 Task: Customize your GitHub profile with a profile picture.
Action: Mouse moved to (1158, 66)
Screenshot: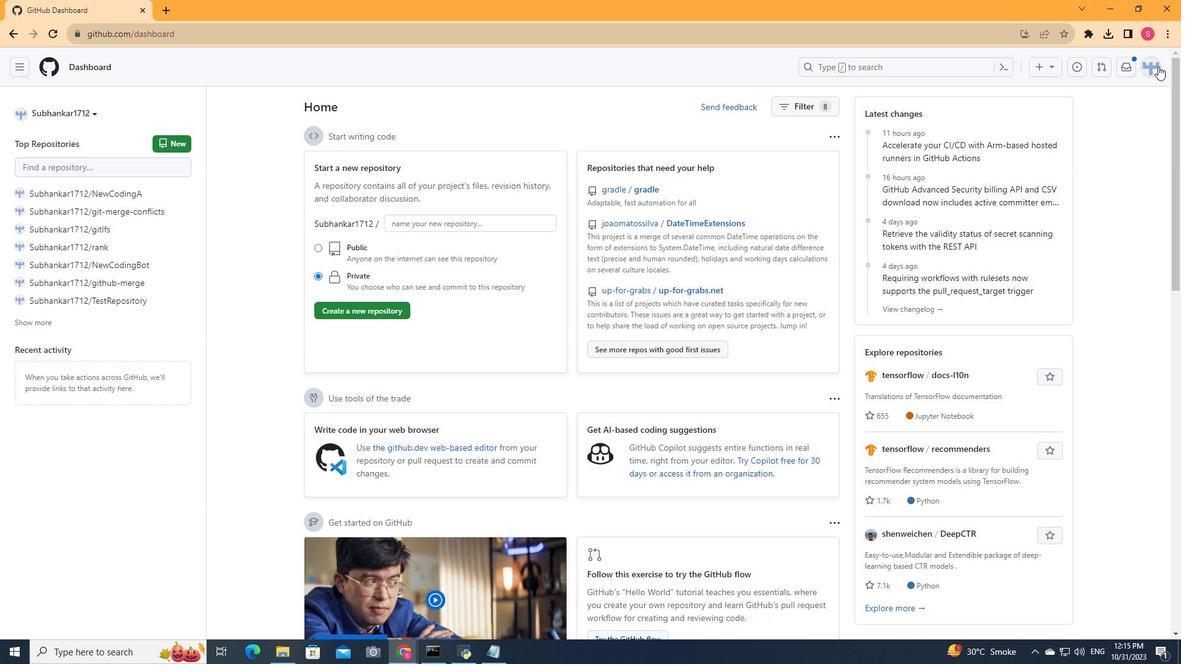 
Action: Mouse pressed left at (1158, 66)
Screenshot: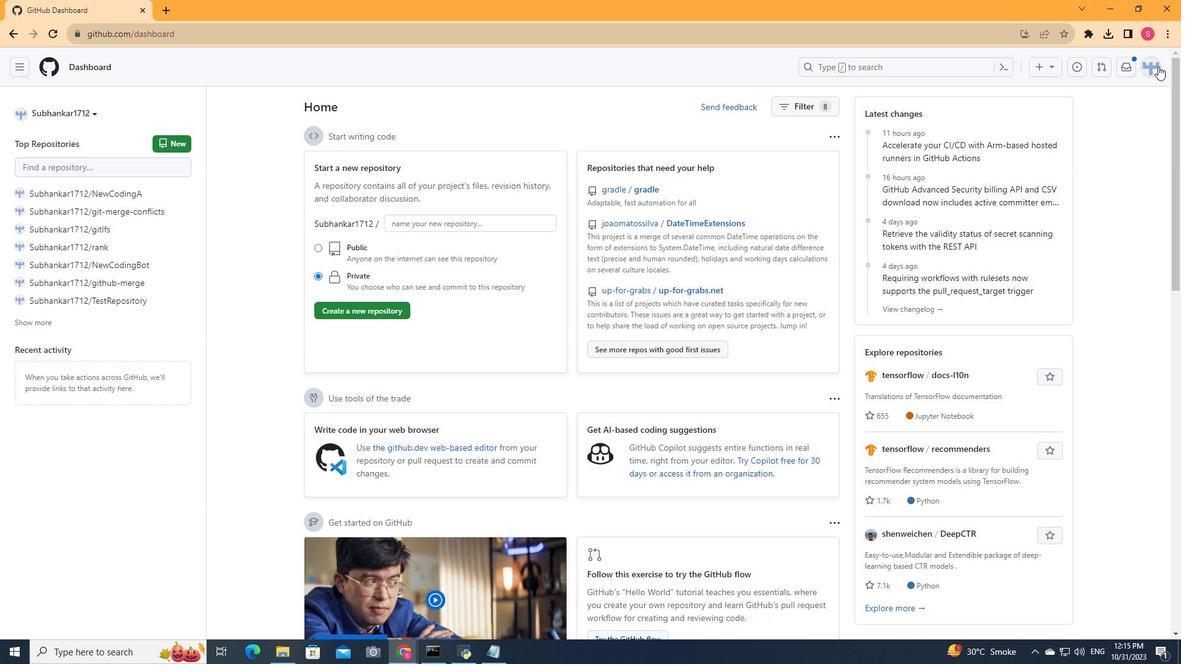 
Action: Mouse moved to (1049, 131)
Screenshot: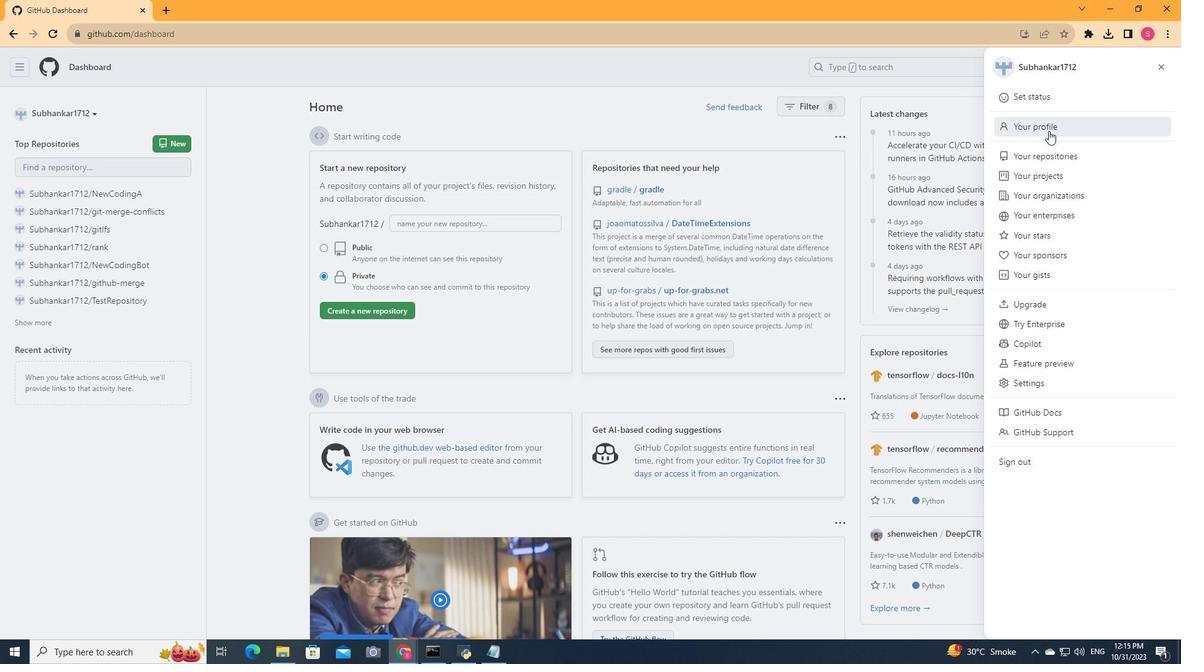 
Action: Mouse pressed left at (1049, 131)
Screenshot: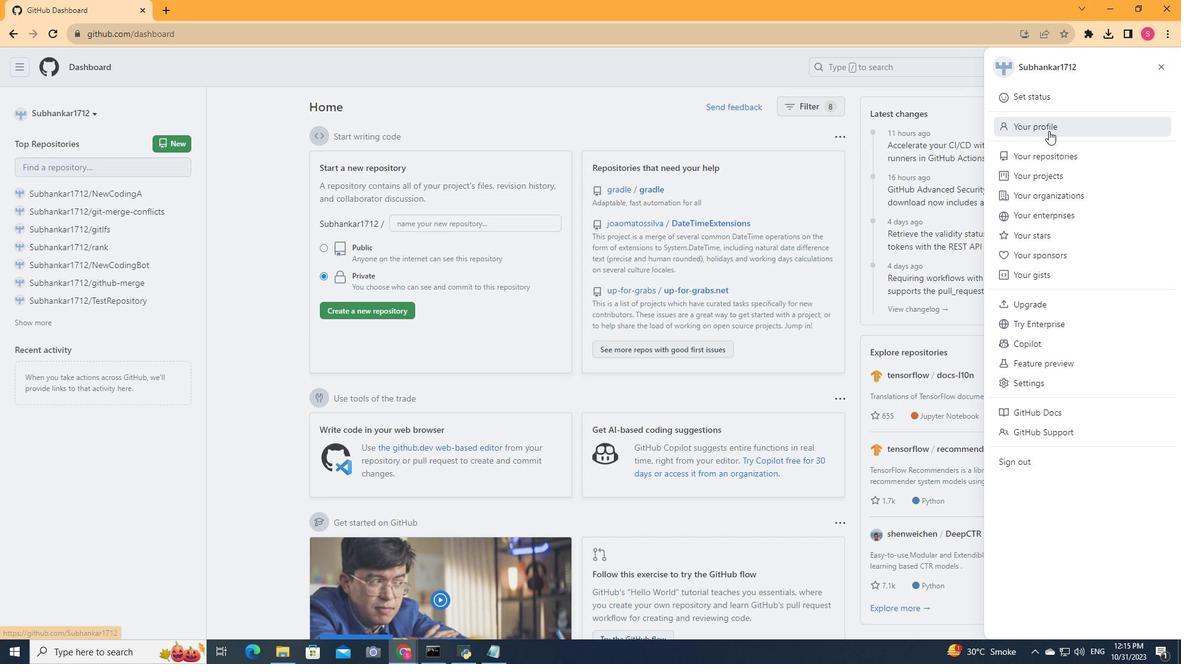 
Action: Mouse moved to (306, 362)
Screenshot: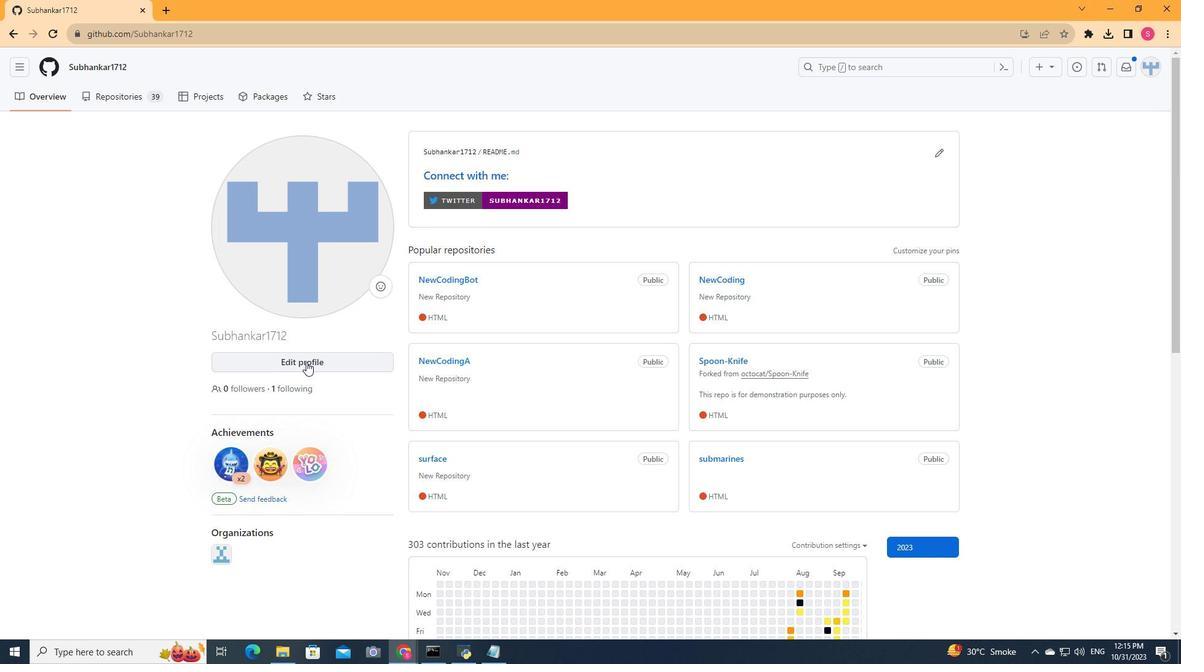 
Action: Mouse pressed left at (306, 362)
Screenshot: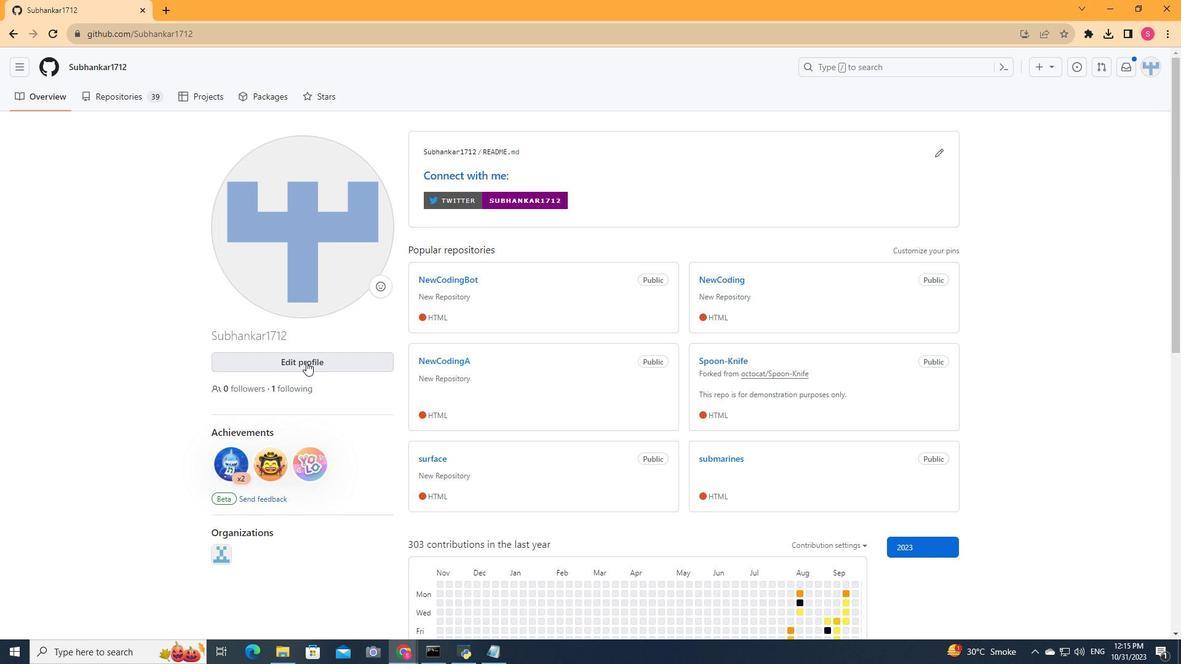 
Action: Mouse moved to (319, 283)
Screenshot: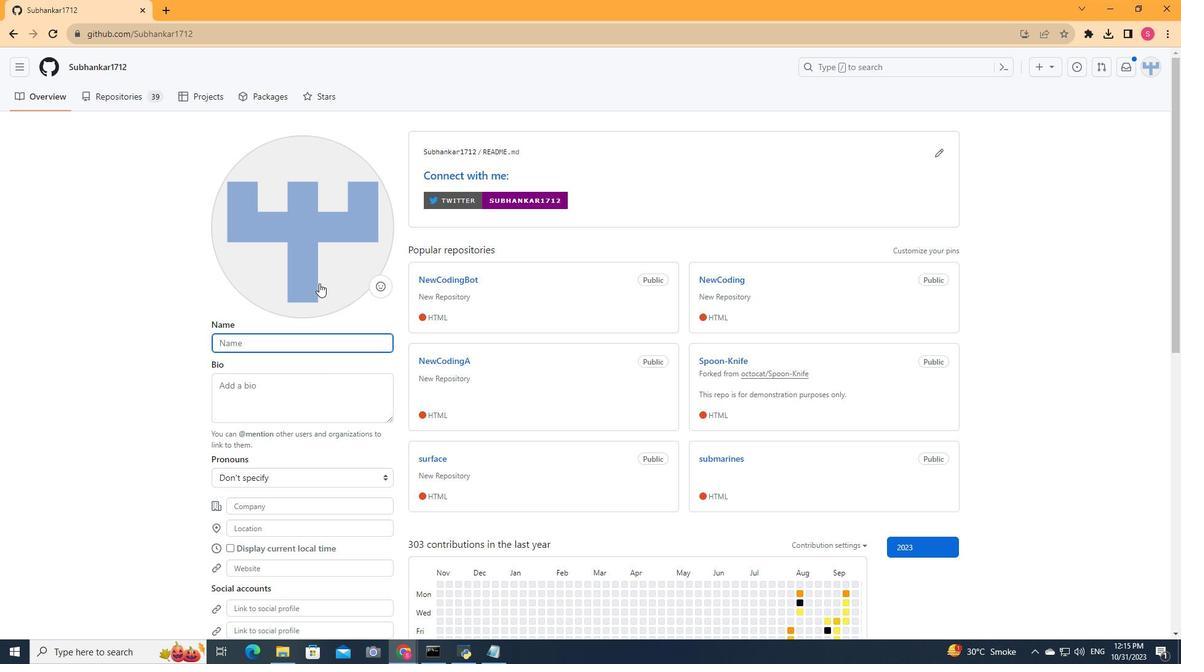 
Action: Mouse pressed left at (319, 283)
Screenshot: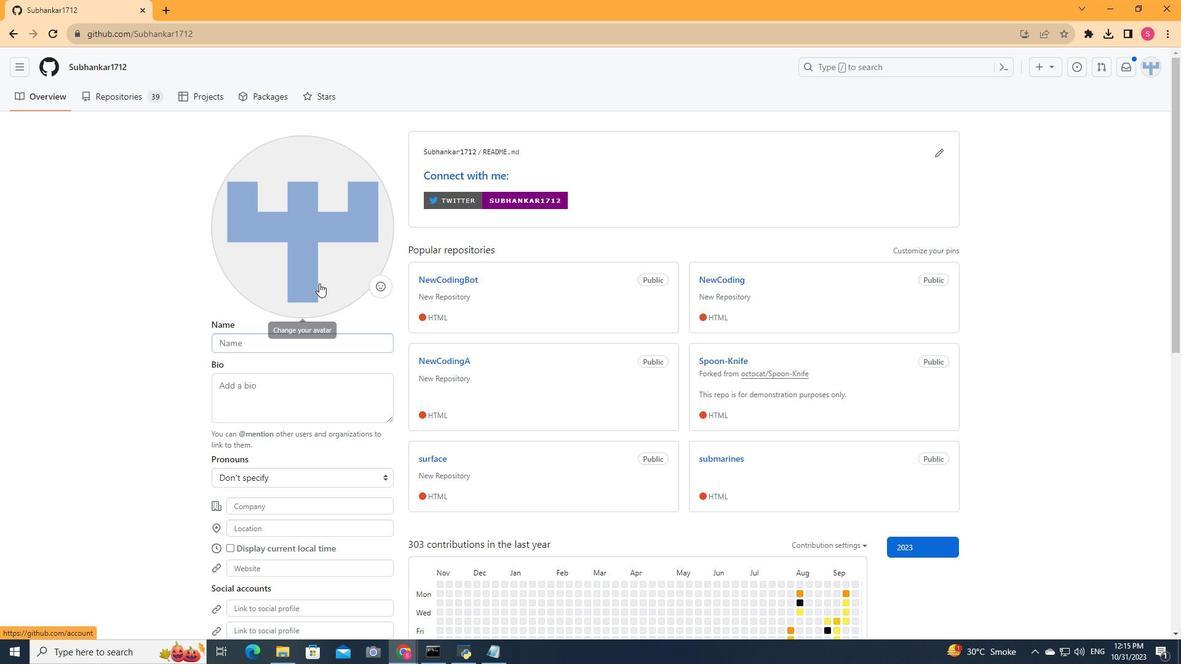 
Action: Mouse moved to (813, 310)
Screenshot: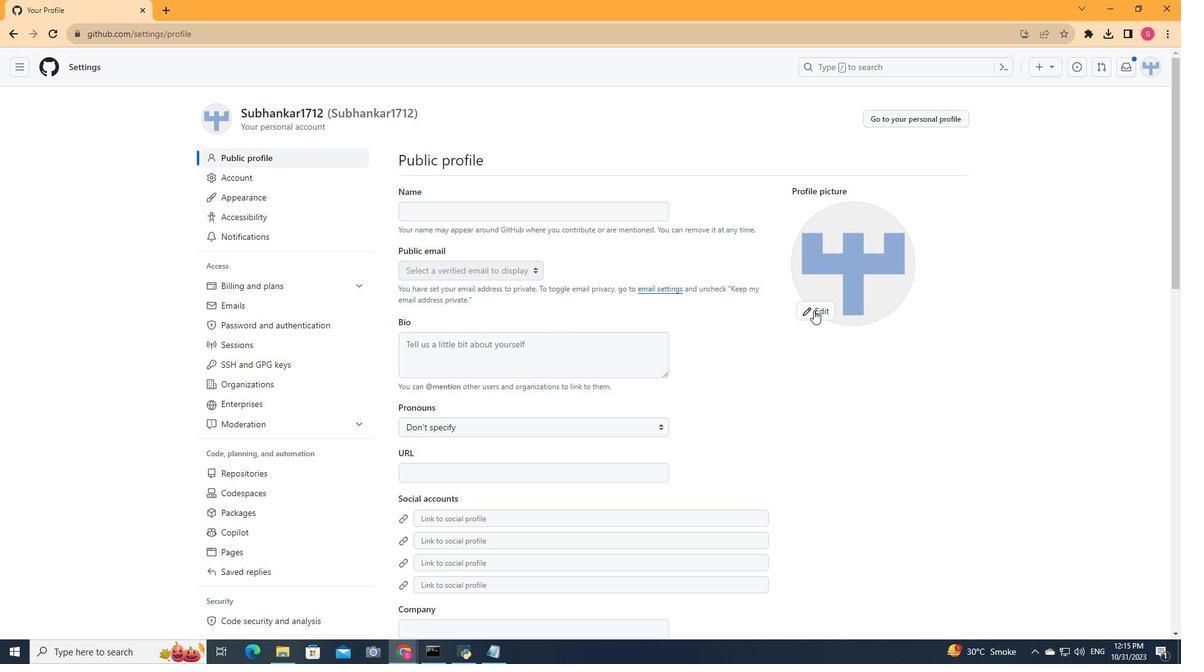 
Action: Mouse pressed left at (813, 310)
Screenshot: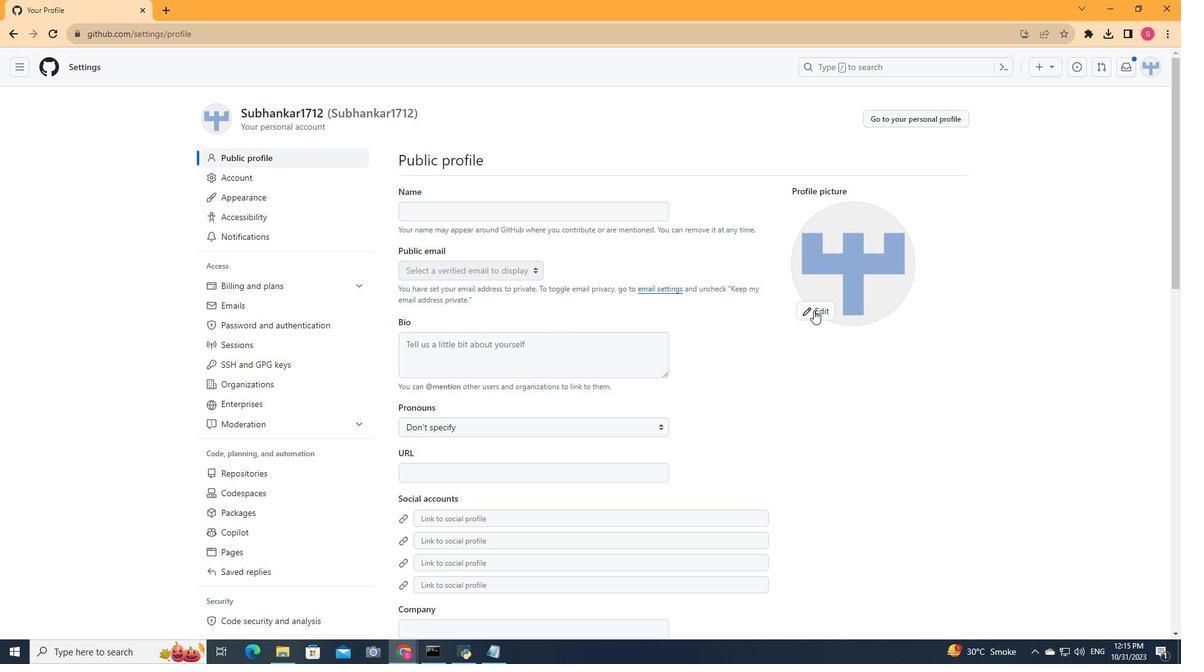 
Action: Mouse moved to (813, 336)
Screenshot: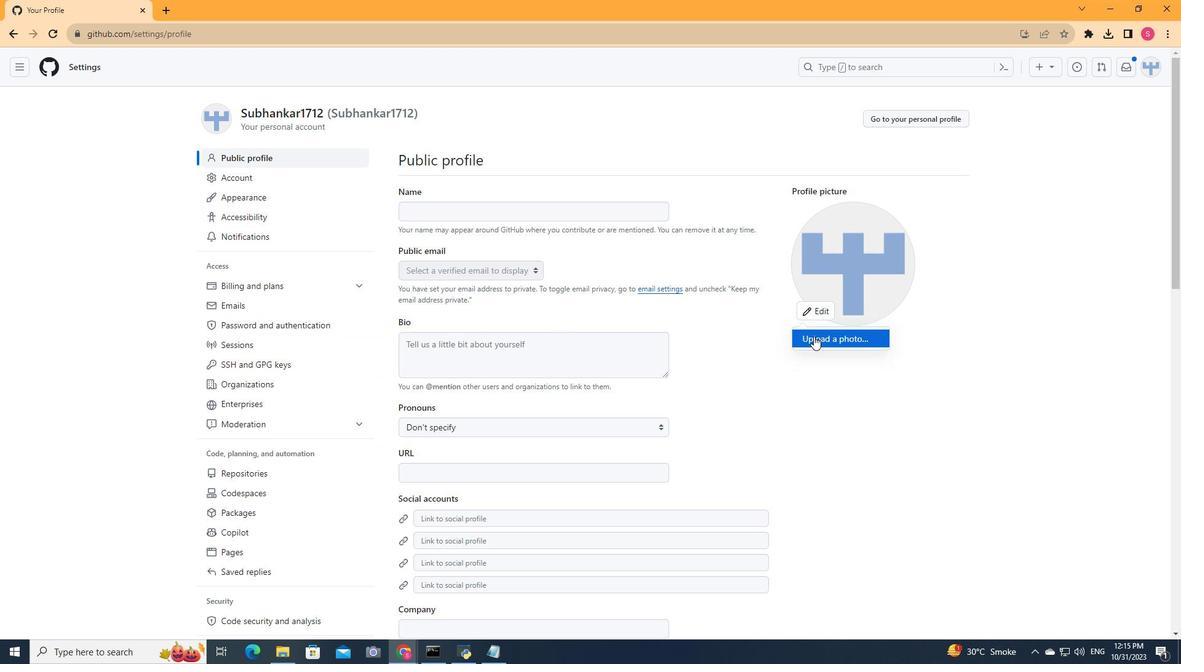 
Action: Mouse pressed left at (813, 336)
Screenshot: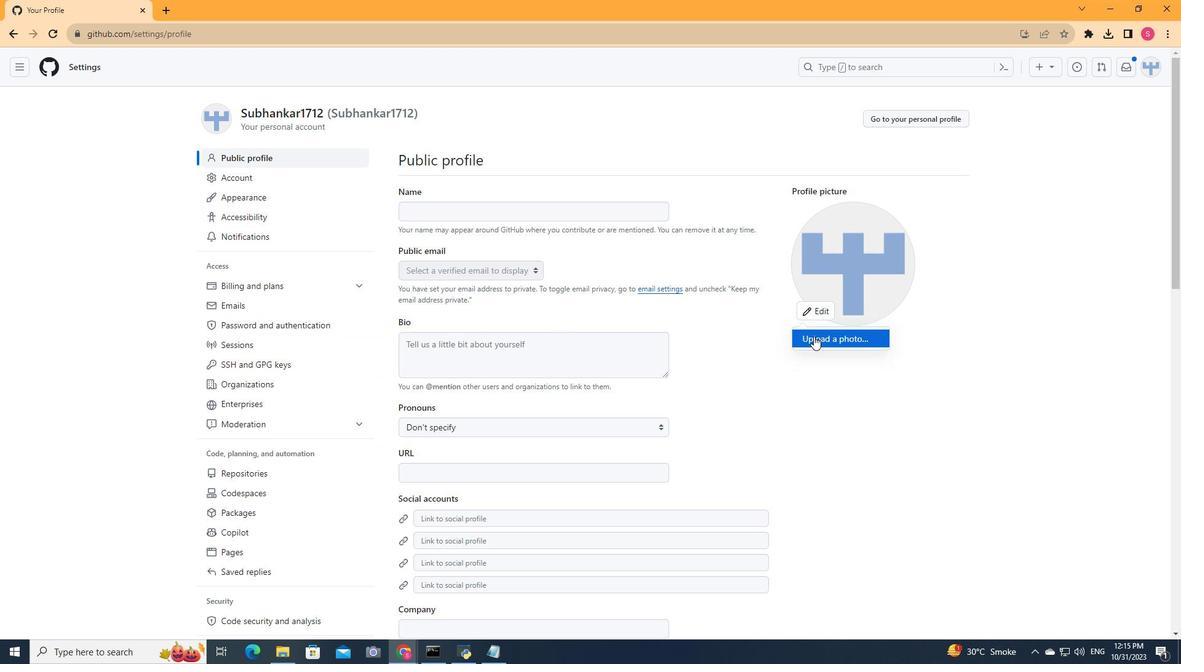 
Action: Mouse moved to (533, 300)
Screenshot: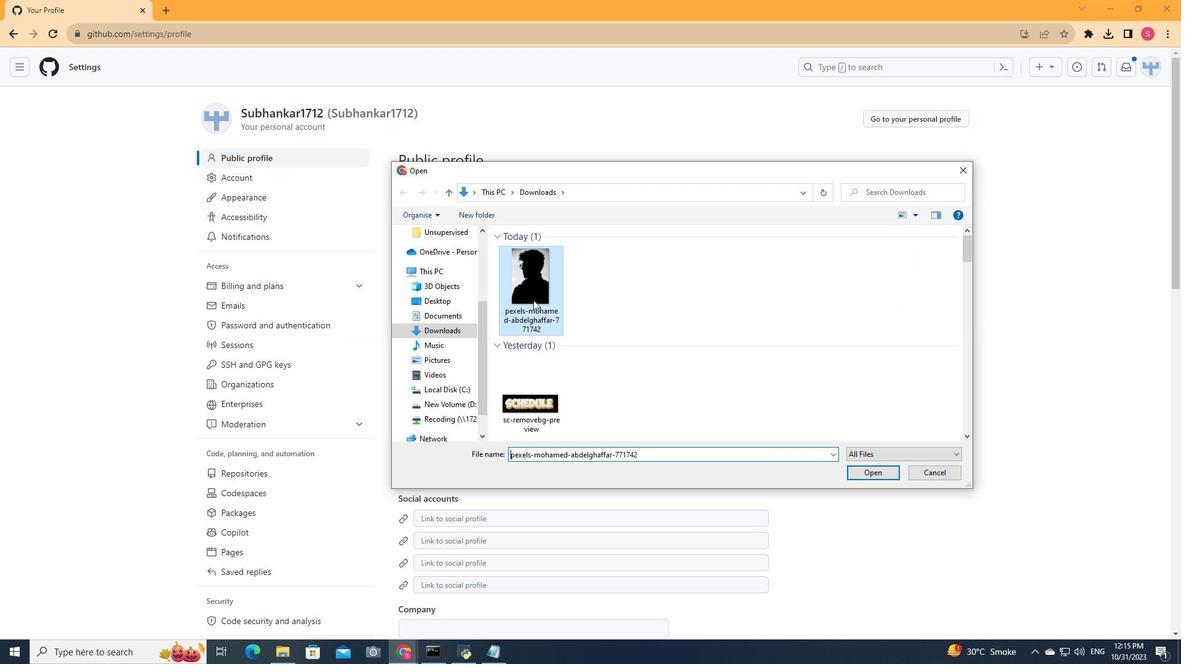 
Action: Mouse pressed left at (533, 300)
Screenshot: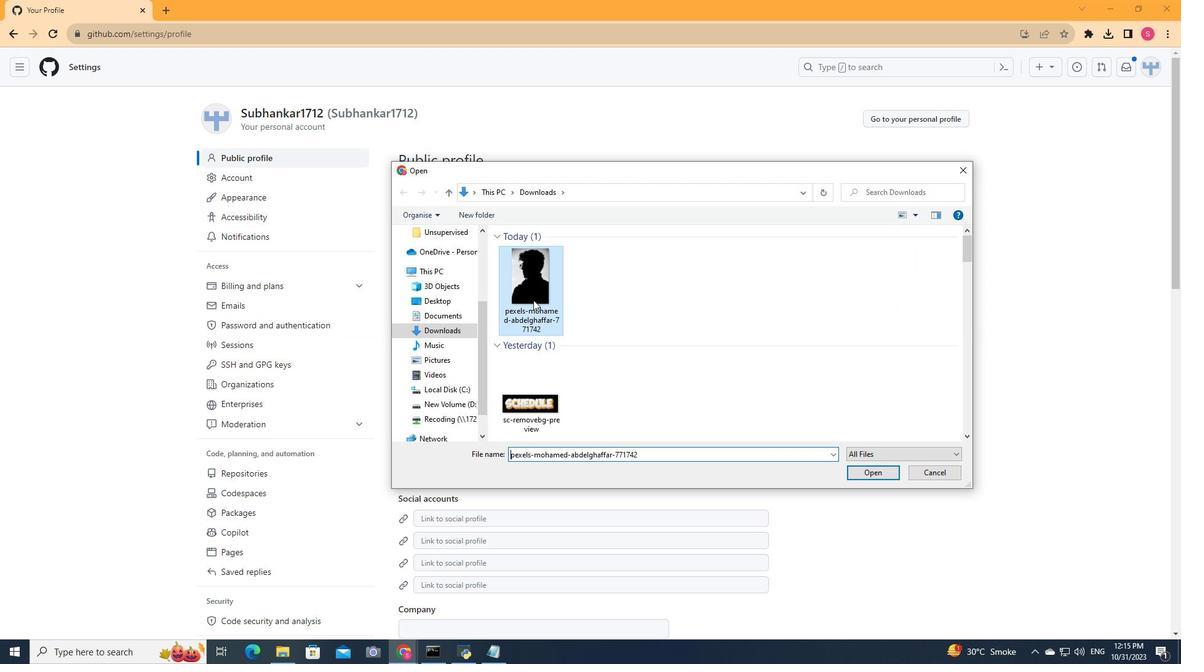 
Action: Mouse moved to (871, 469)
Screenshot: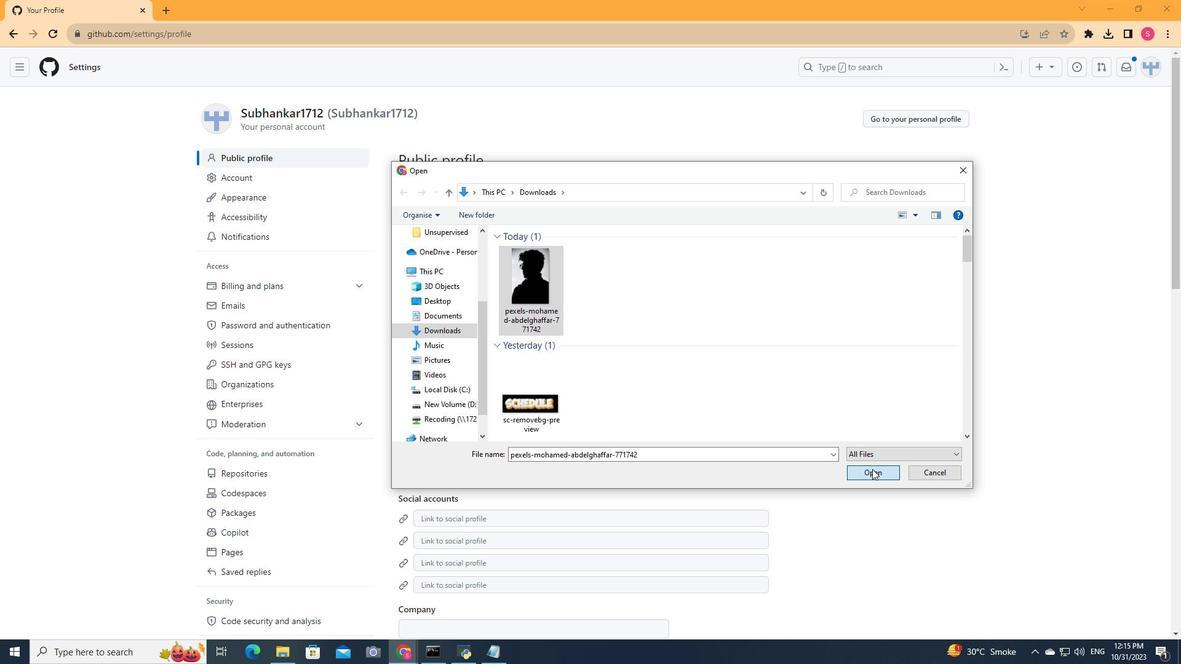 
Action: Mouse pressed left at (871, 469)
Screenshot: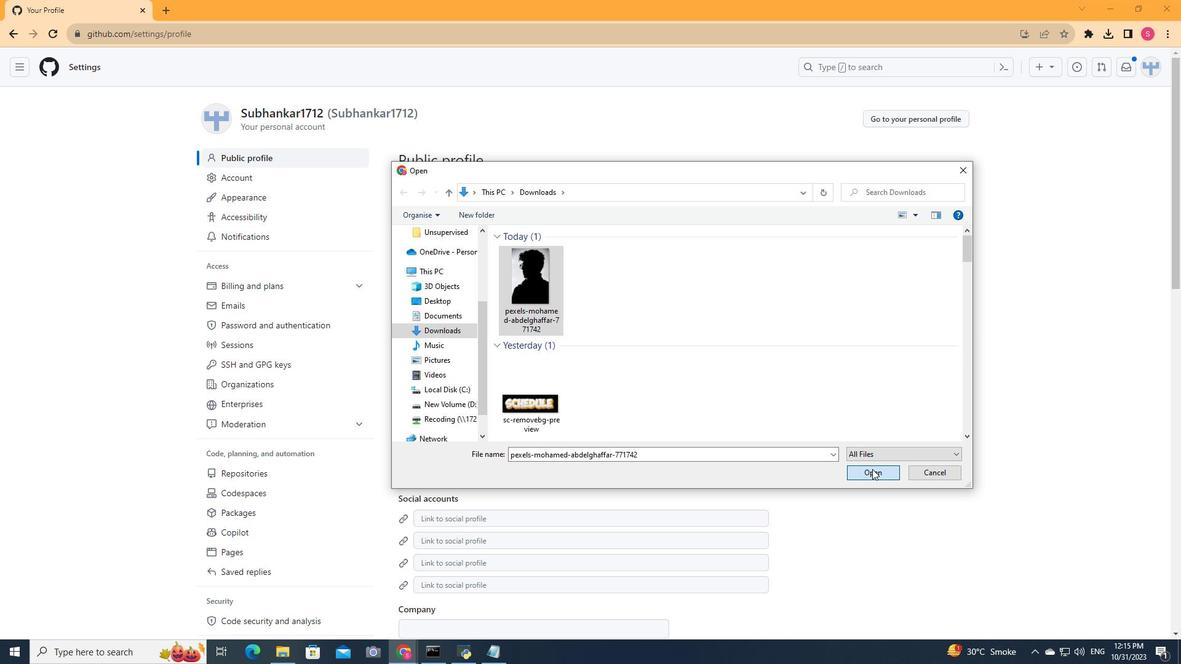 
Action: Mouse moved to (610, 379)
Screenshot: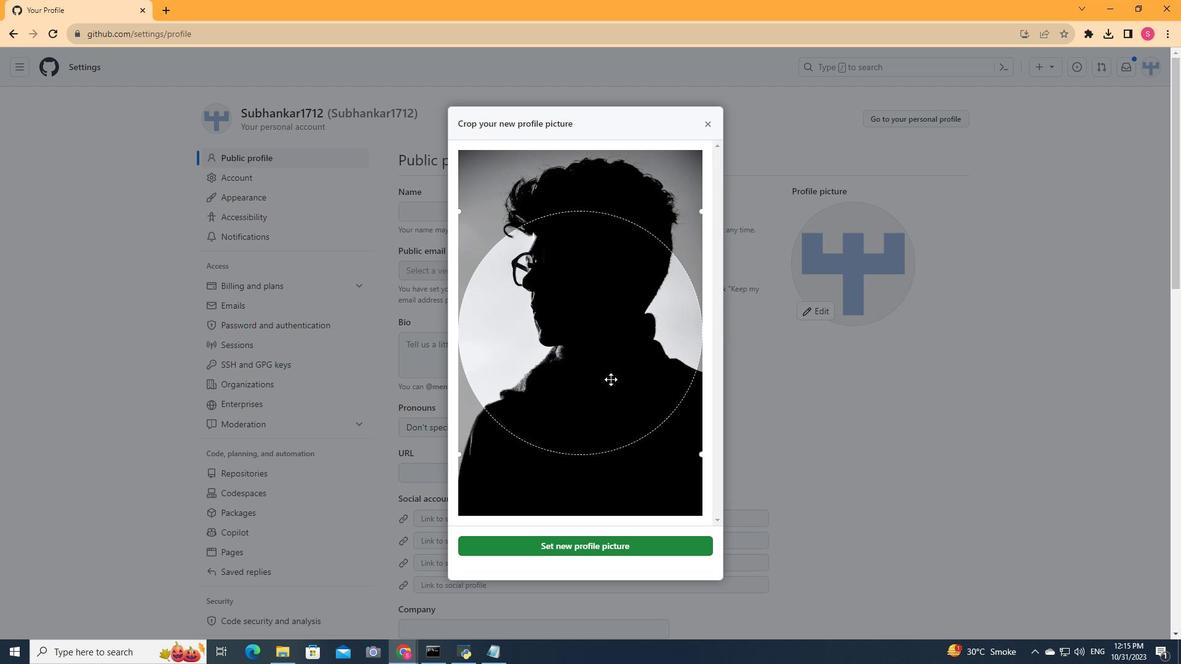 
Action: Mouse pressed left at (610, 379)
Screenshot: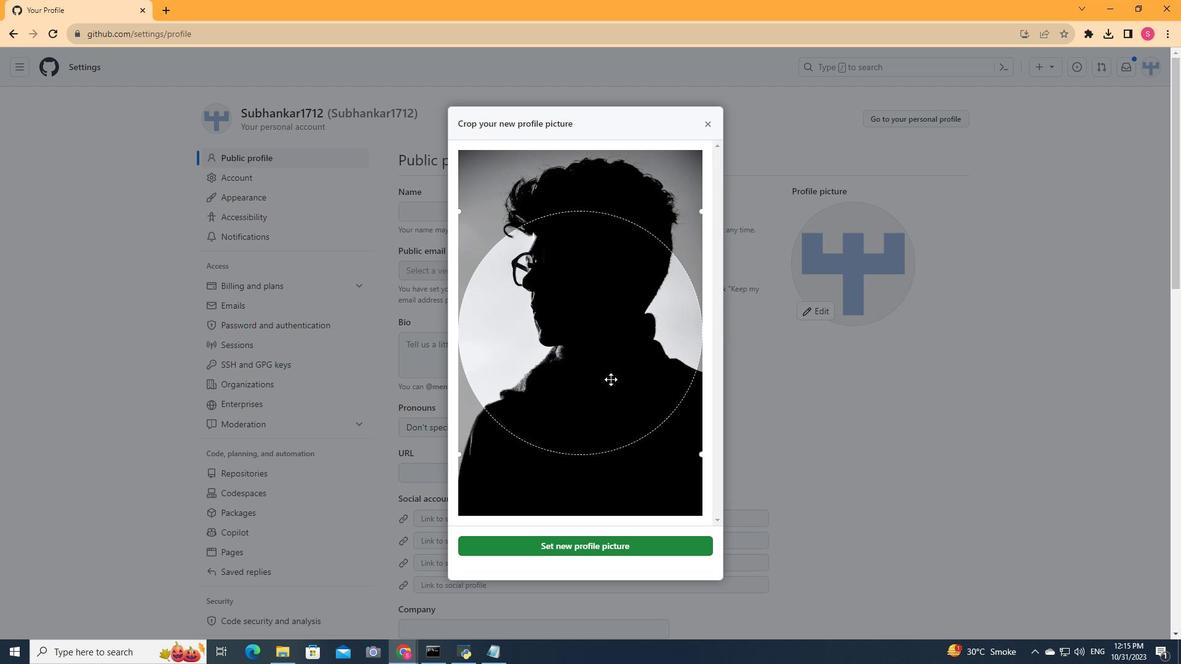 
Action: Mouse moved to (604, 546)
Screenshot: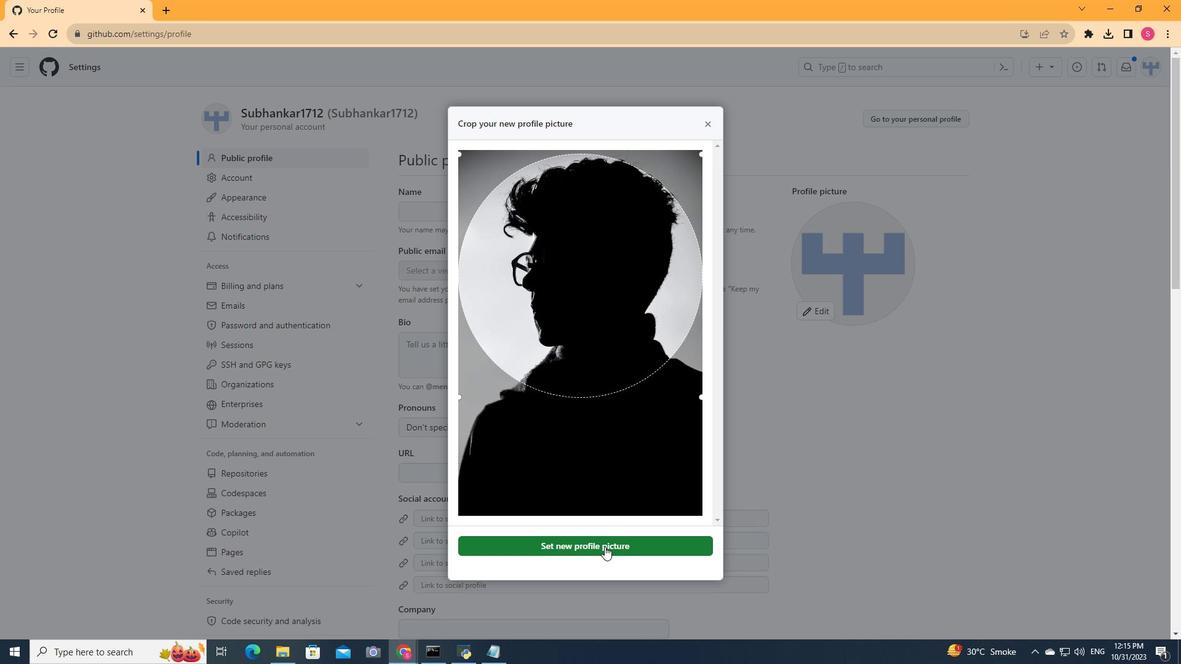 
Action: Mouse pressed left at (604, 546)
Screenshot: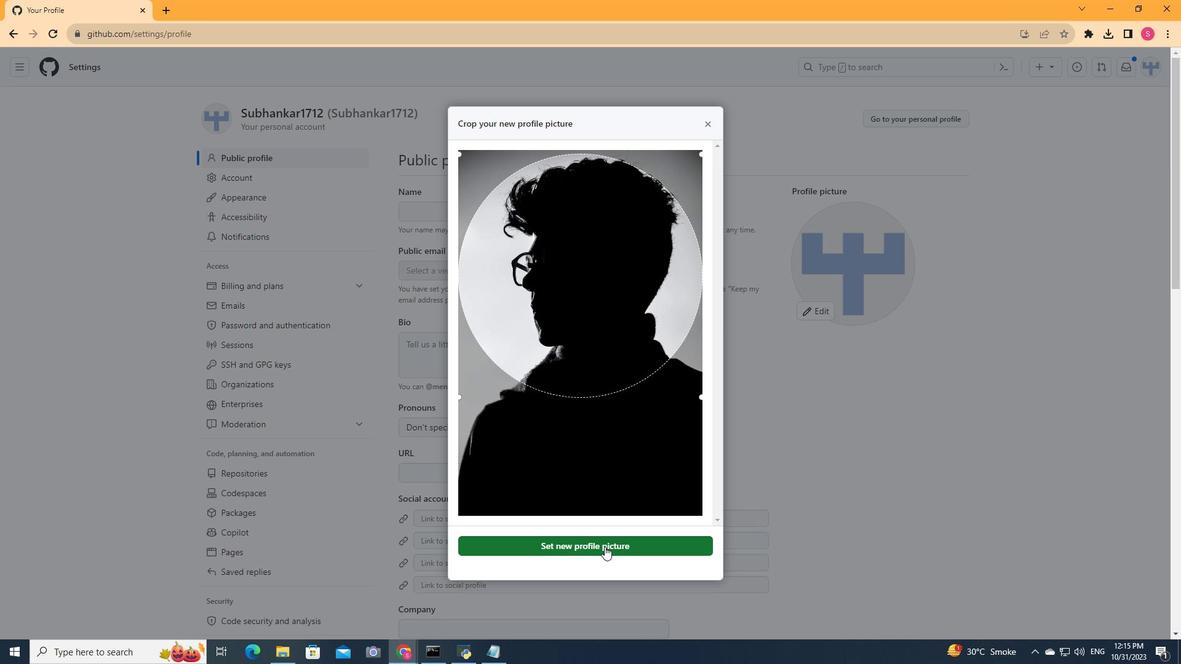 
Action: Mouse moved to (746, 426)
Screenshot: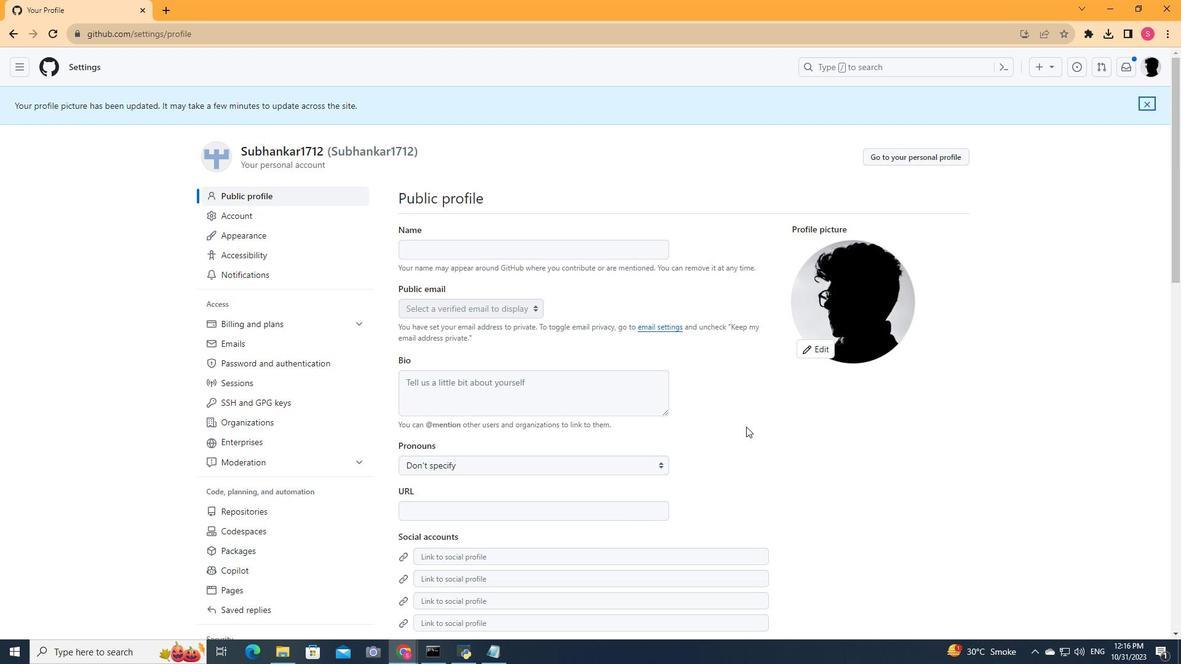 
Action: Mouse scrolled (746, 426) with delta (0, 0)
Screenshot: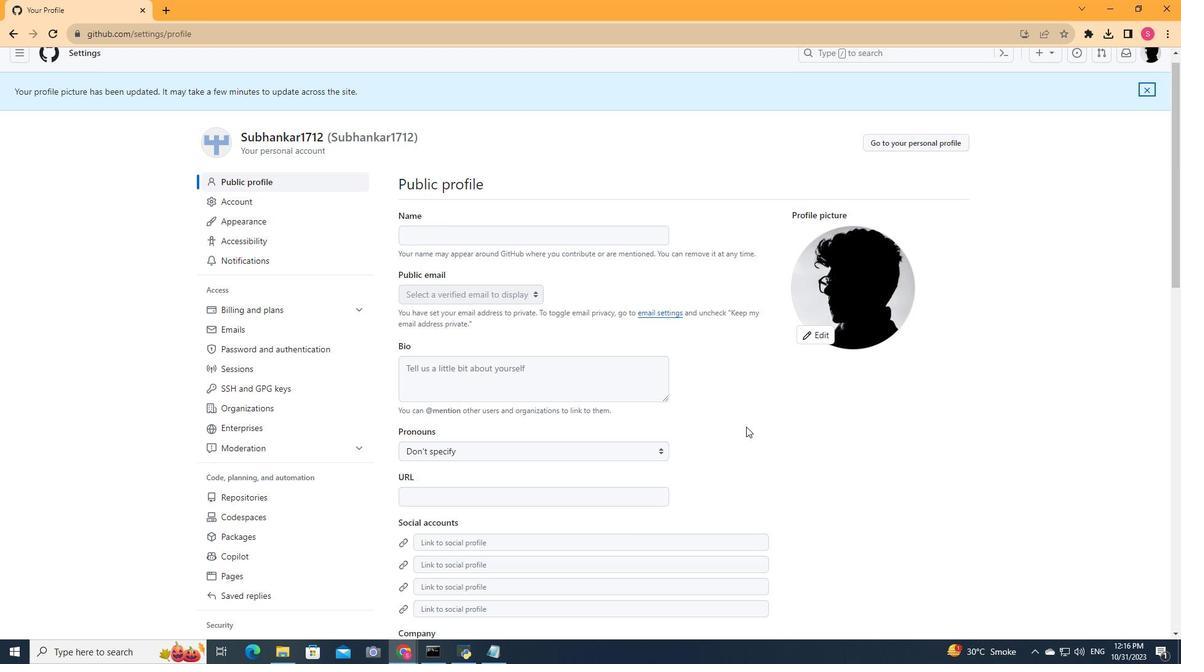 
Action: Mouse scrolled (746, 426) with delta (0, 0)
Screenshot: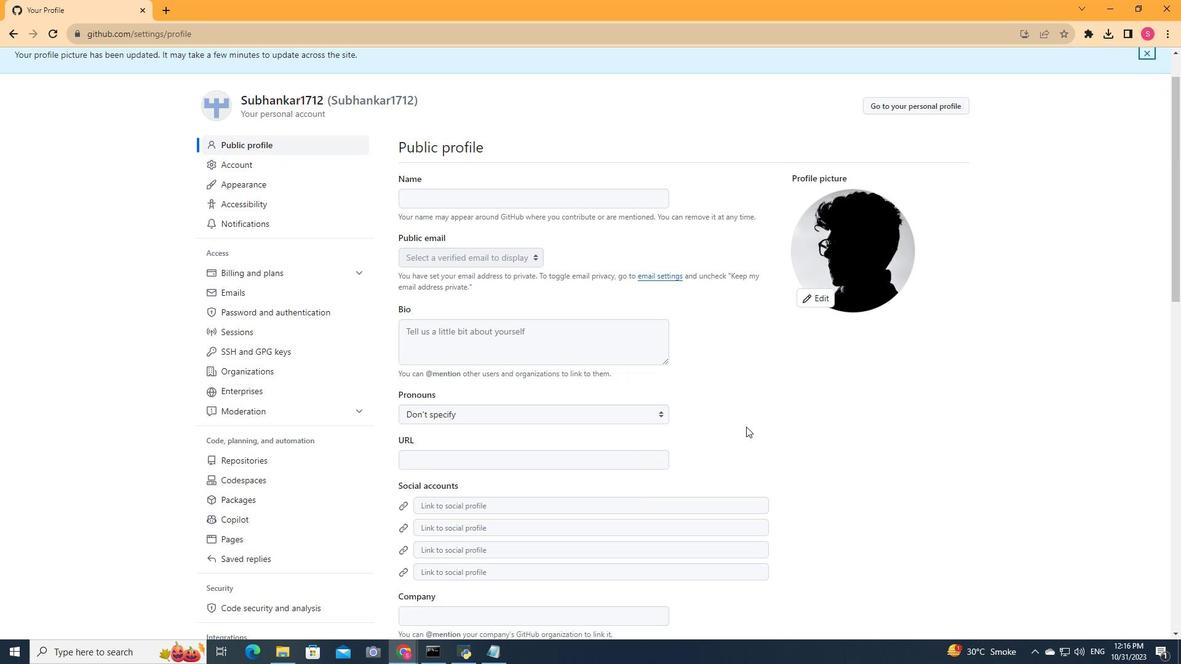 
Action: Mouse scrolled (746, 426) with delta (0, 0)
Screenshot: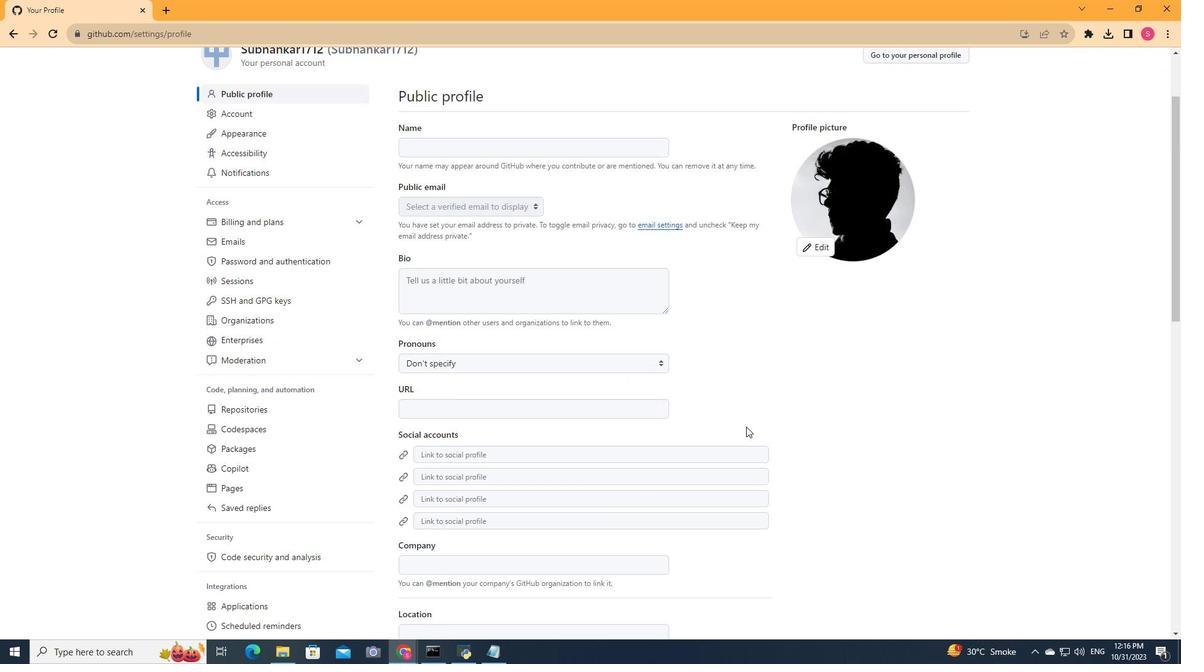 
Action: Mouse scrolled (746, 426) with delta (0, 0)
Screenshot: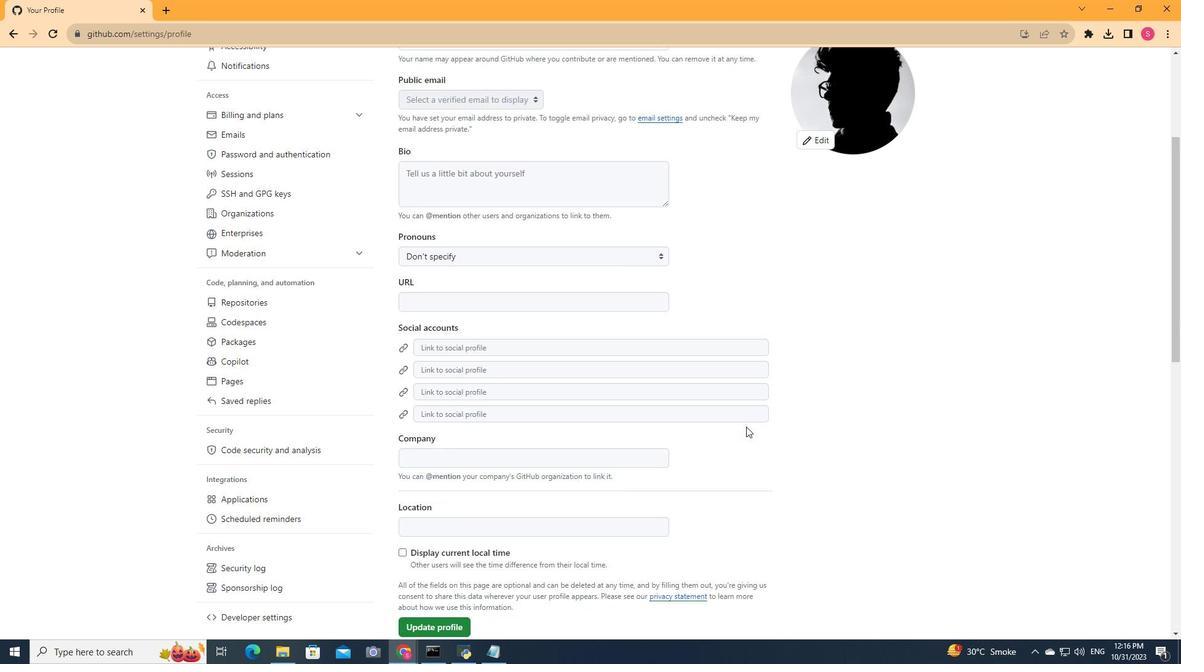 
Action: Mouse scrolled (746, 426) with delta (0, 0)
Screenshot: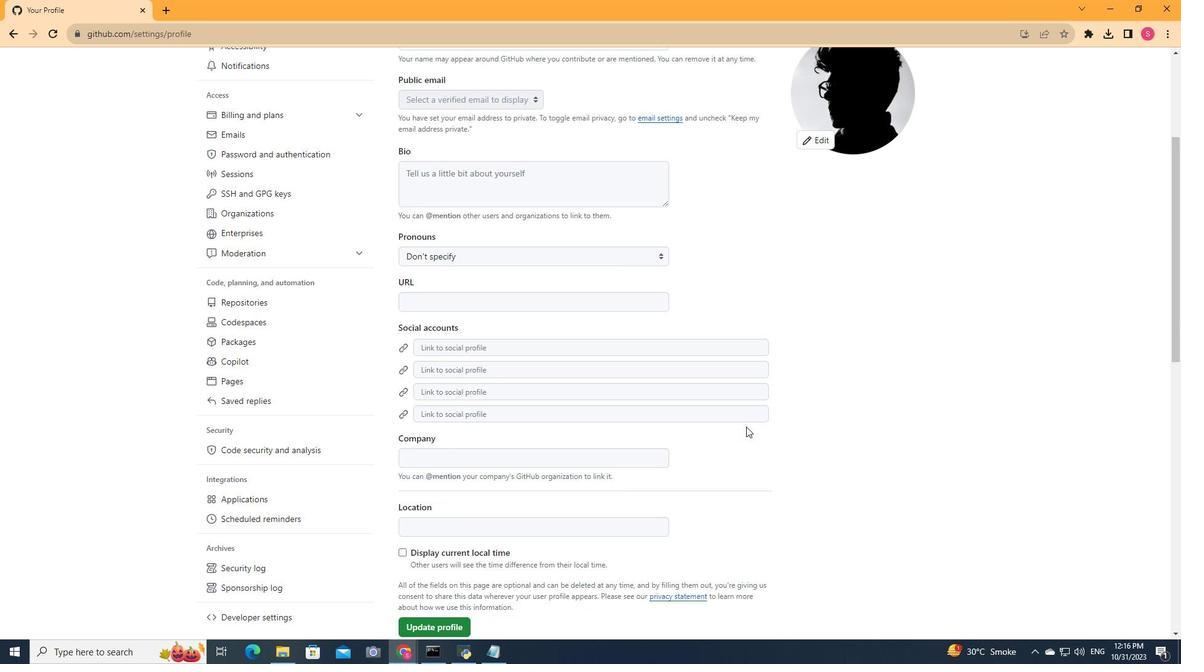 
Action: Mouse scrolled (746, 426) with delta (0, 0)
Screenshot: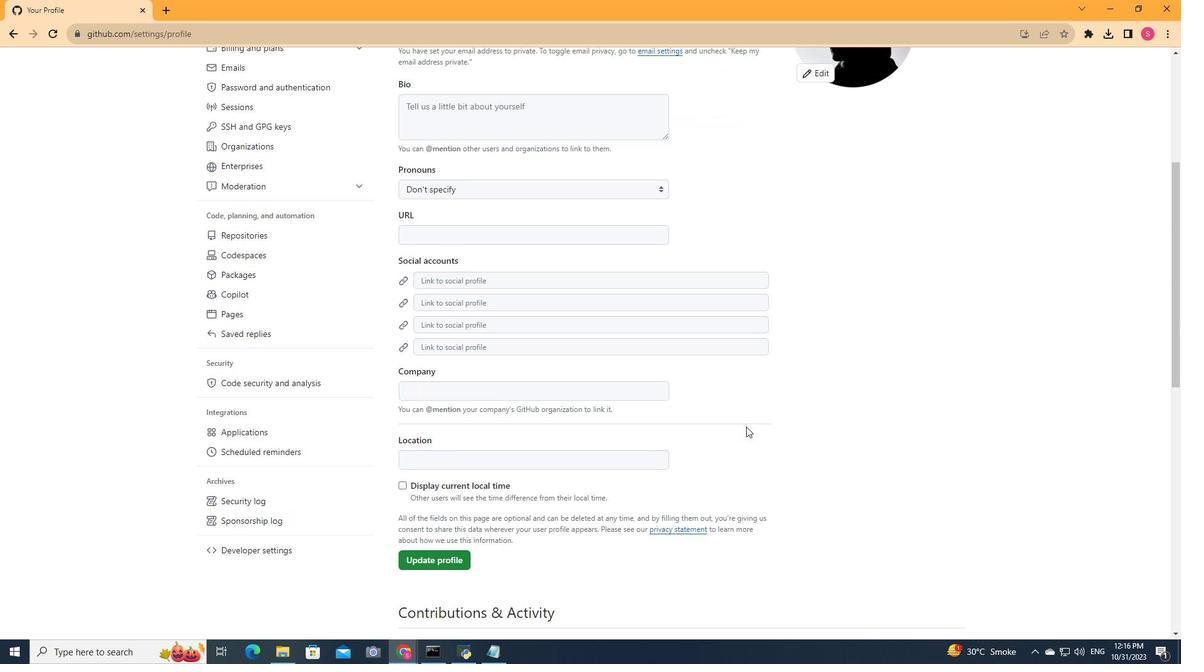 
Action: Mouse moved to (432, 467)
Screenshot: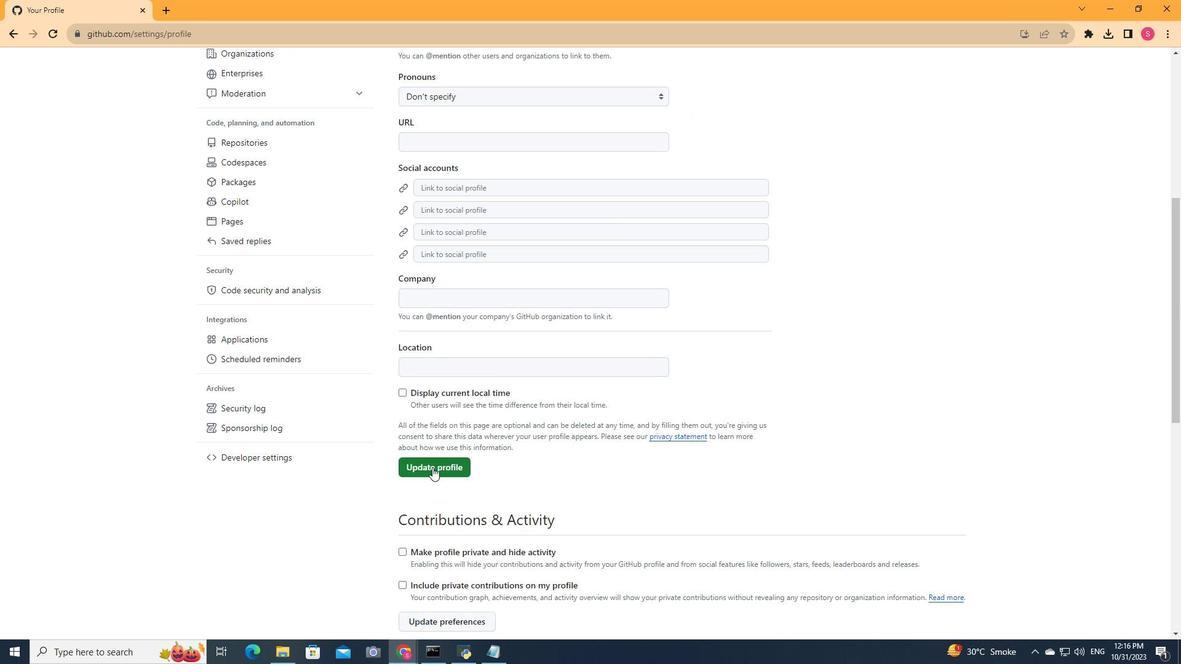 
Action: Mouse pressed left at (432, 467)
Screenshot: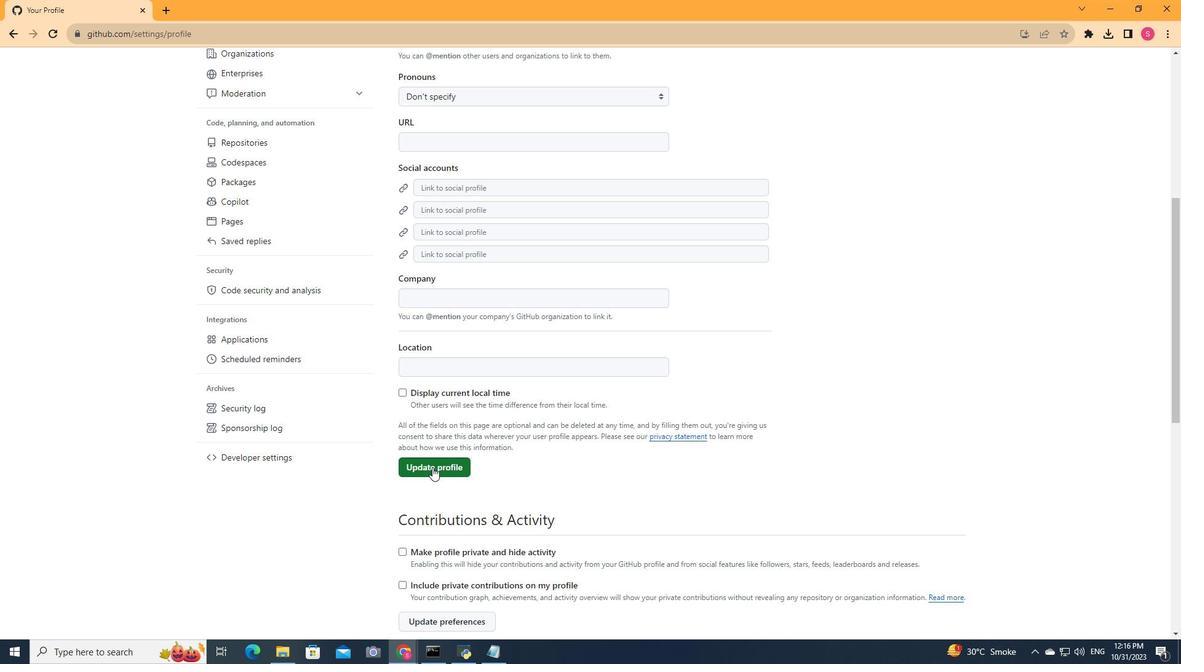 
Action: Mouse moved to (169, 108)
Screenshot: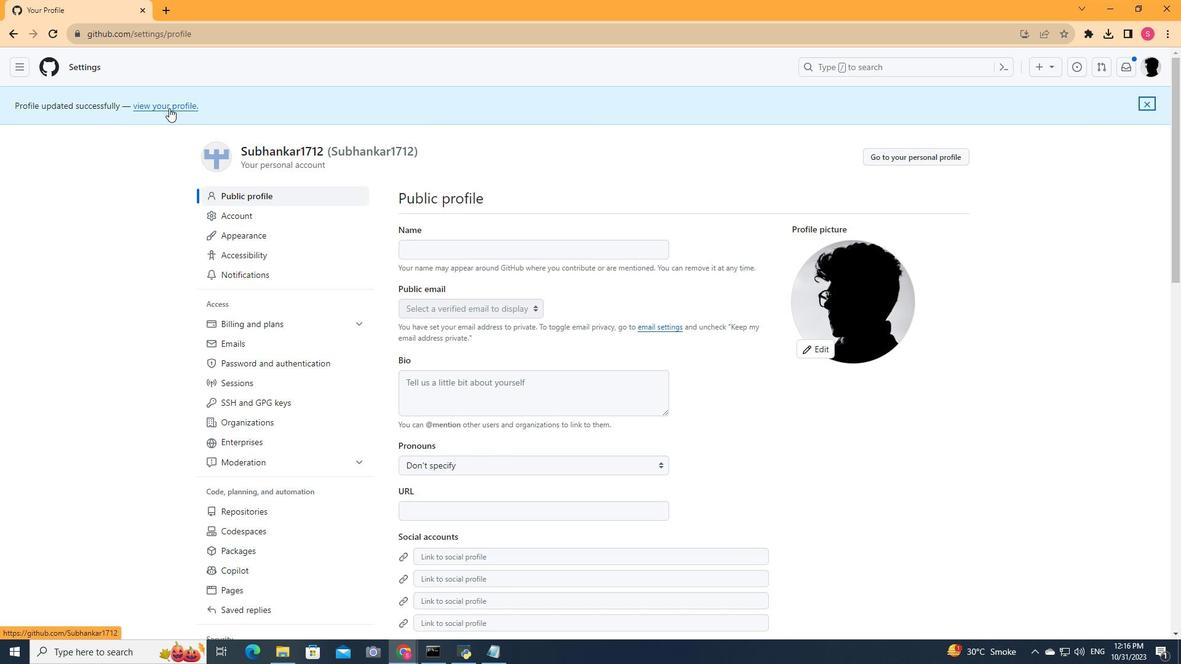 
Action: Mouse pressed left at (169, 108)
Screenshot: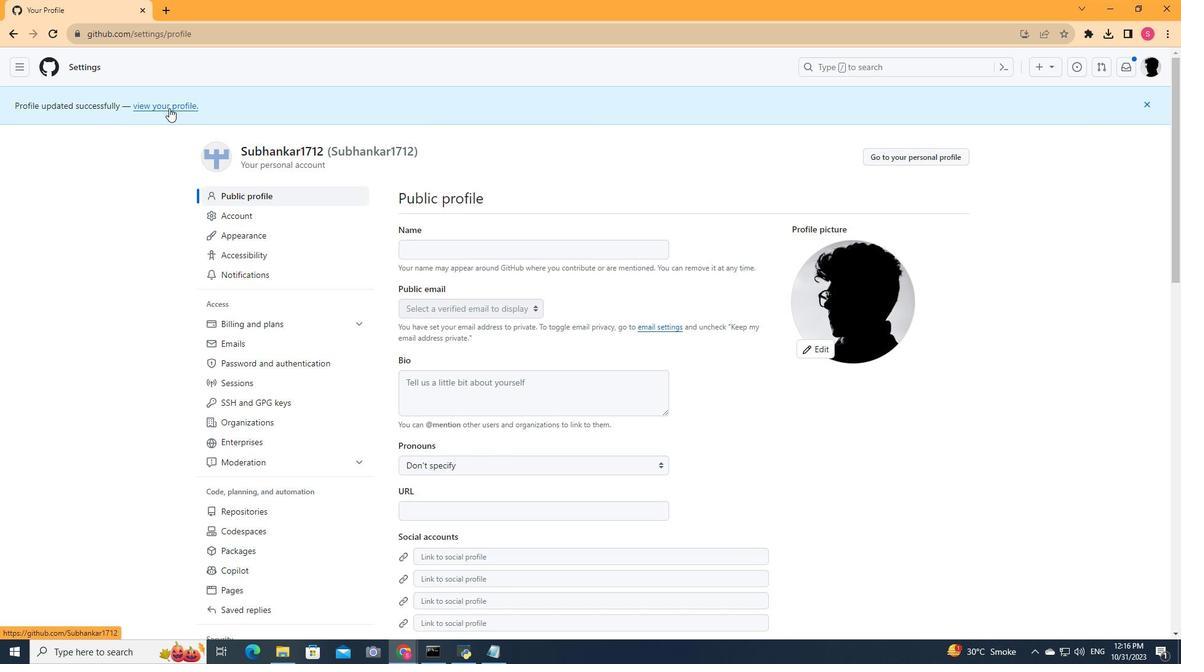 
Action: Mouse moved to (1153, 66)
Screenshot: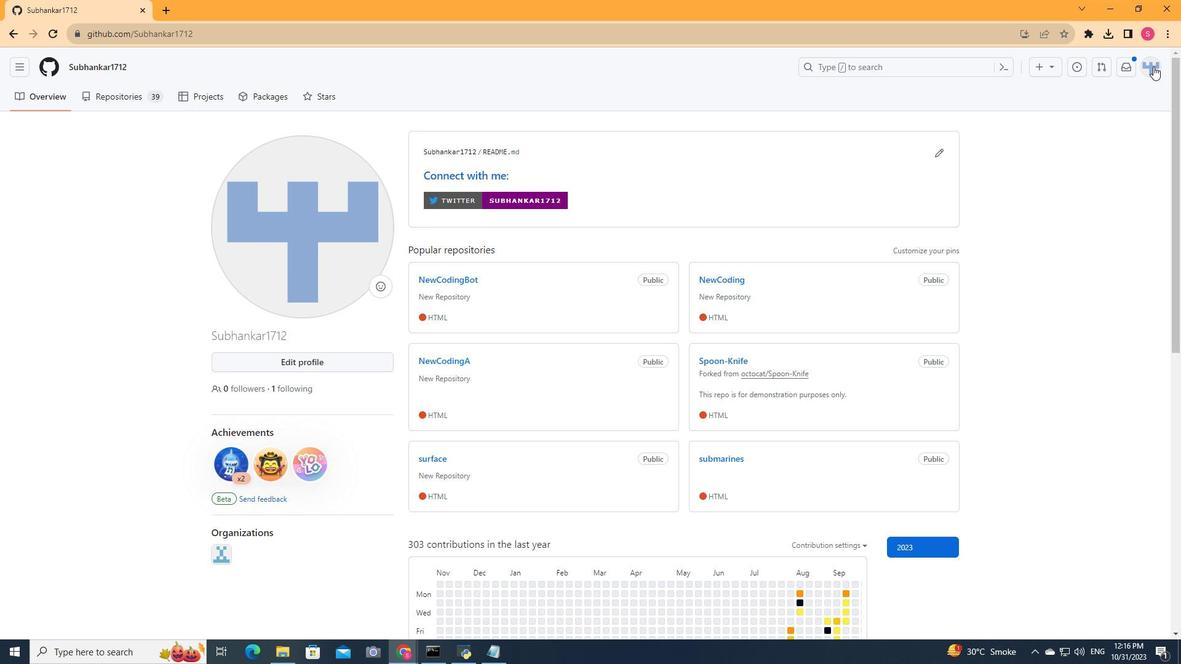 
Action: Mouse pressed left at (1153, 66)
Screenshot: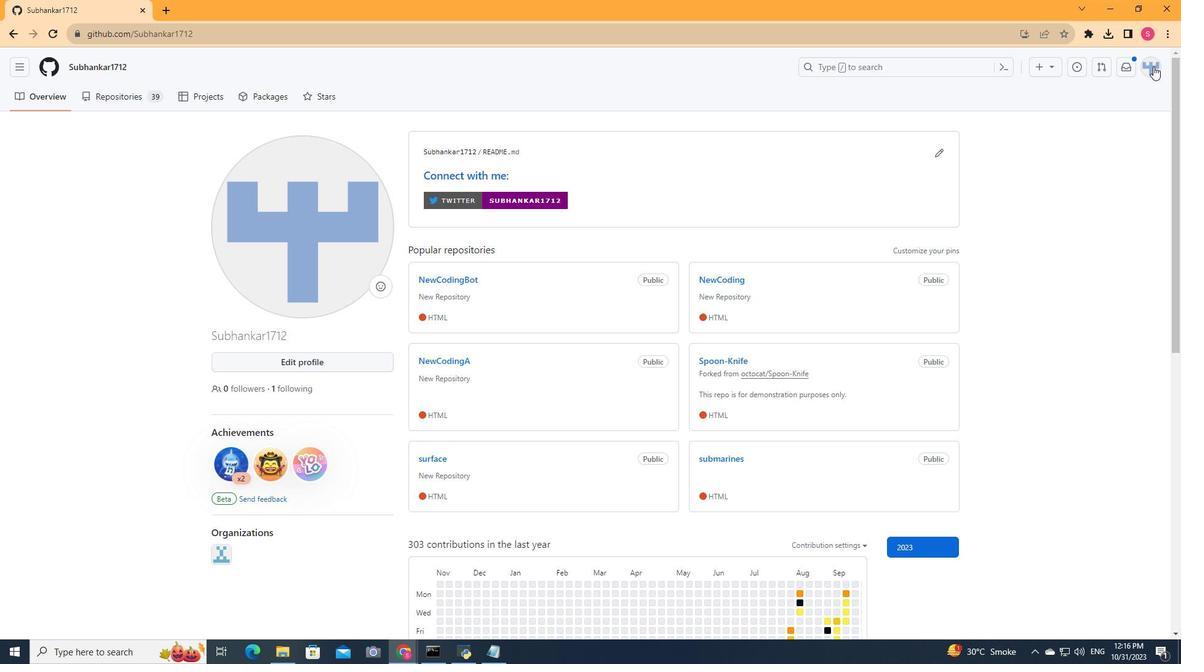
Action: Mouse moved to (1040, 126)
Screenshot: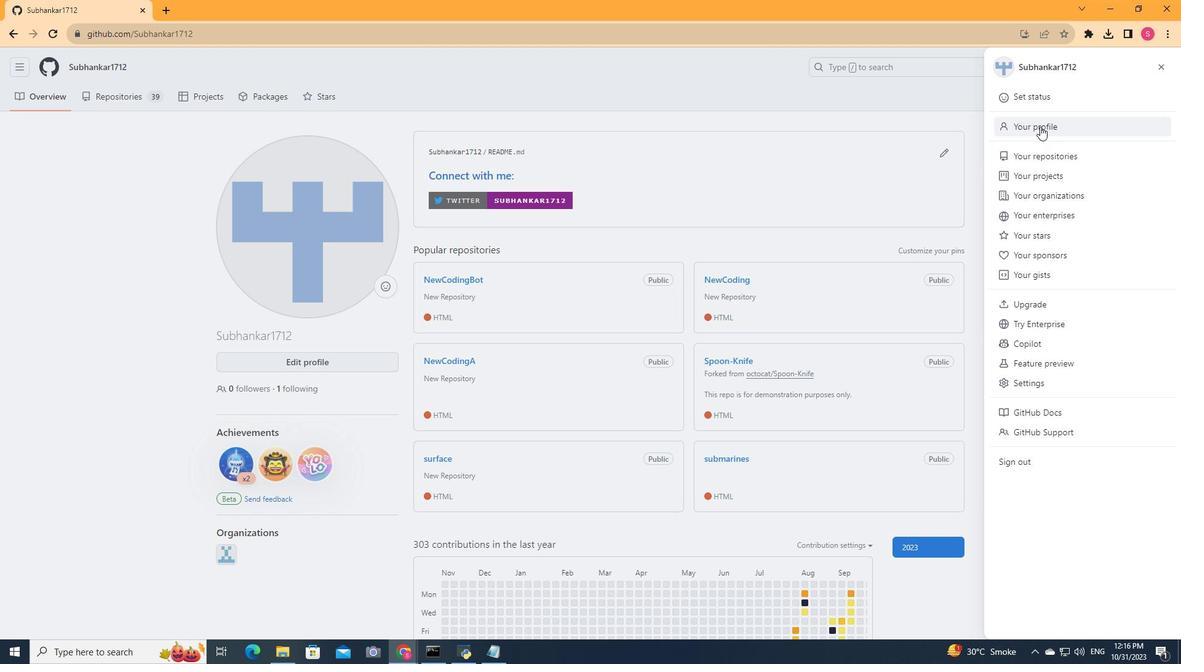 
Action: Mouse pressed left at (1040, 126)
Screenshot: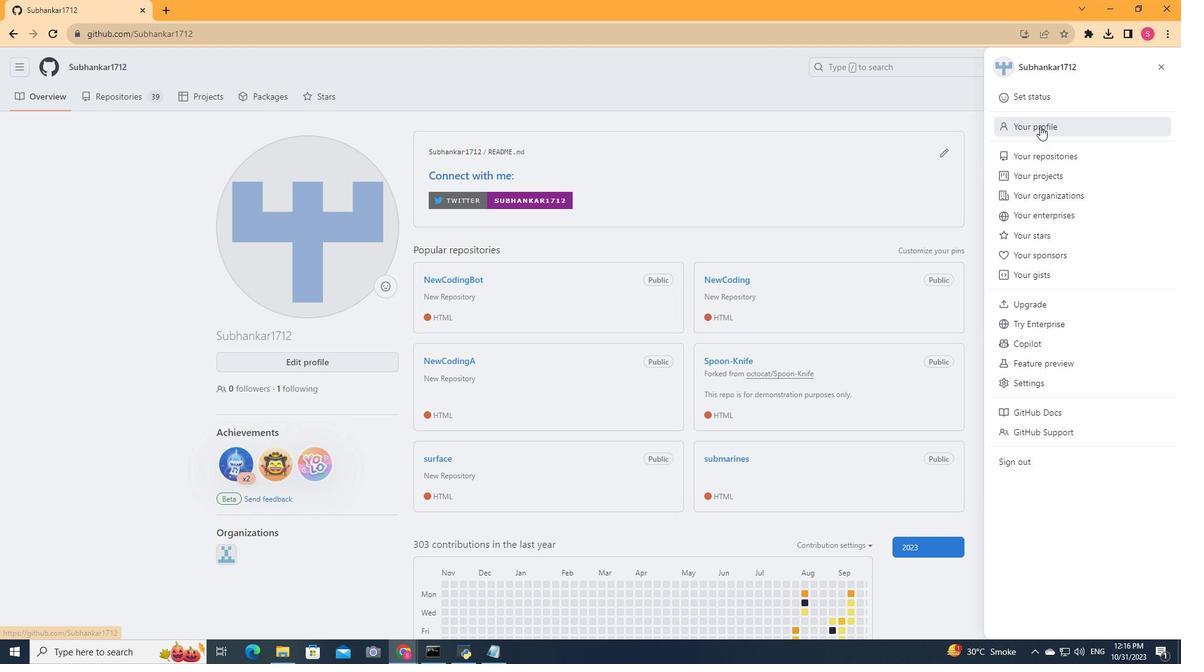 
Action: Mouse moved to (305, 365)
Screenshot: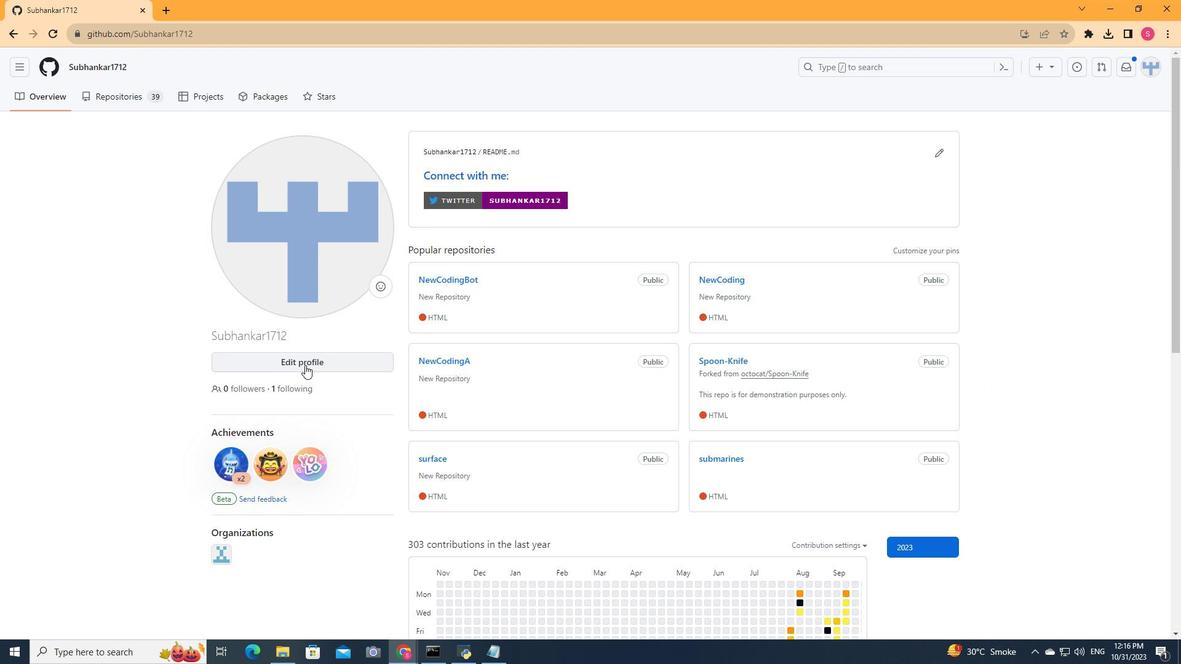 
Action: Mouse pressed left at (305, 365)
Screenshot: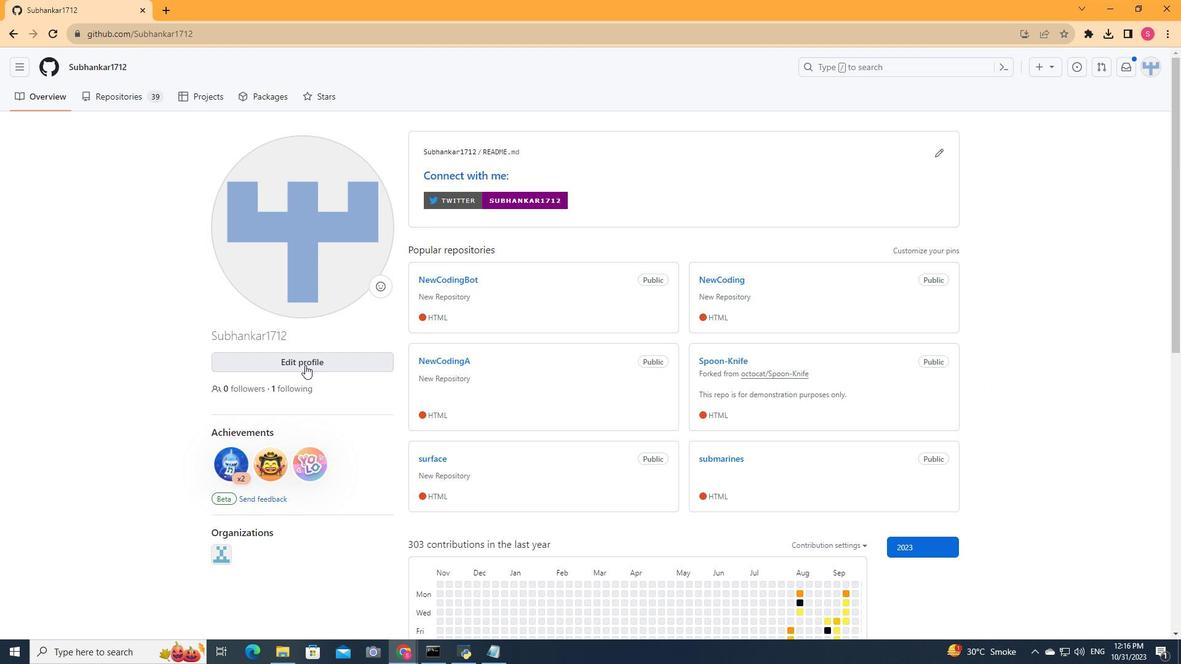 
Action: Mouse moved to (382, 286)
Screenshot: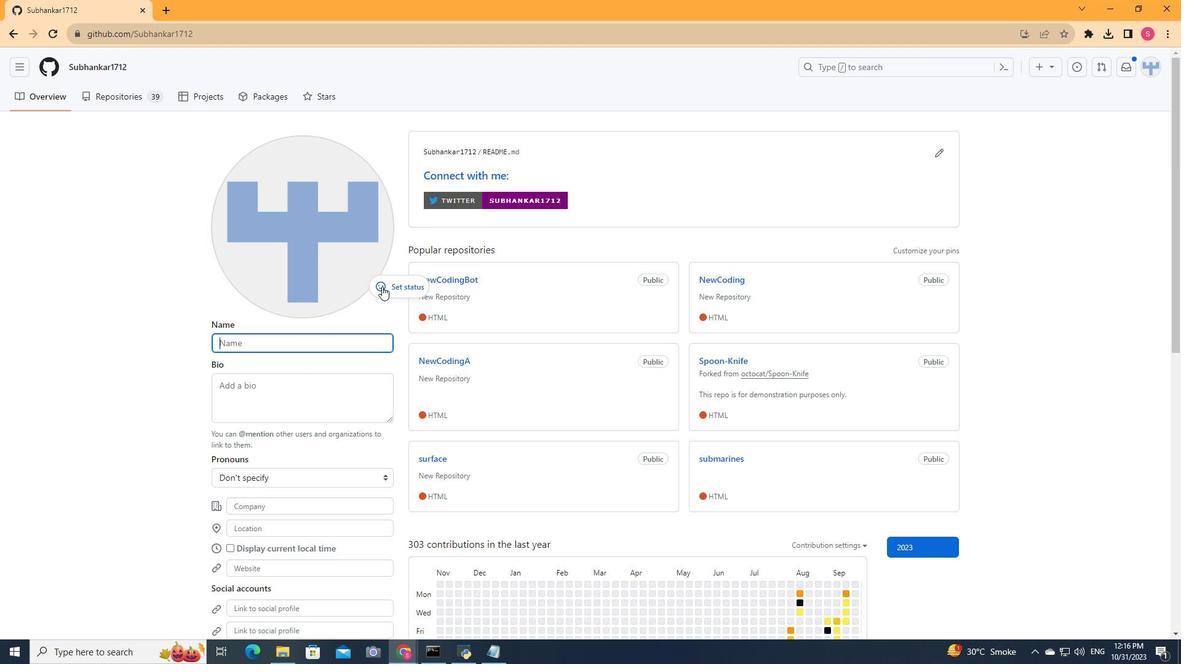 
Action: Mouse pressed left at (382, 286)
Screenshot: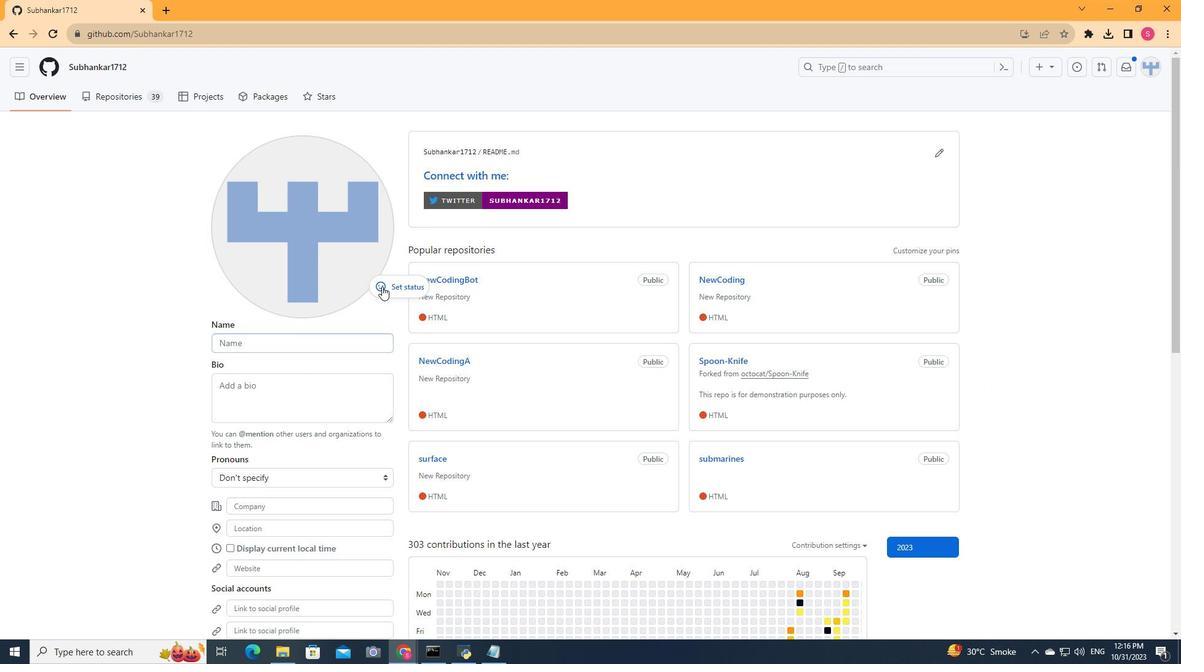 
Action: Mouse moved to (715, 241)
Screenshot: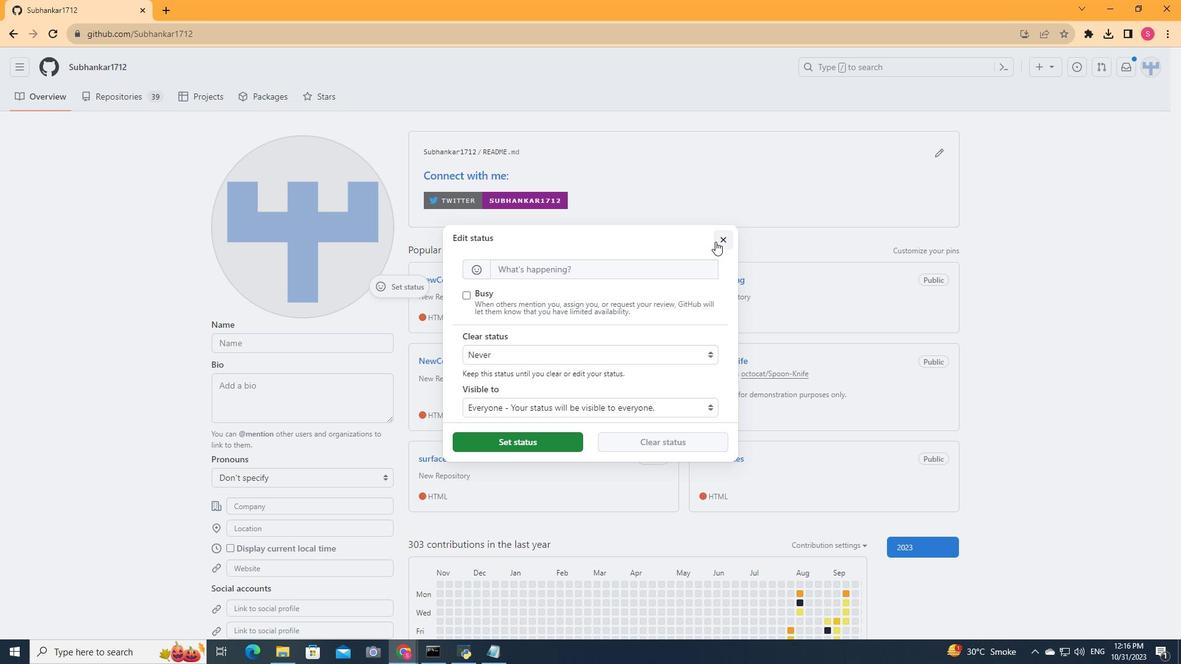 
Action: Mouse pressed left at (715, 241)
Screenshot: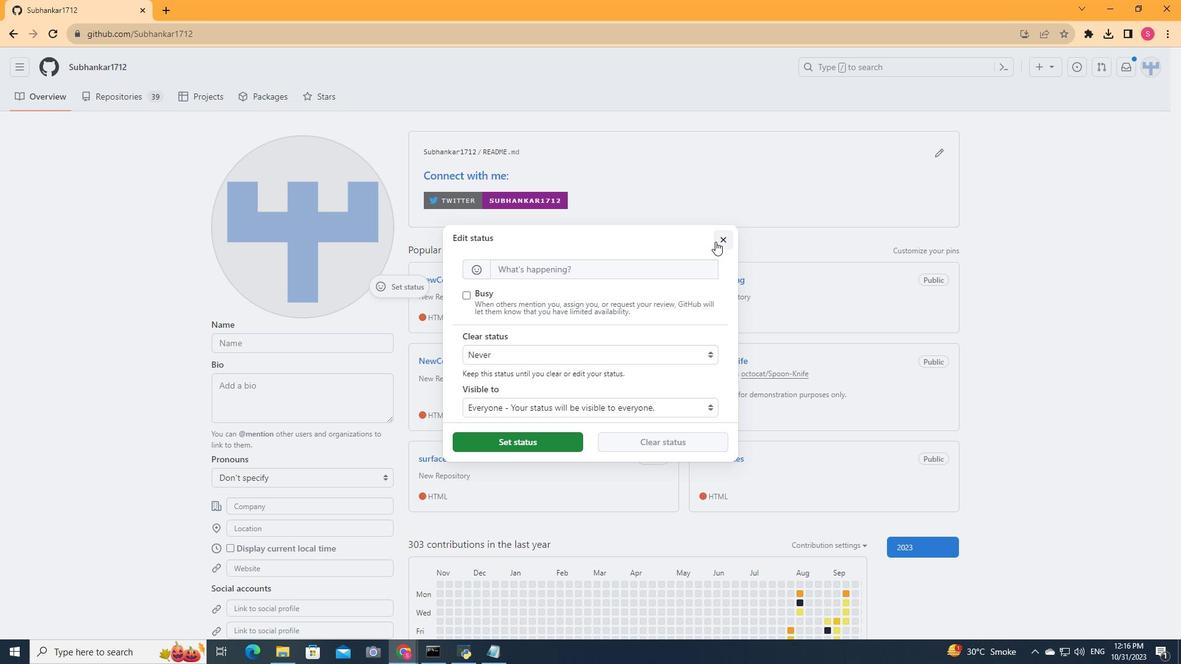 
Action: Mouse moved to (358, 268)
Screenshot: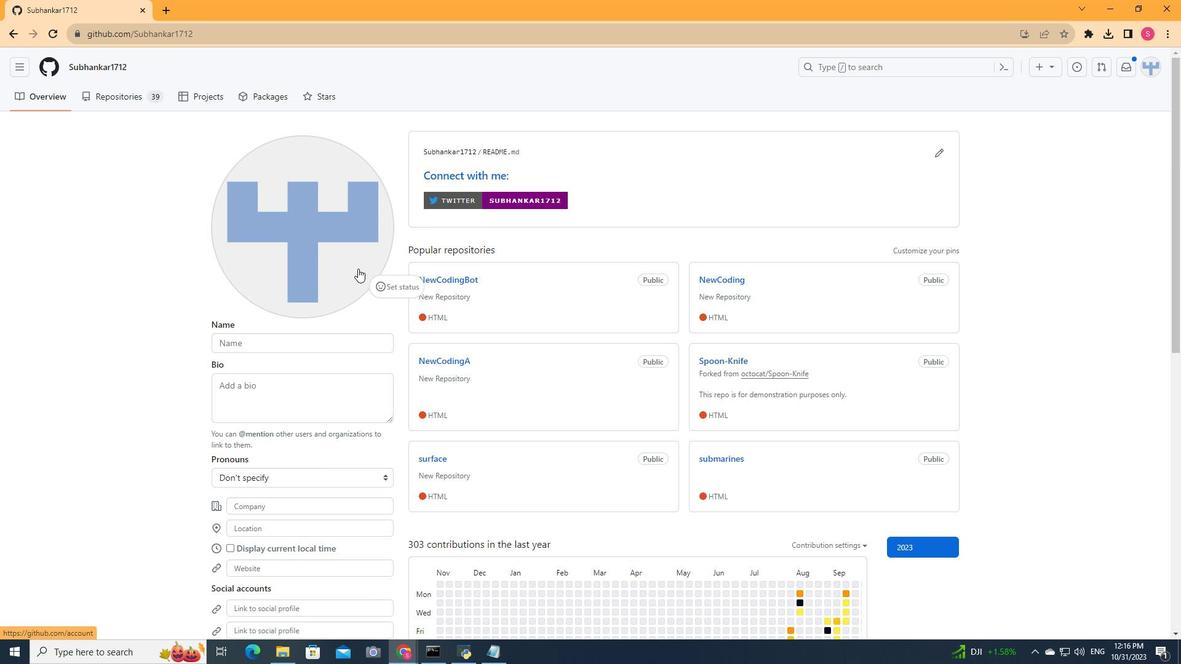 
Action: Mouse pressed left at (358, 268)
Screenshot: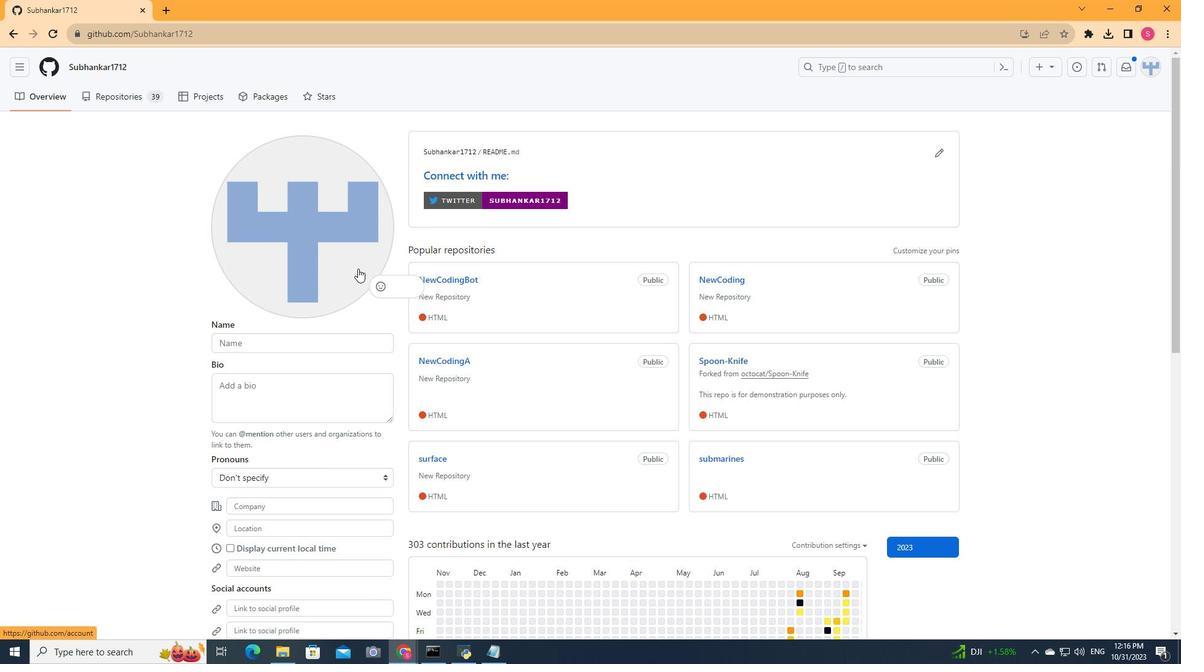
Action: Mouse moved to (769, 335)
Screenshot: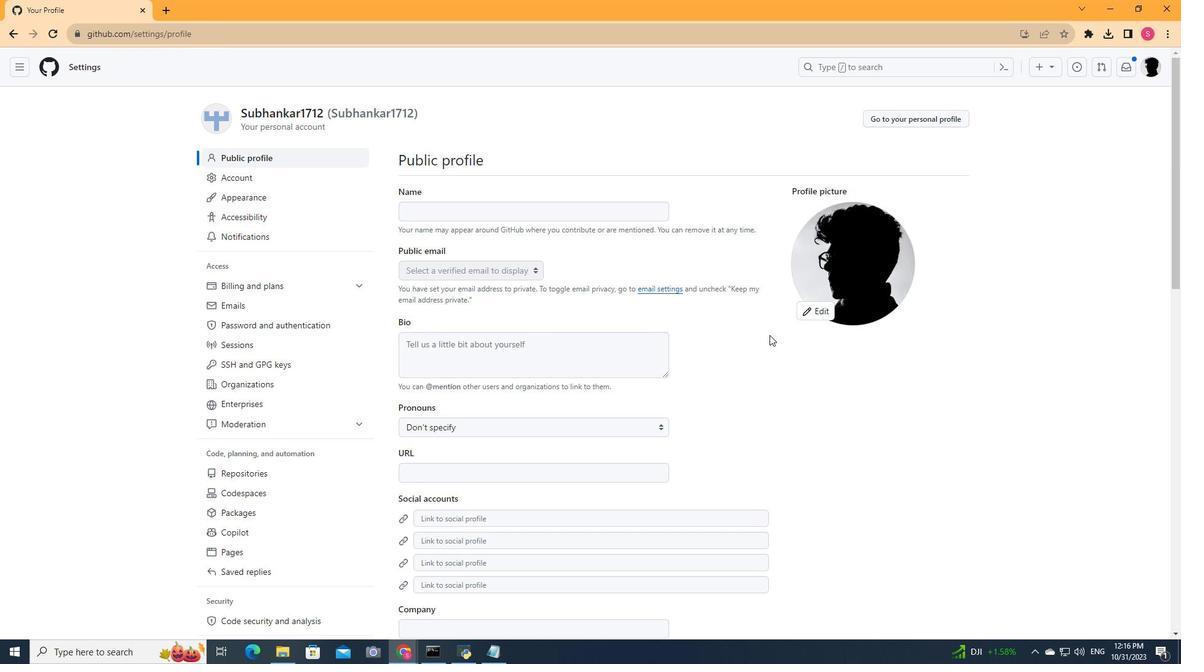 
Action: Mouse scrolled (769, 334) with delta (0, 0)
Screenshot: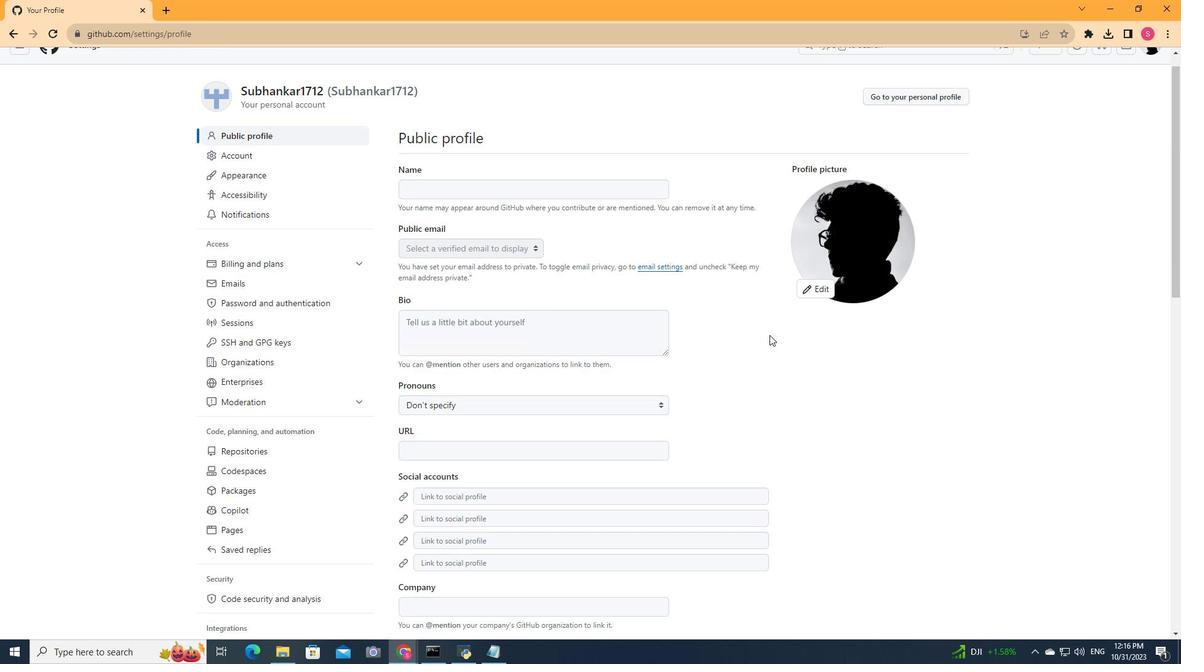 
Action: Mouse scrolled (769, 335) with delta (0, 0)
Screenshot: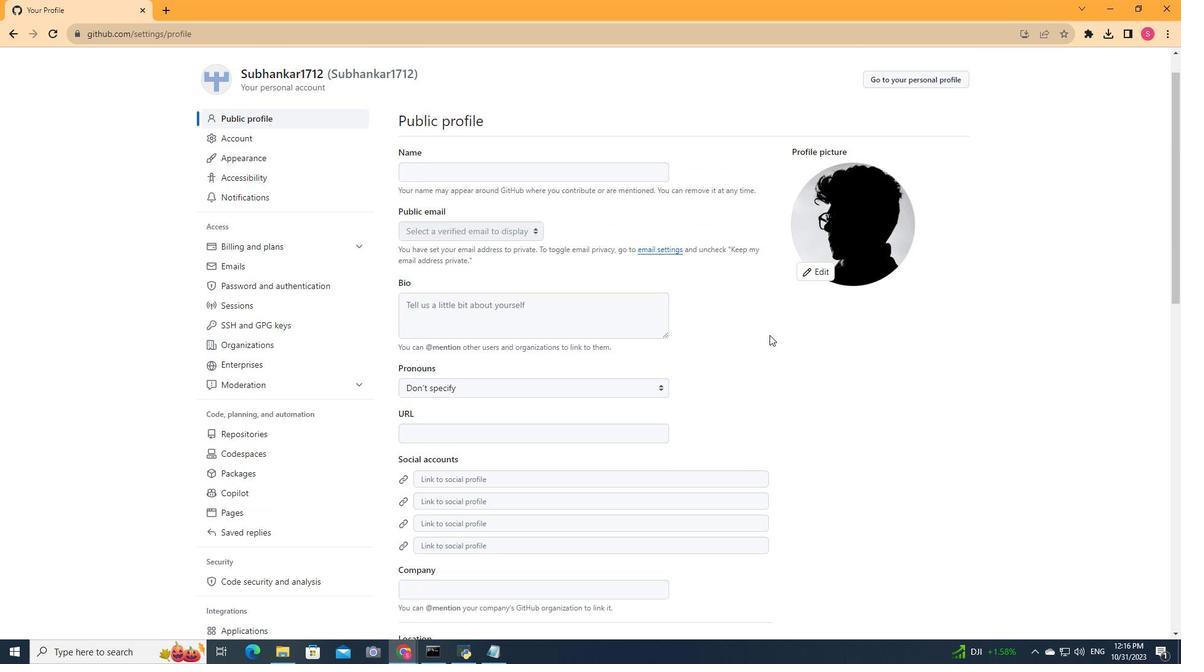 
Action: Mouse scrolled (769, 335) with delta (0, 0)
Screenshot: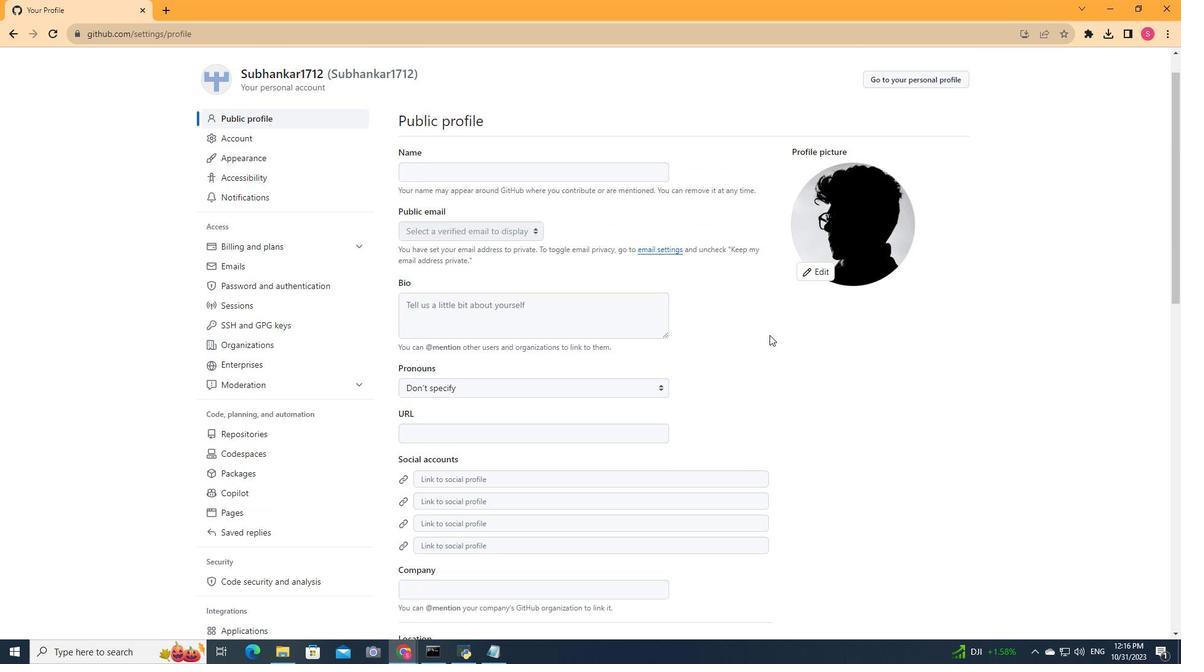 
Action: Mouse scrolled (769, 335) with delta (0, 0)
Screenshot: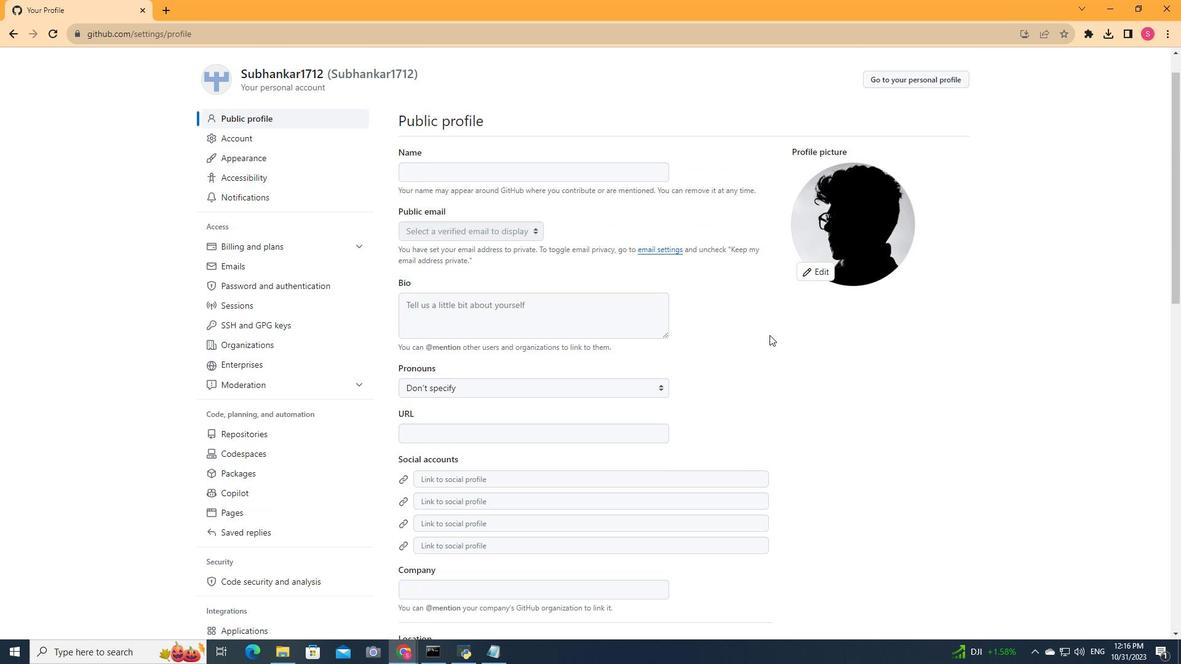 
Action: Mouse scrolled (769, 335) with delta (0, 0)
Screenshot: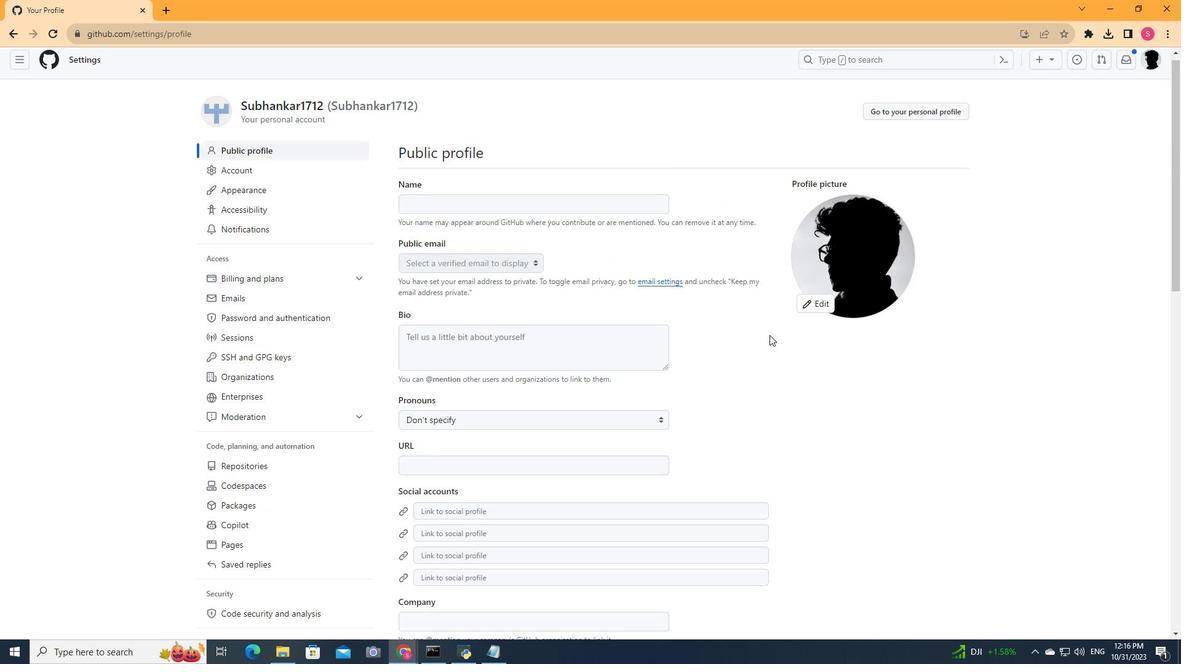 
Action: Mouse moved to (802, 331)
Screenshot: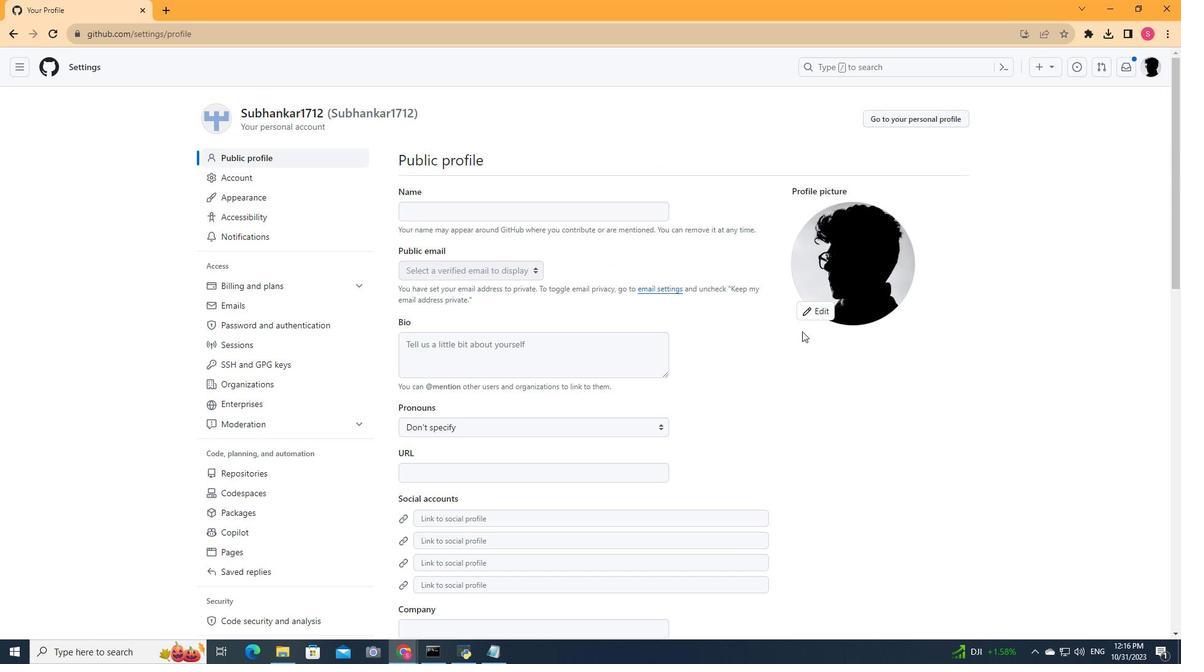 
Action: Mouse scrolled (802, 331) with delta (0, 0)
Screenshot: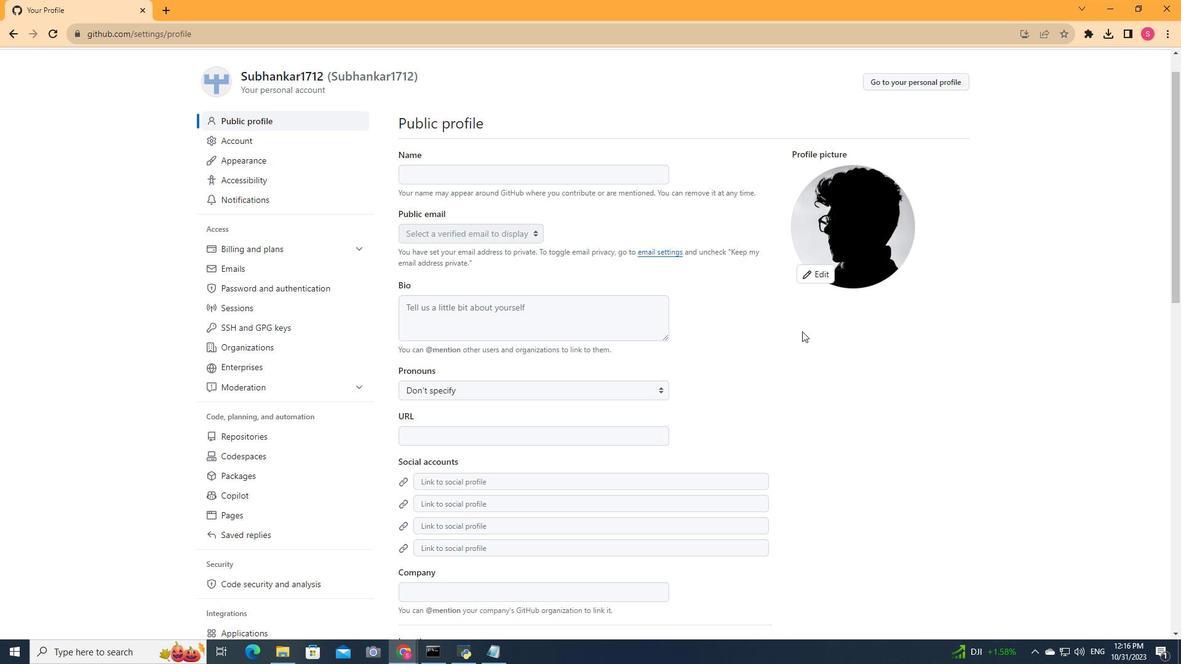 
Action: Mouse scrolled (802, 331) with delta (0, 0)
Screenshot: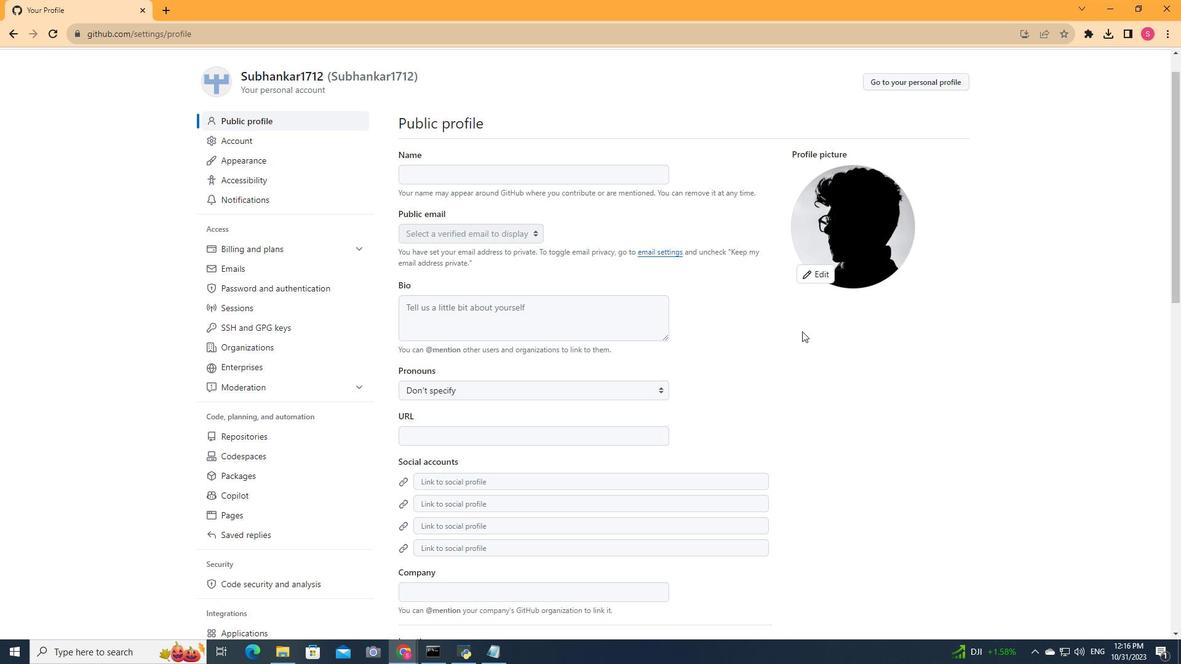 
Action: Mouse scrolled (802, 331) with delta (0, 0)
Screenshot: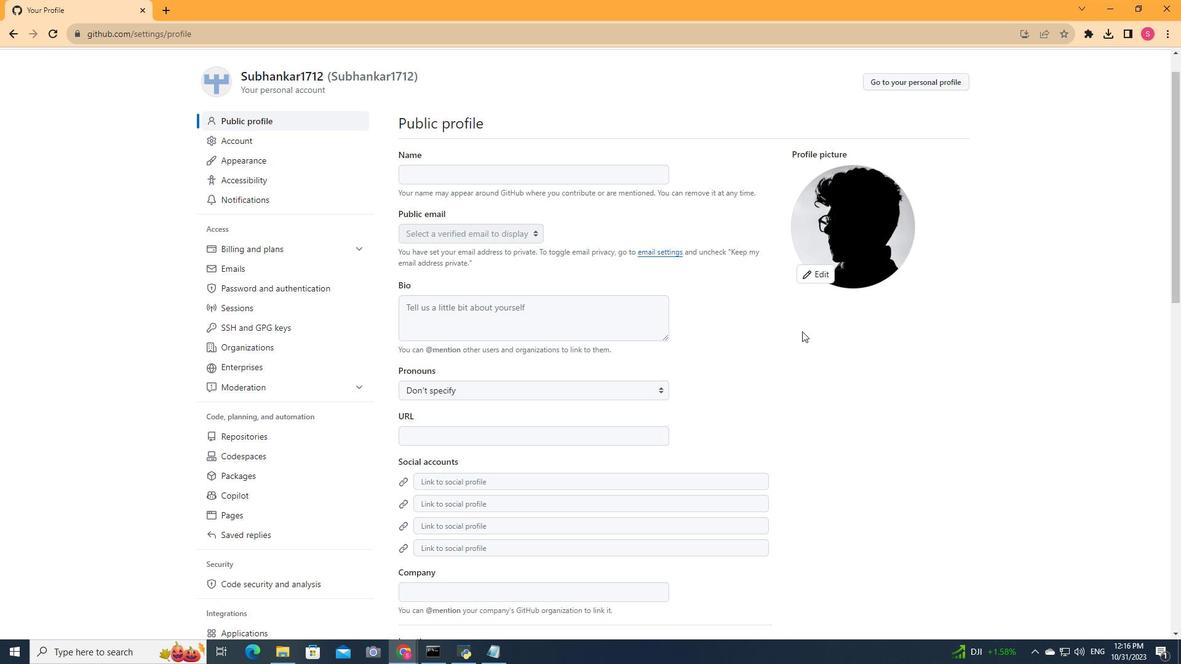 
Action: Mouse scrolled (802, 331) with delta (0, 0)
Screenshot: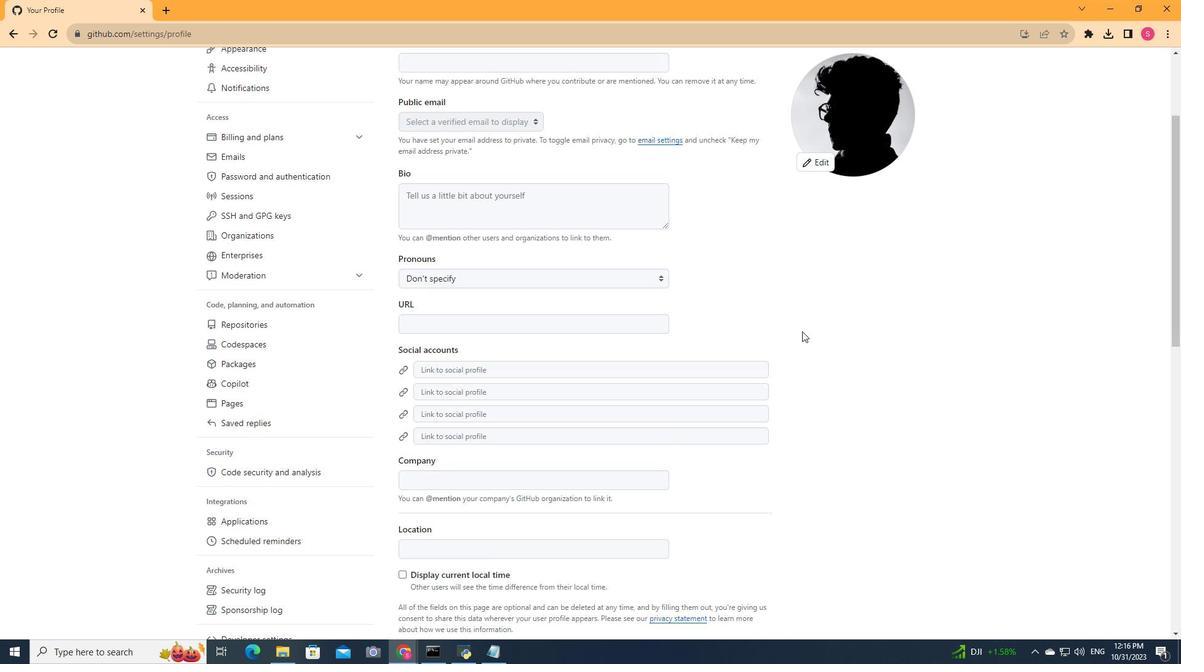 
Action: Mouse scrolled (802, 331) with delta (0, 0)
Screenshot: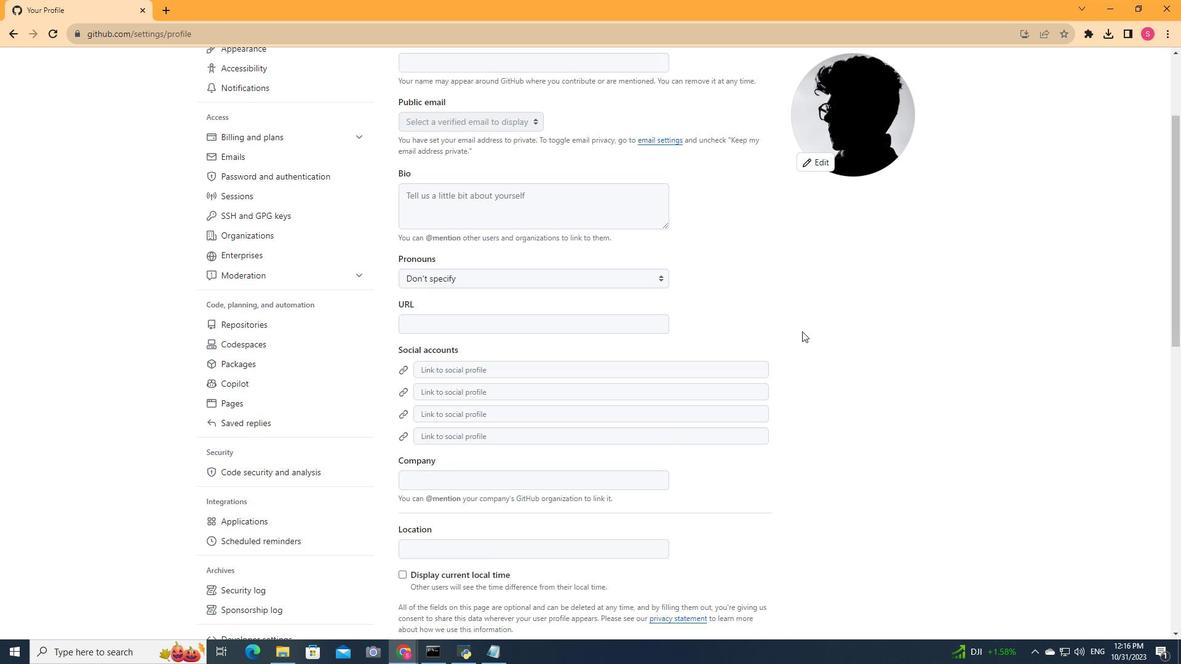 
Action: Mouse scrolled (802, 331) with delta (0, 0)
Screenshot: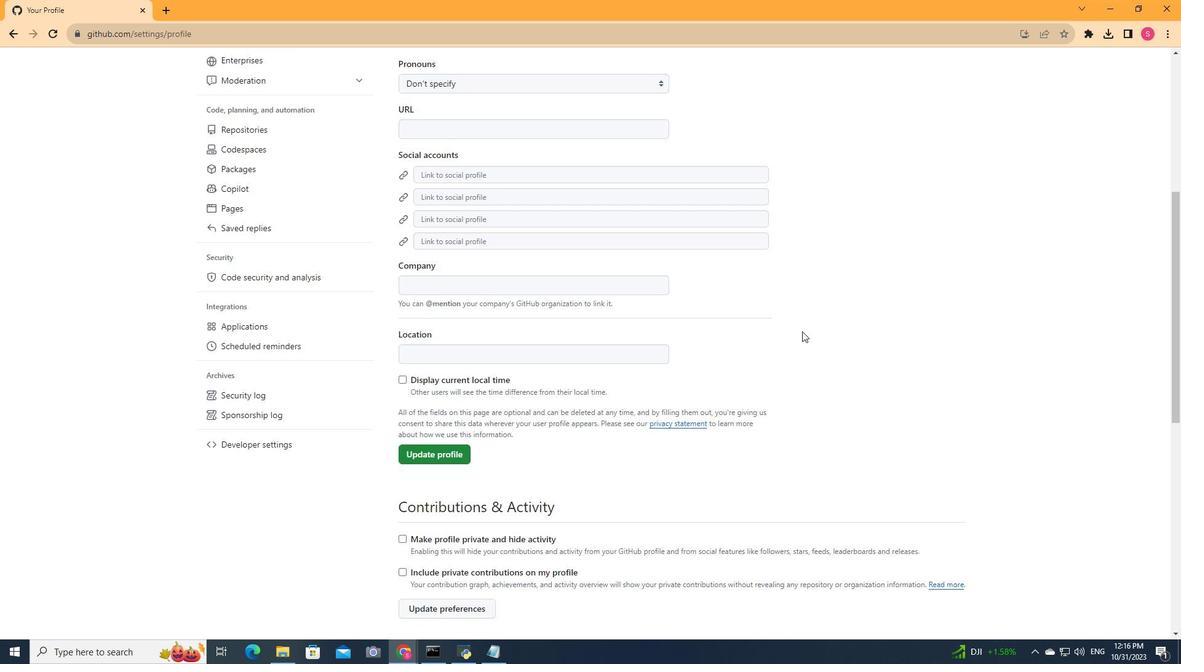 
Action: Mouse scrolled (802, 331) with delta (0, 0)
Screenshot: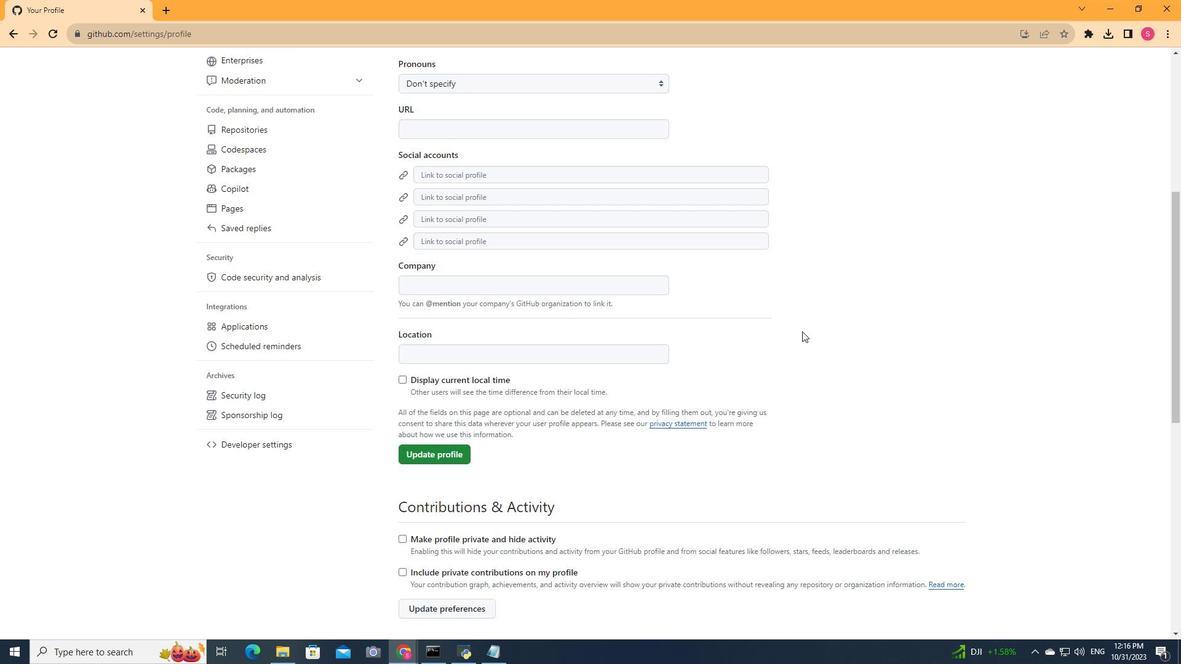 
Action: Mouse scrolled (802, 331) with delta (0, 0)
Screenshot: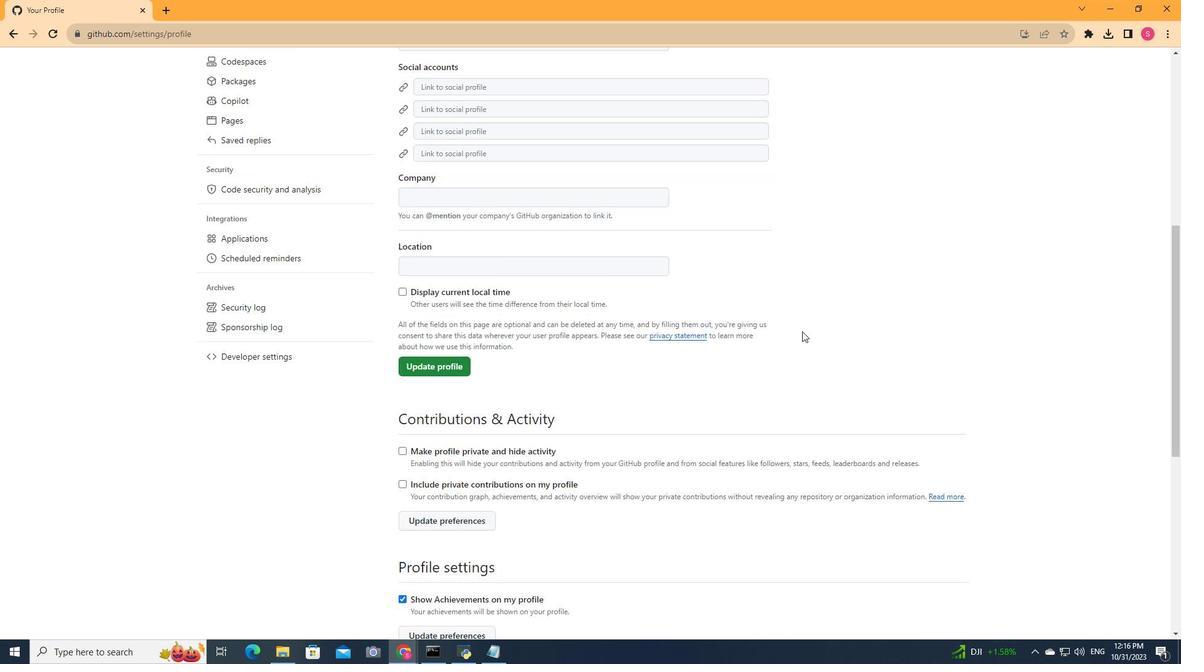 
Action: Mouse scrolled (802, 331) with delta (0, 0)
Screenshot: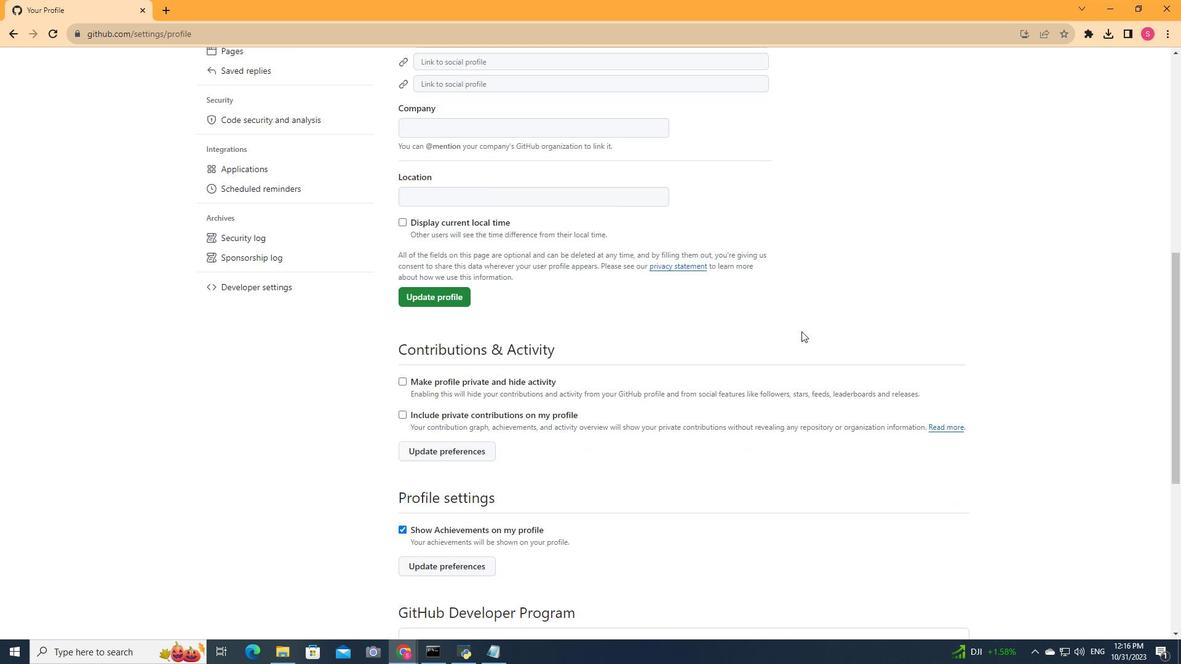 
Action: Mouse moved to (449, 241)
Screenshot: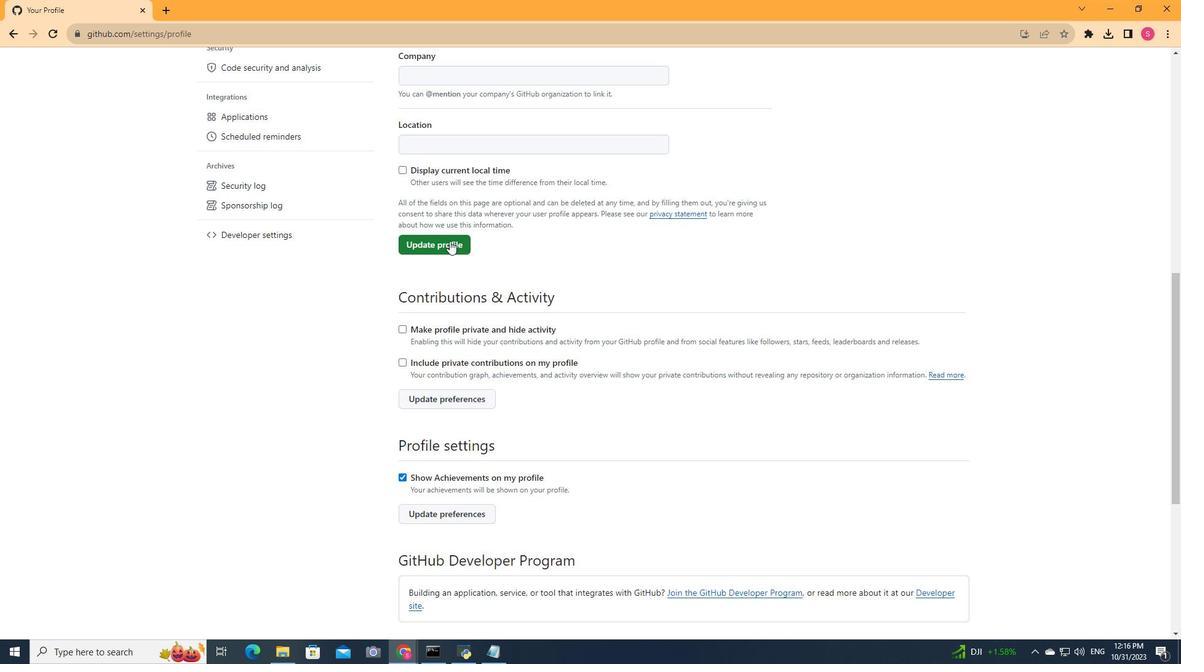 
Action: Mouse pressed left at (449, 241)
Screenshot: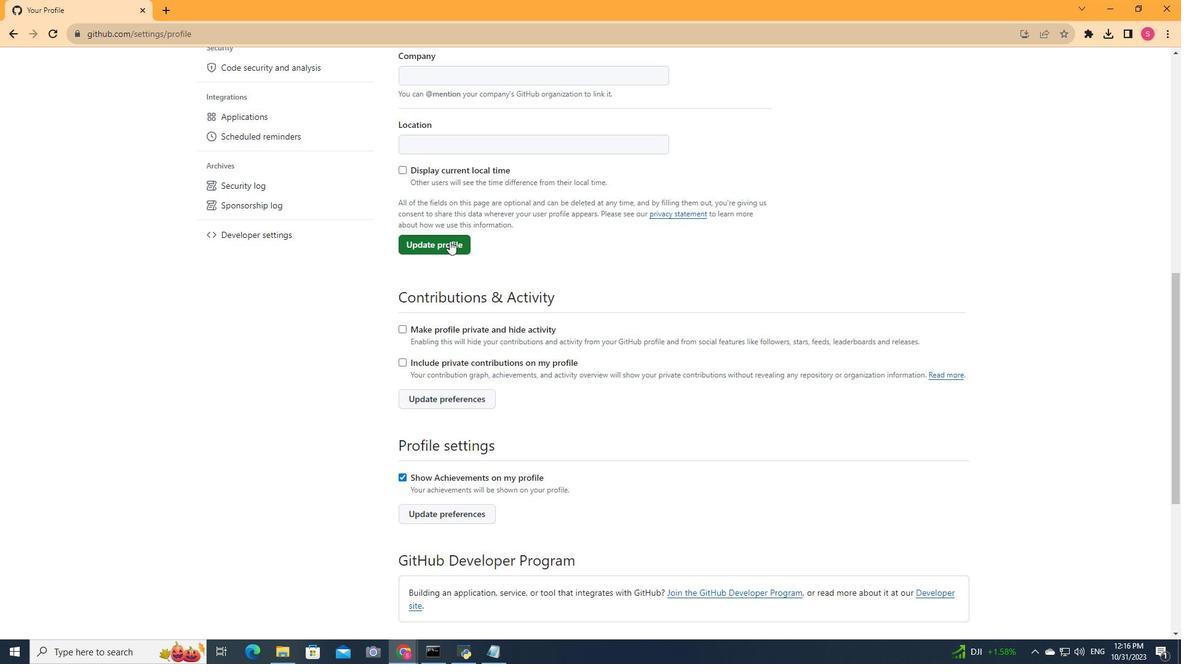 
Action: Mouse moved to (163, 106)
Screenshot: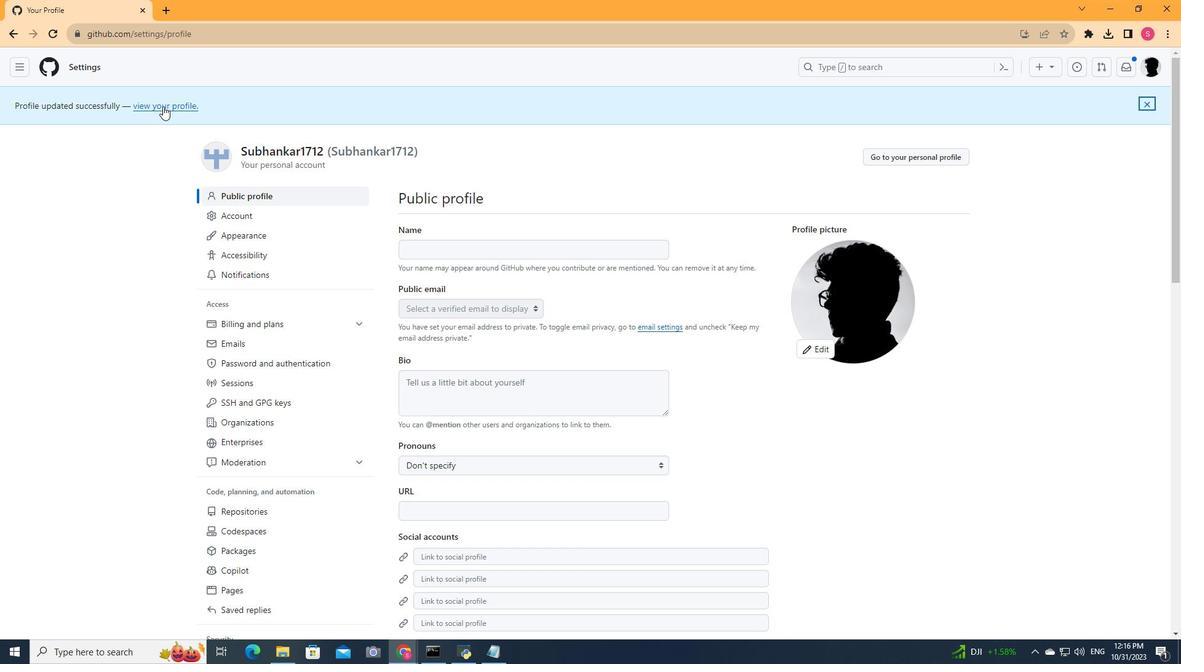 
Action: Mouse pressed left at (163, 106)
Screenshot: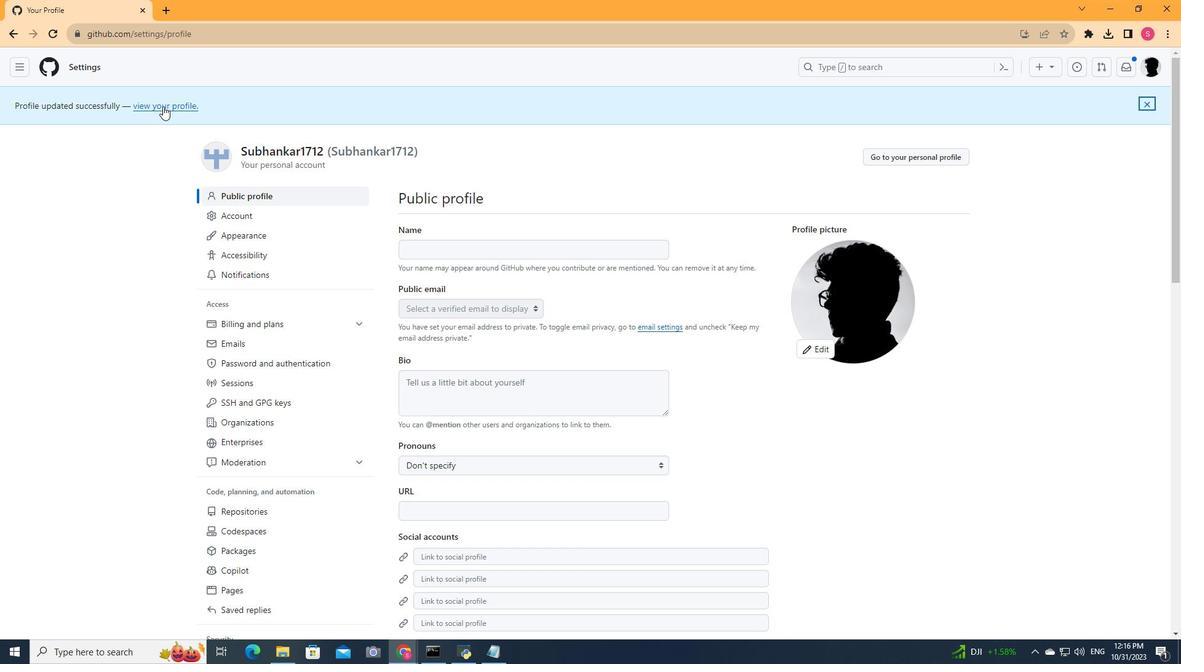 
Action: Mouse moved to (52, 33)
Screenshot: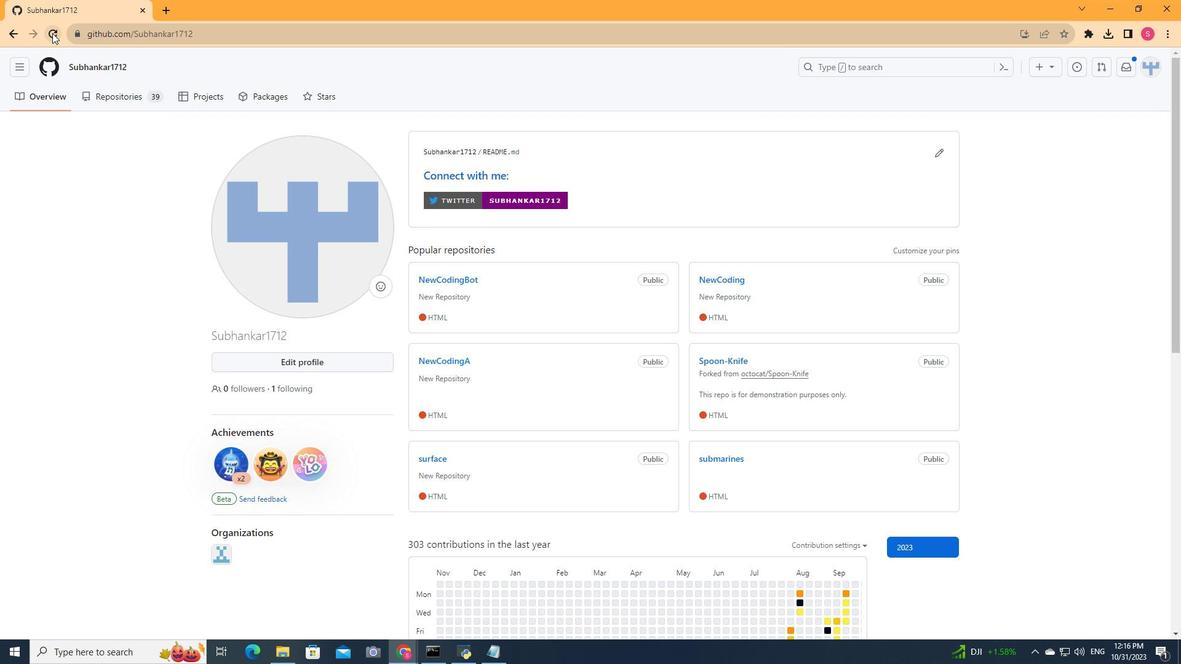 
Action: Mouse pressed left at (52, 33)
Screenshot: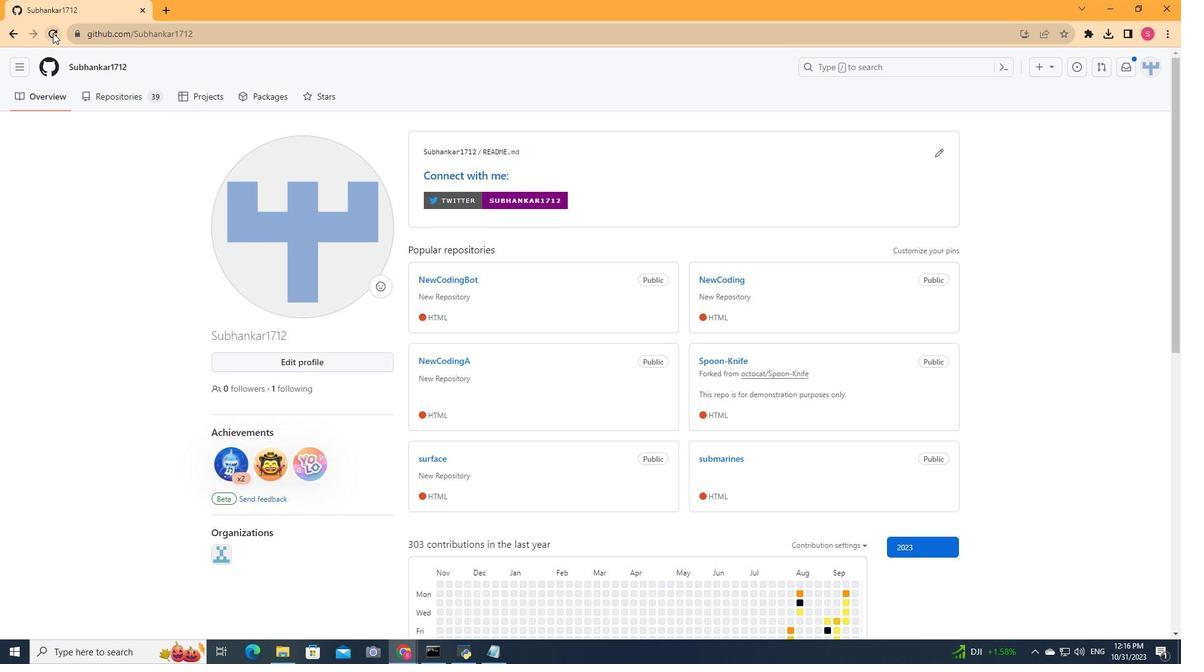 
Action: Mouse moved to (26, 67)
Screenshot: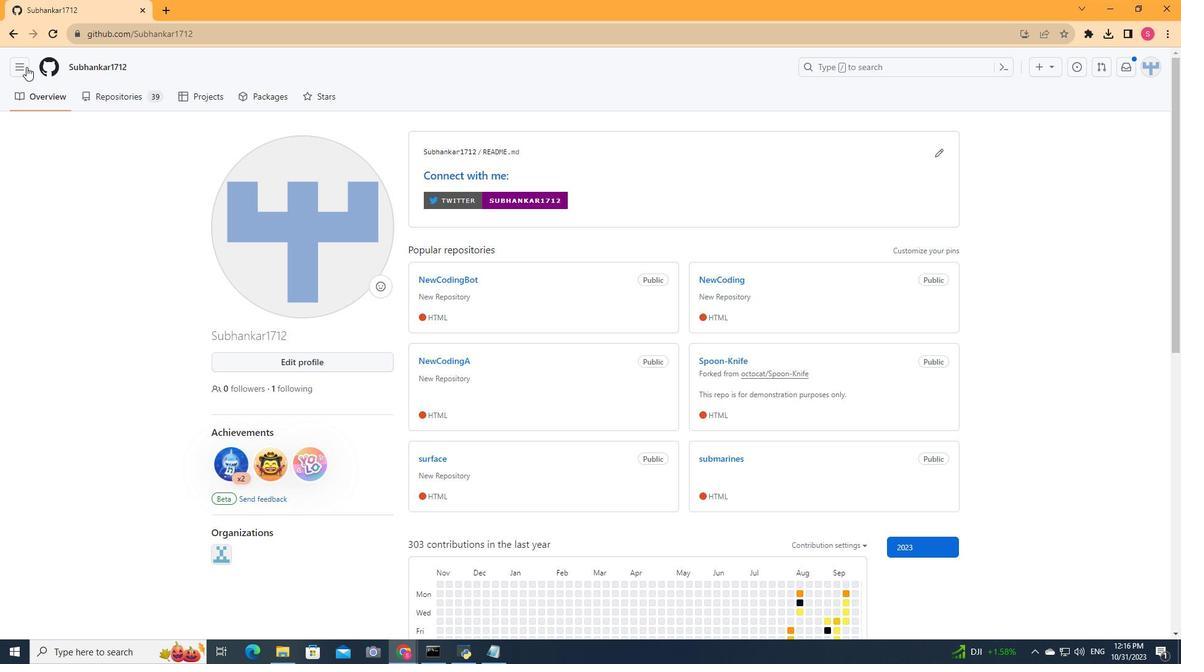 
Action: Mouse pressed left at (26, 67)
Screenshot: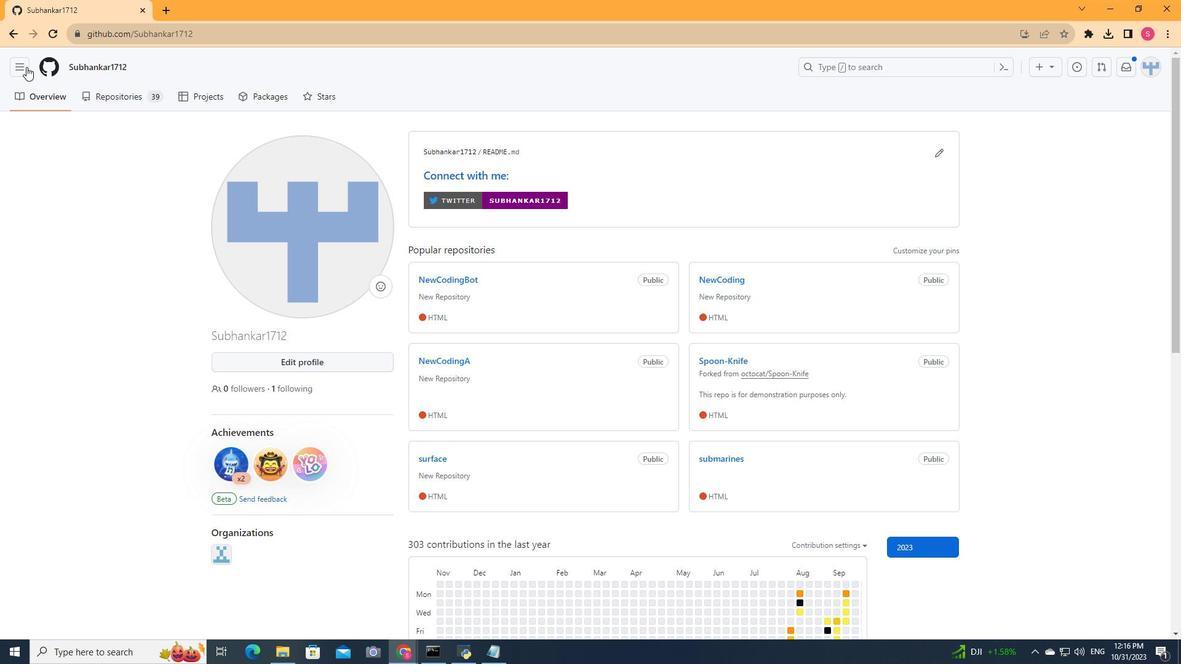 
Action: Mouse moved to (52, 94)
Screenshot: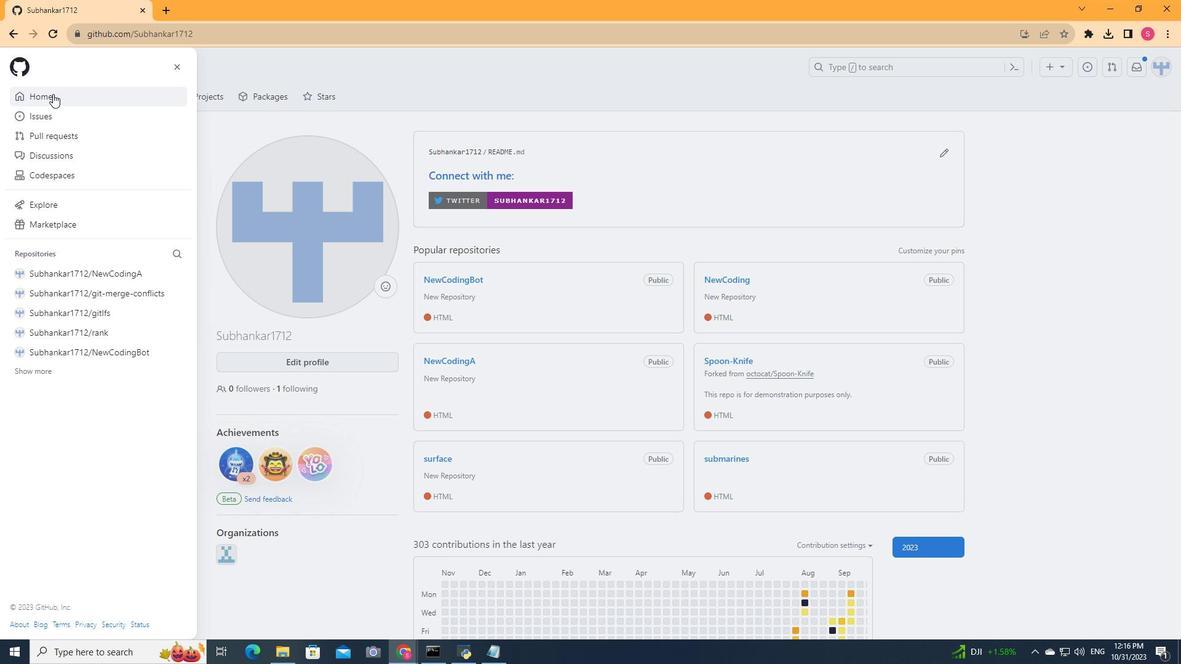 
Action: Mouse pressed left at (52, 94)
Screenshot: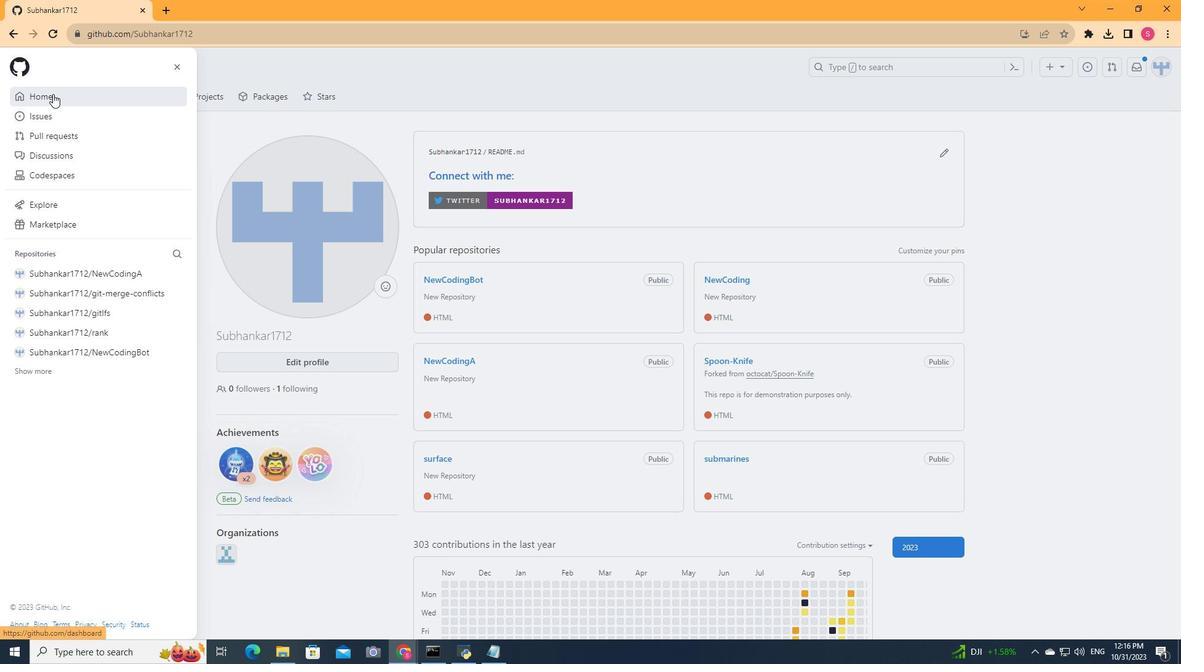 
Action: Mouse moved to (1146, 63)
Screenshot: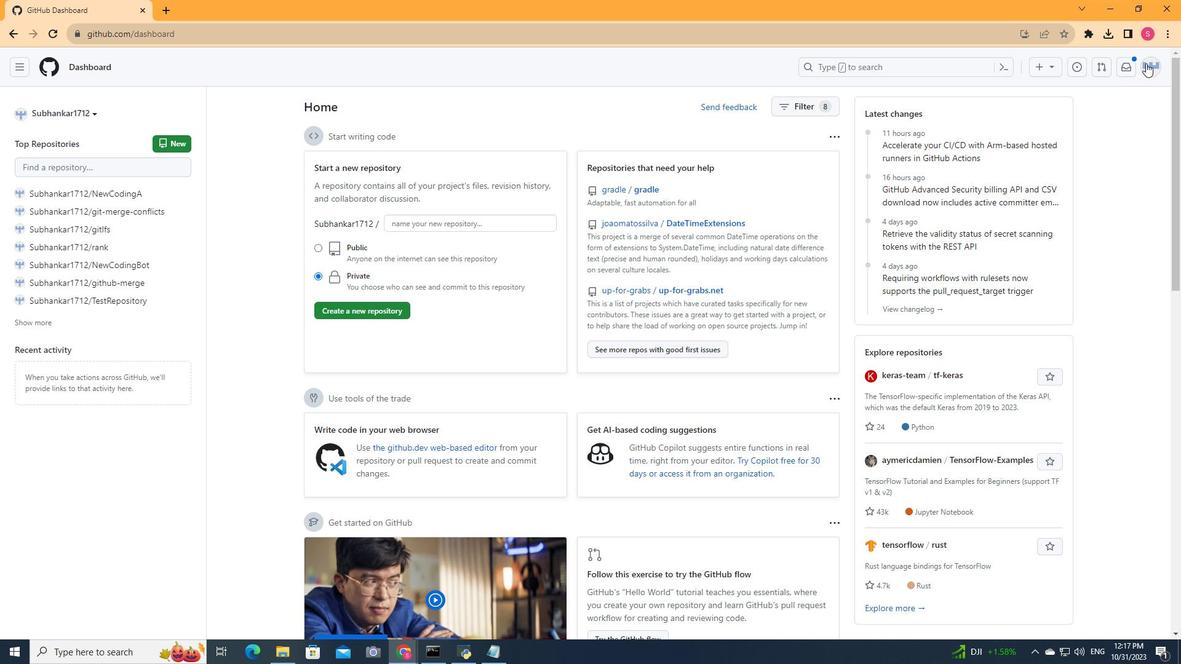 
Action: Mouse pressed left at (1146, 63)
Screenshot: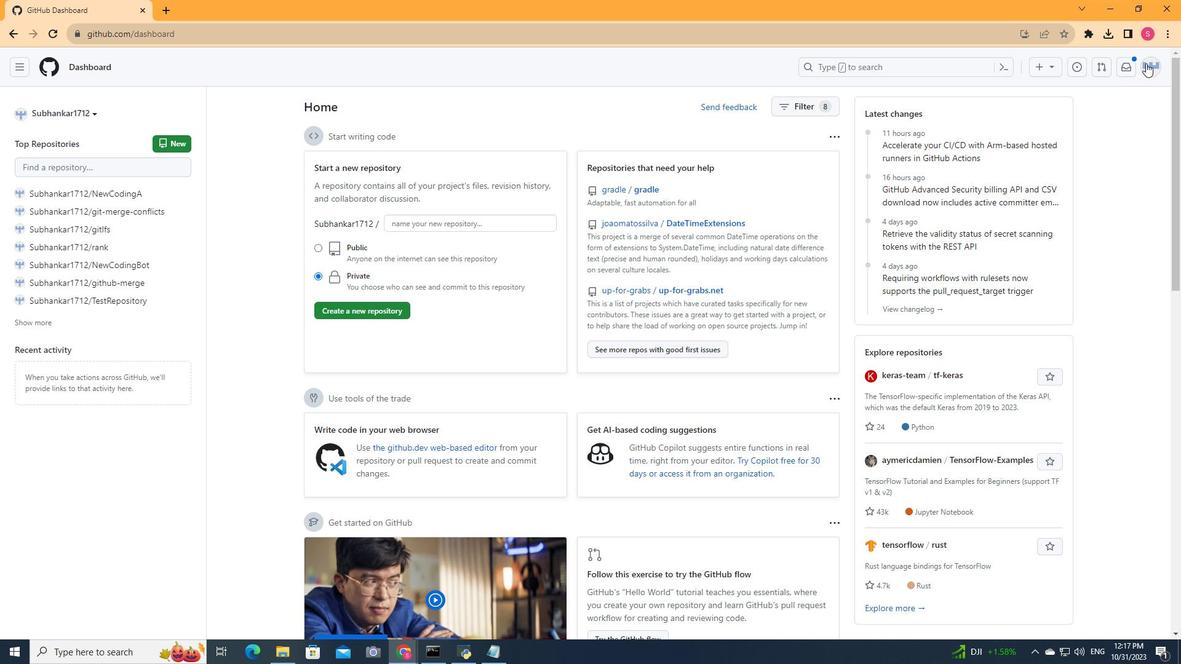 
Action: Mouse moved to (1034, 100)
Screenshot: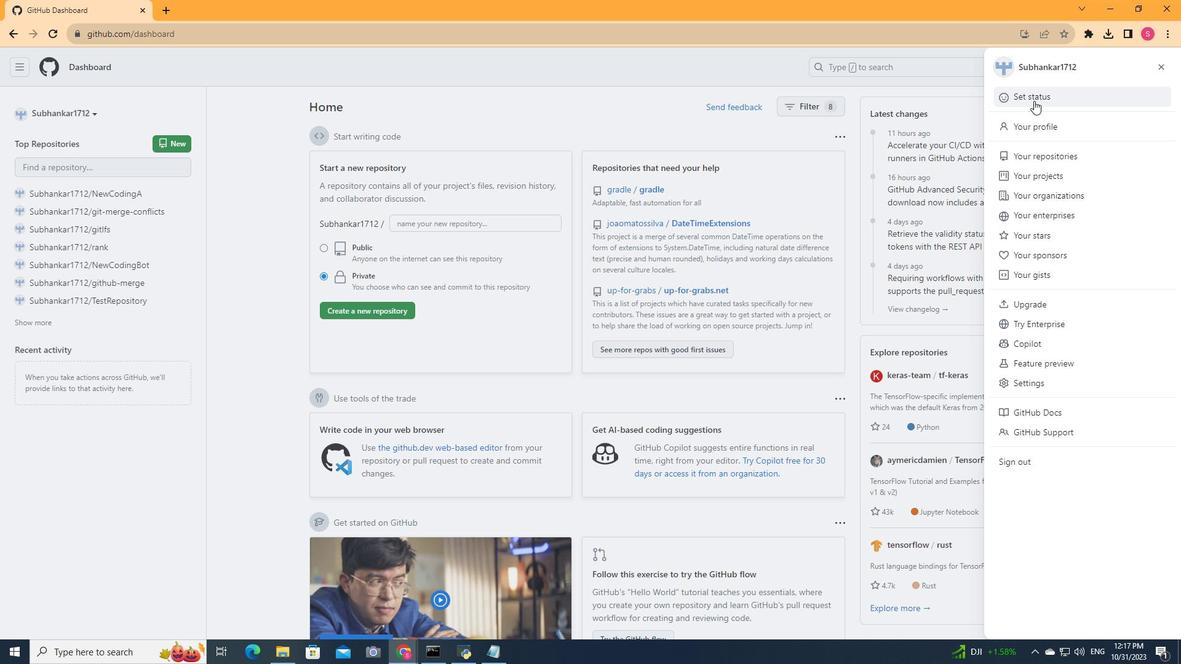 
Action: Mouse pressed left at (1034, 100)
Screenshot: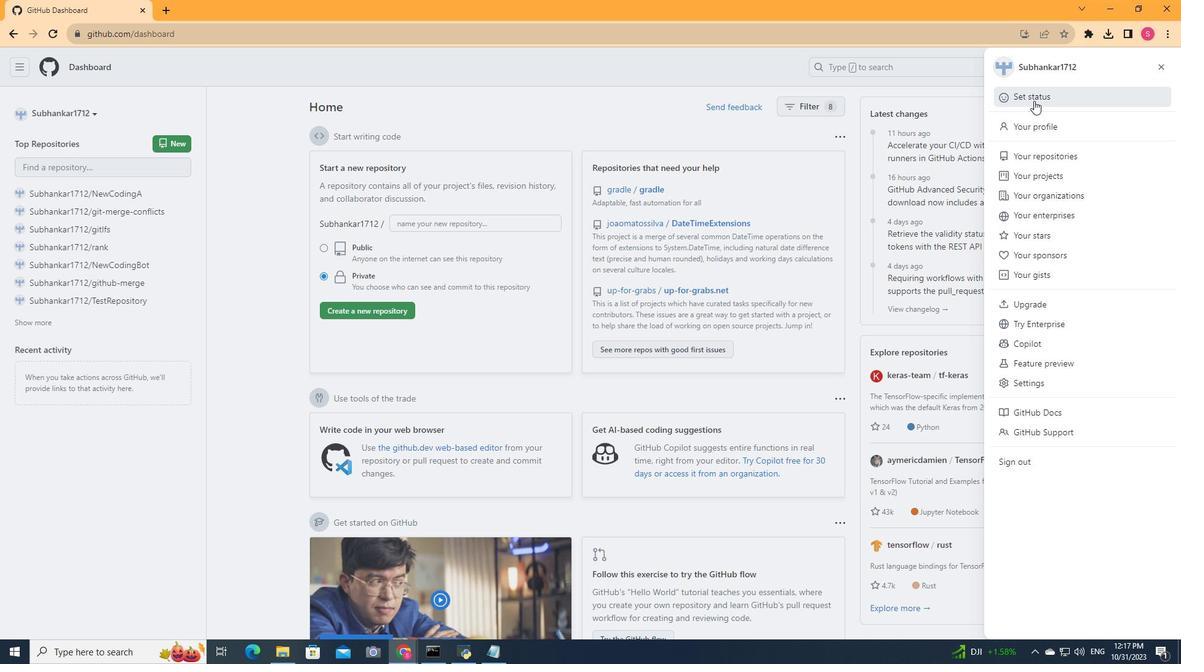 
Action: Mouse moved to (719, 233)
Screenshot: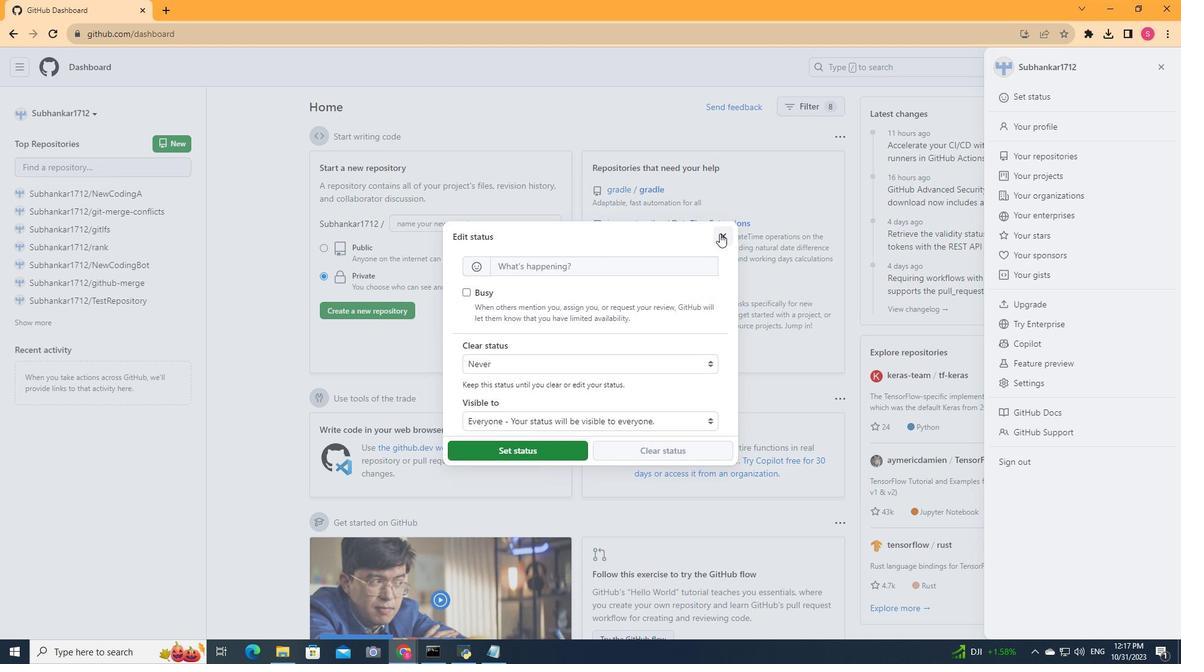 
Action: Mouse pressed left at (719, 233)
Screenshot: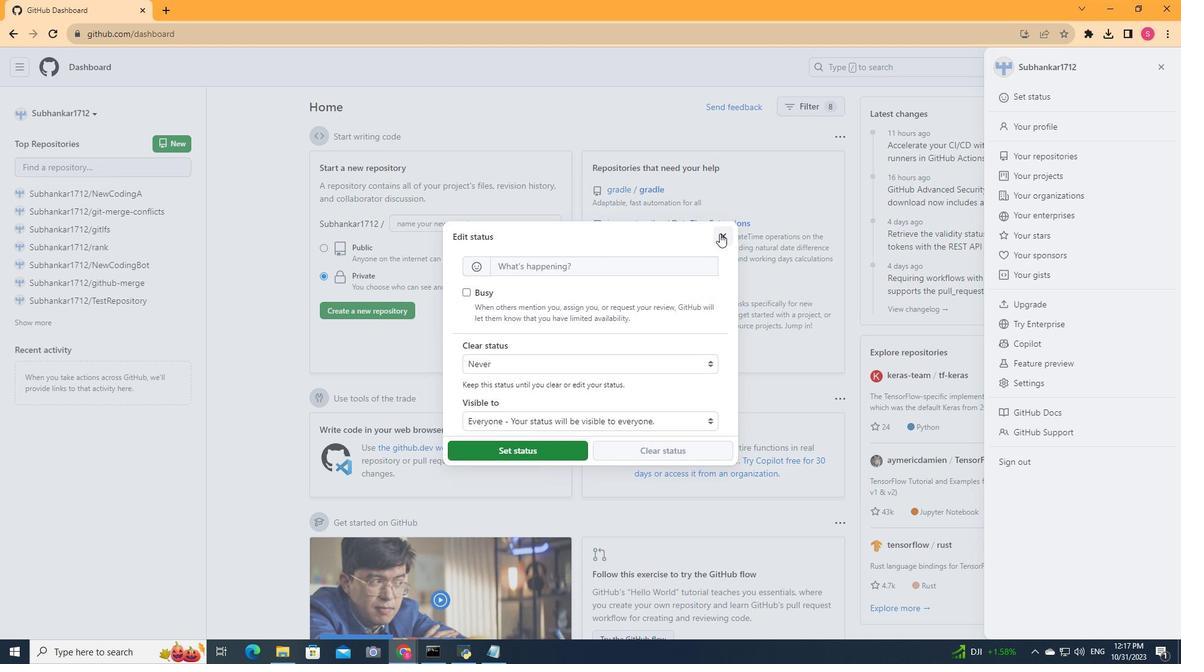 
Action: Mouse moved to (1034, 130)
Screenshot: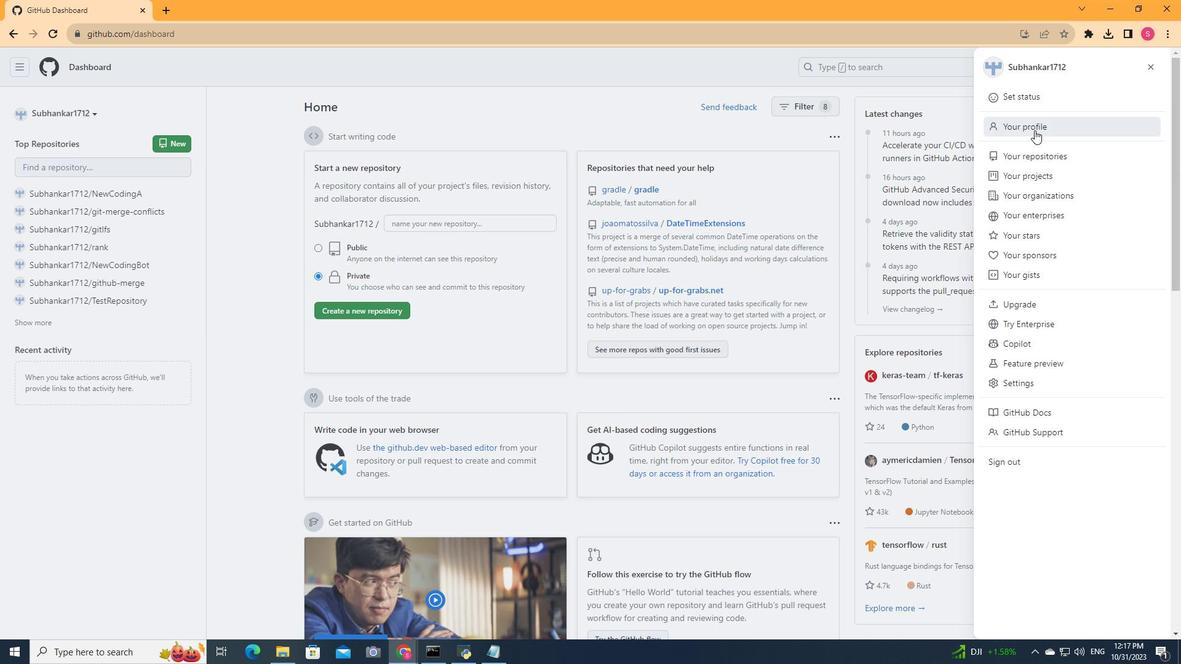 
Action: Mouse pressed left at (1034, 130)
Screenshot: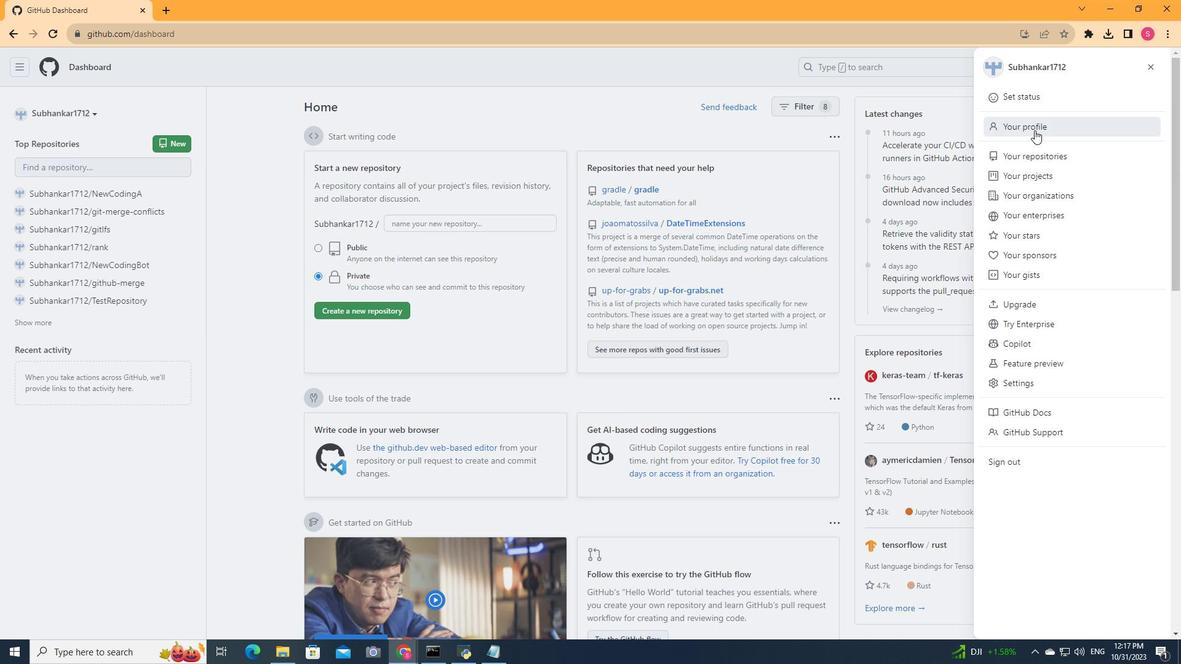
Action: Mouse moved to (302, 265)
Screenshot: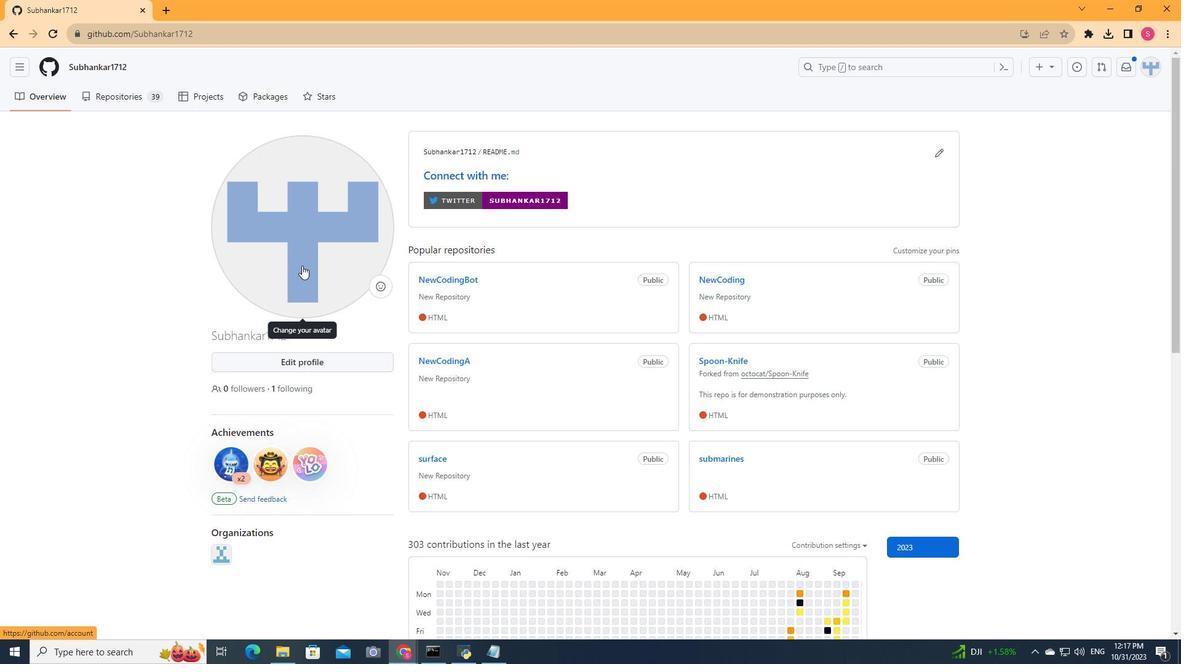 
Action: Mouse scrolled (302, 265) with delta (0, 0)
Screenshot: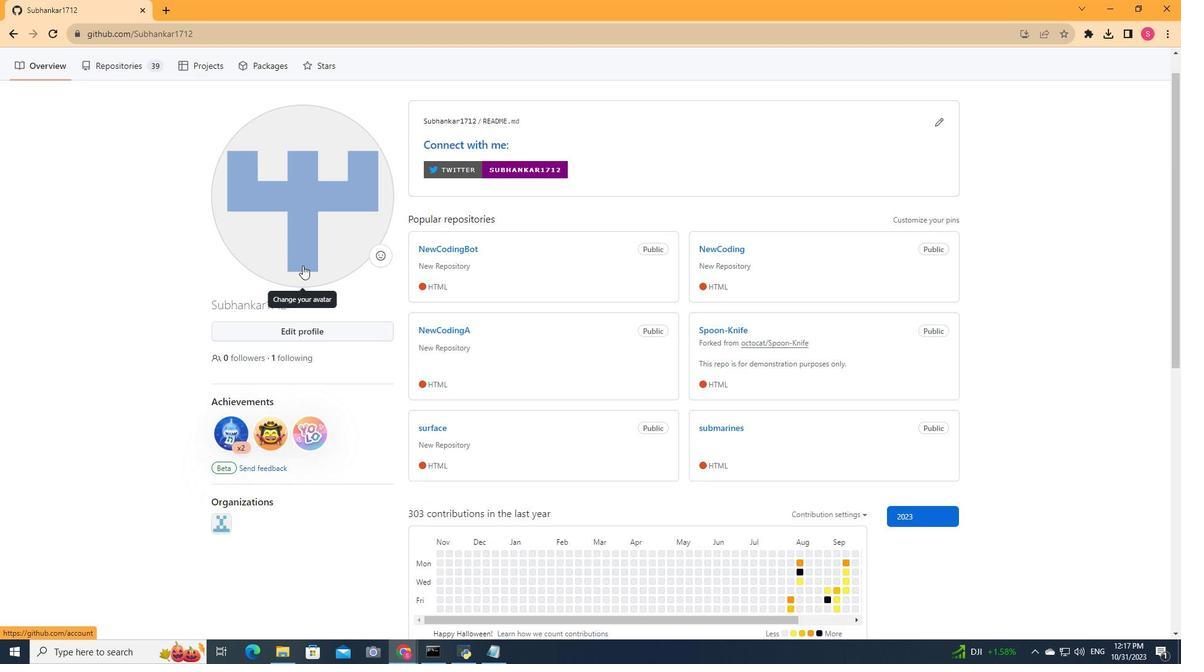 
Action: Mouse moved to (302, 265)
Screenshot: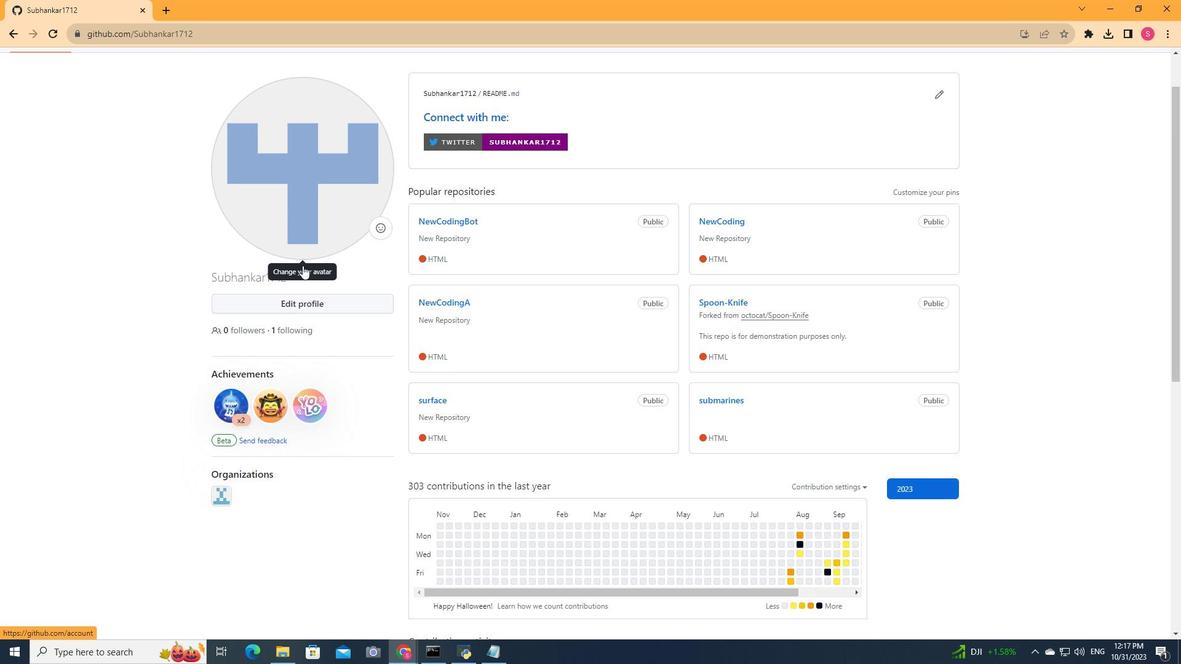 
Action: Mouse scrolled (302, 265) with delta (0, 0)
Screenshot: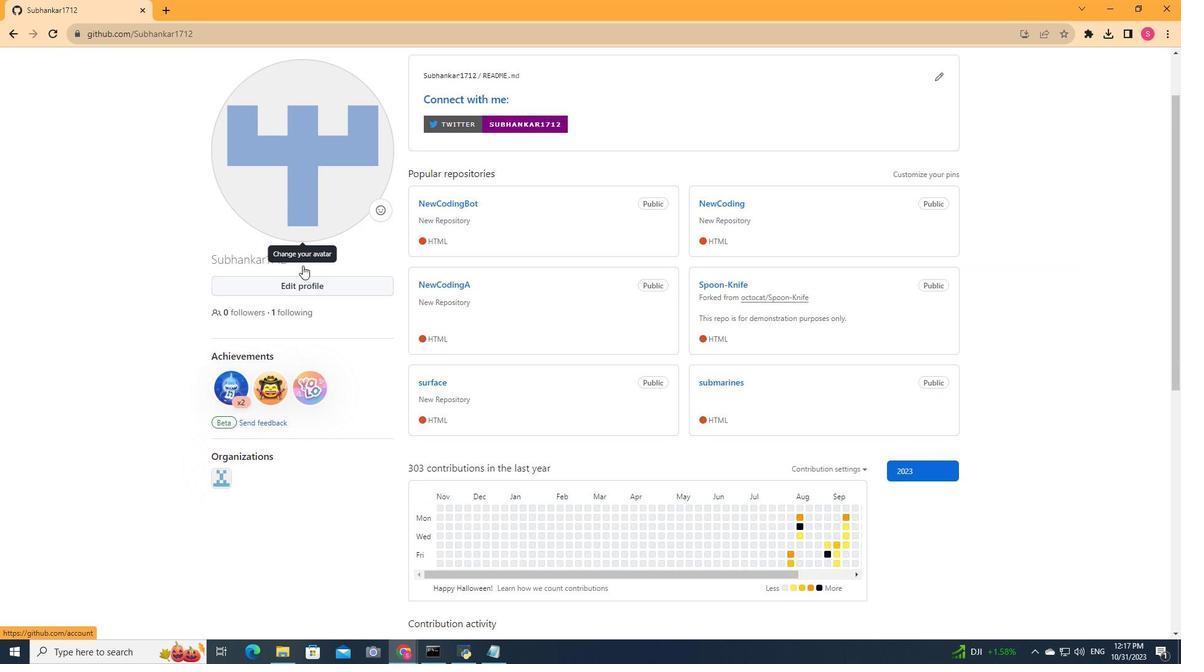 
Action: Mouse scrolled (302, 266) with delta (0, 0)
Screenshot: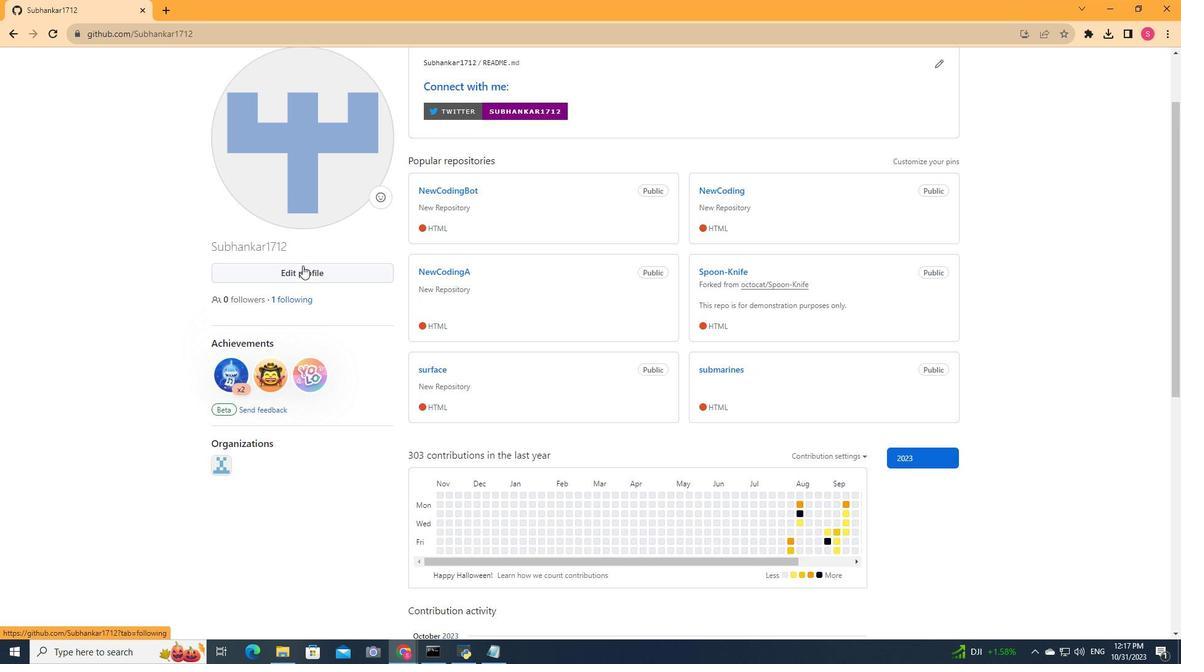 
Action: Mouse scrolled (302, 266) with delta (0, 0)
Screenshot: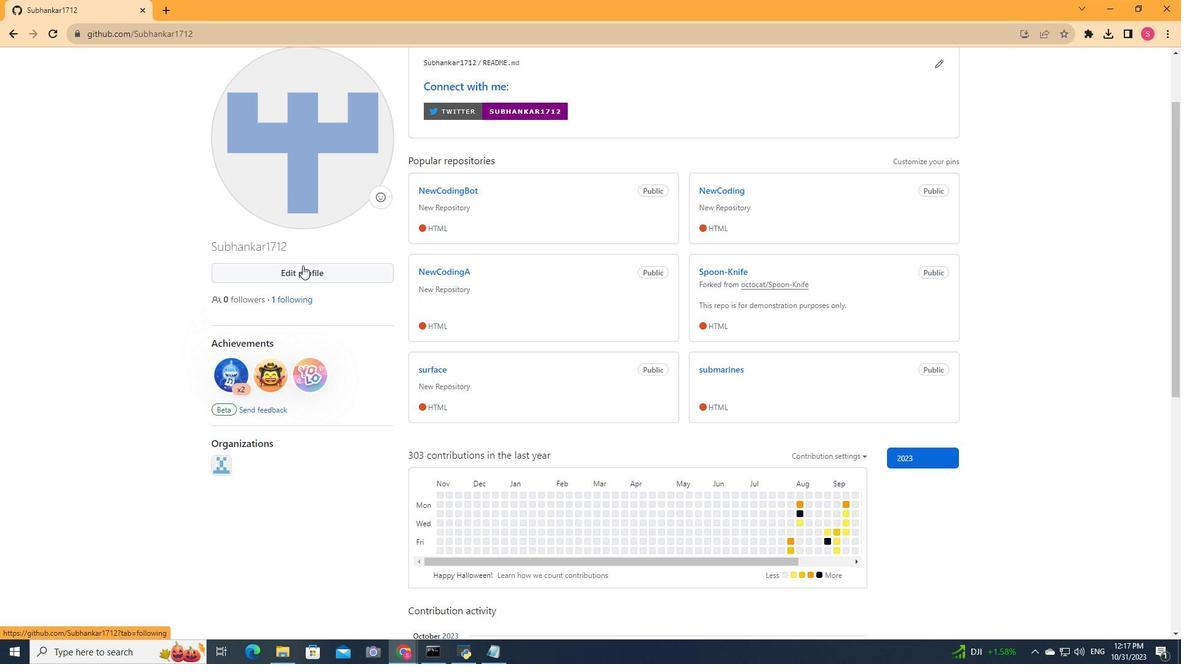 
Action: Mouse scrolled (302, 266) with delta (0, 0)
Screenshot: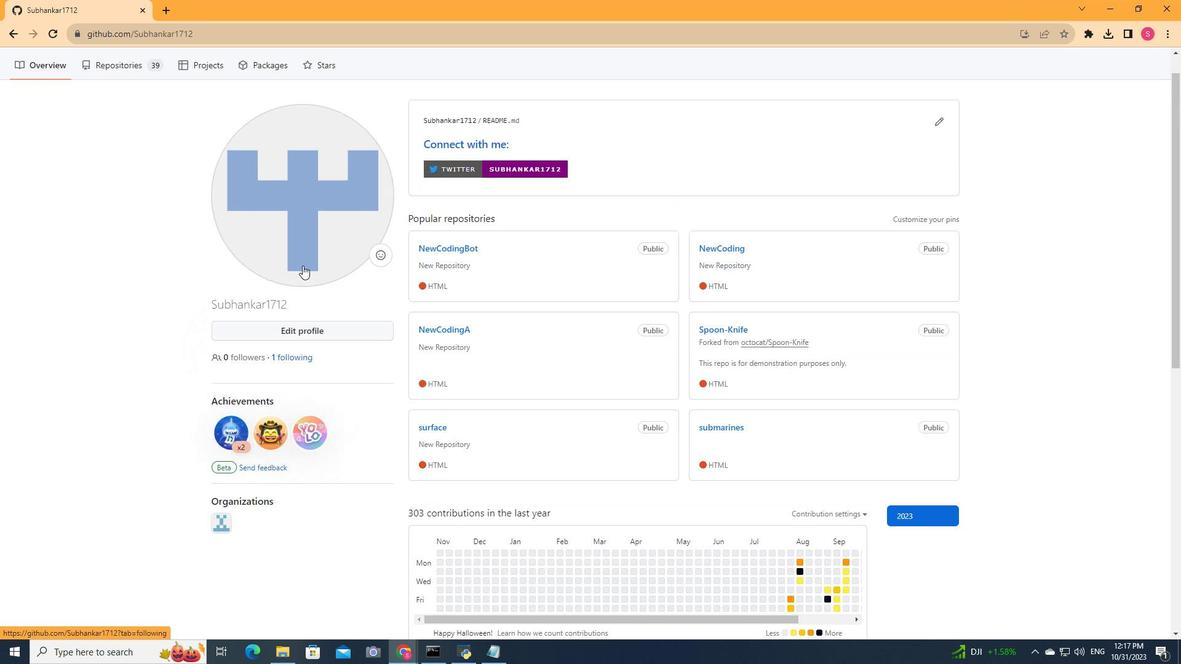 
Action: Mouse moved to (306, 263)
Screenshot: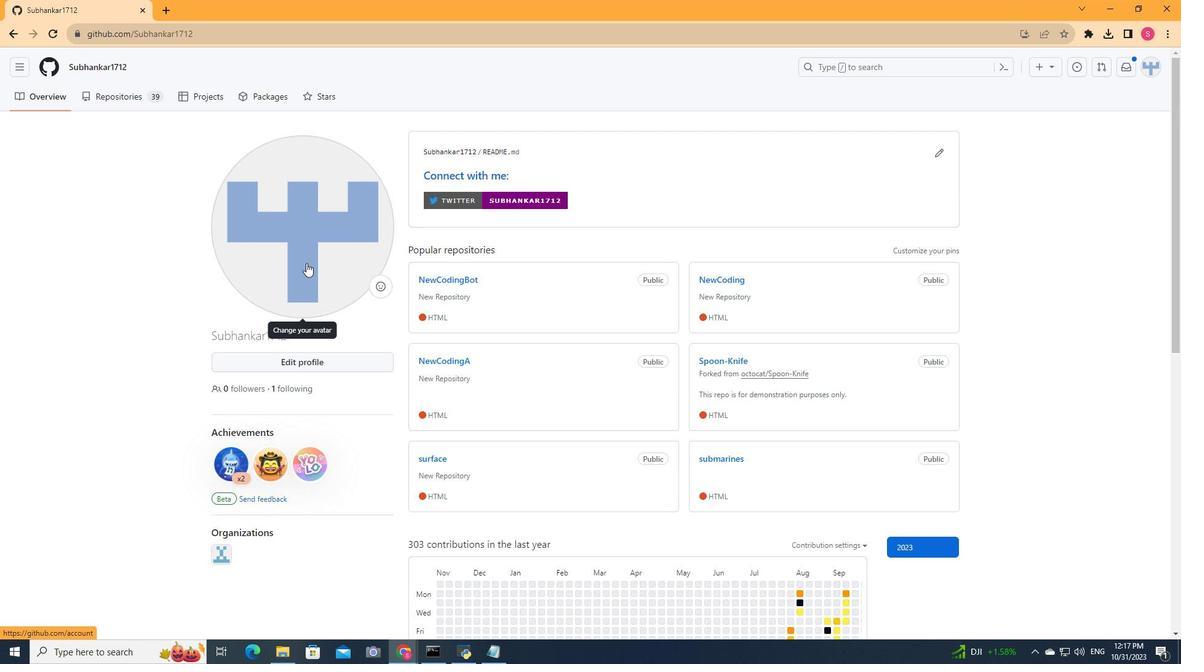 
Action: Mouse scrolled (306, 263) with delta (0, 0)
Screenshot: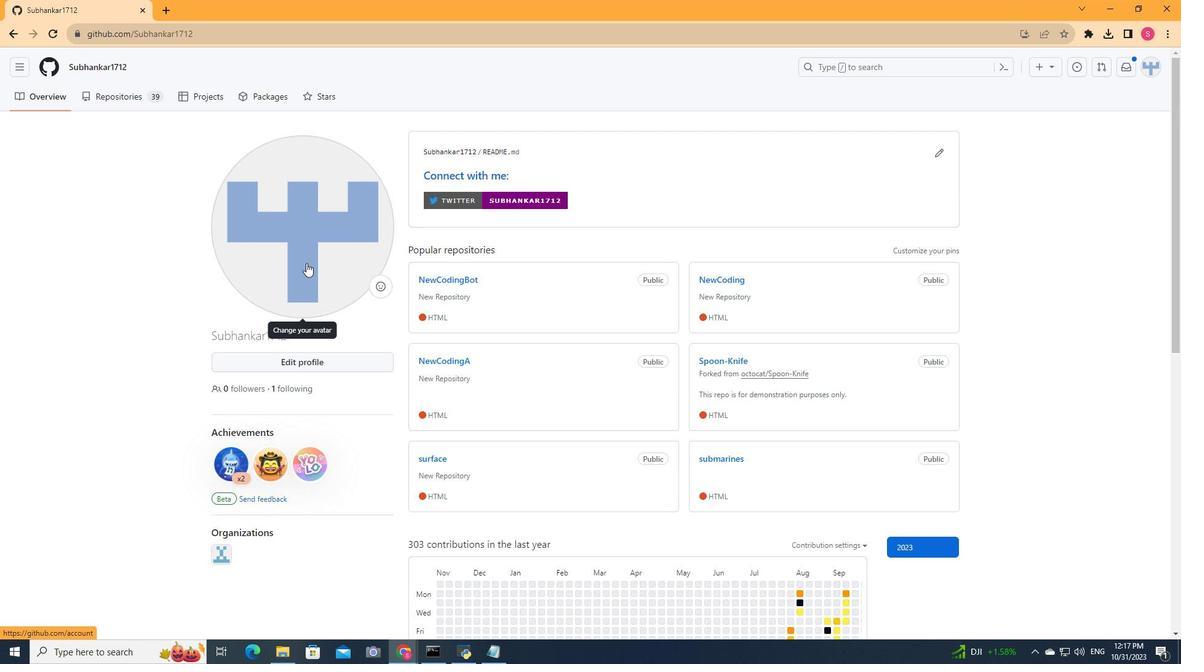 
Action: Mouse scrolled (306, 263) with delta (0, 0)
Screenshot: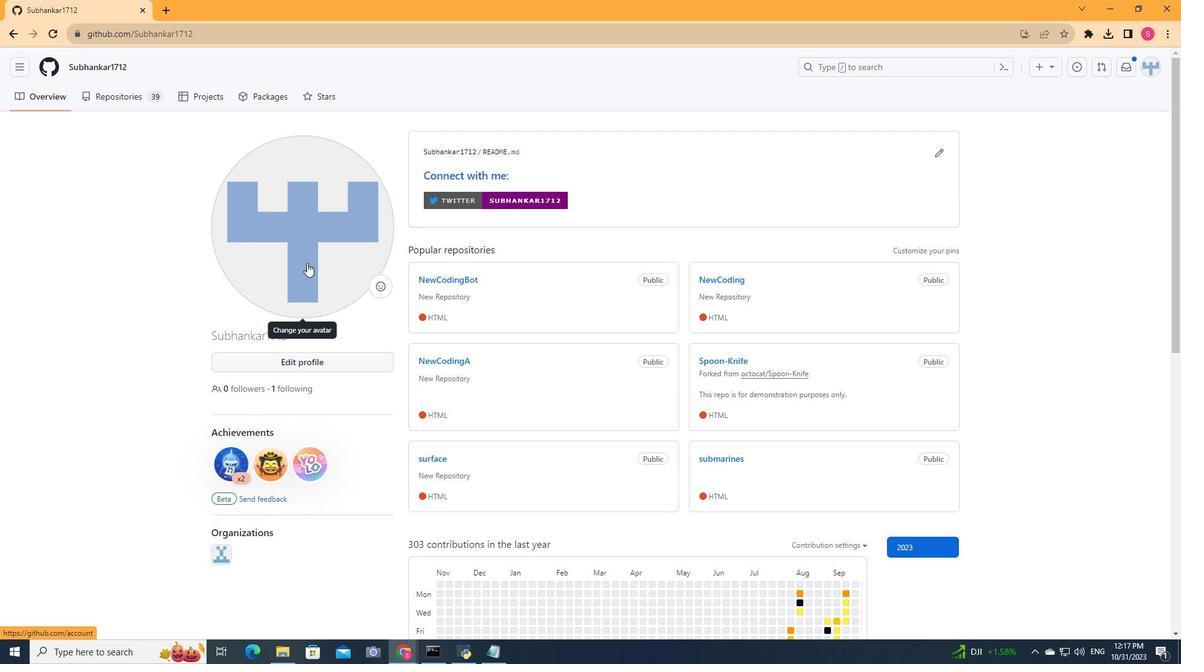
Action: Mouse moved to (307, 263)
Screenshot: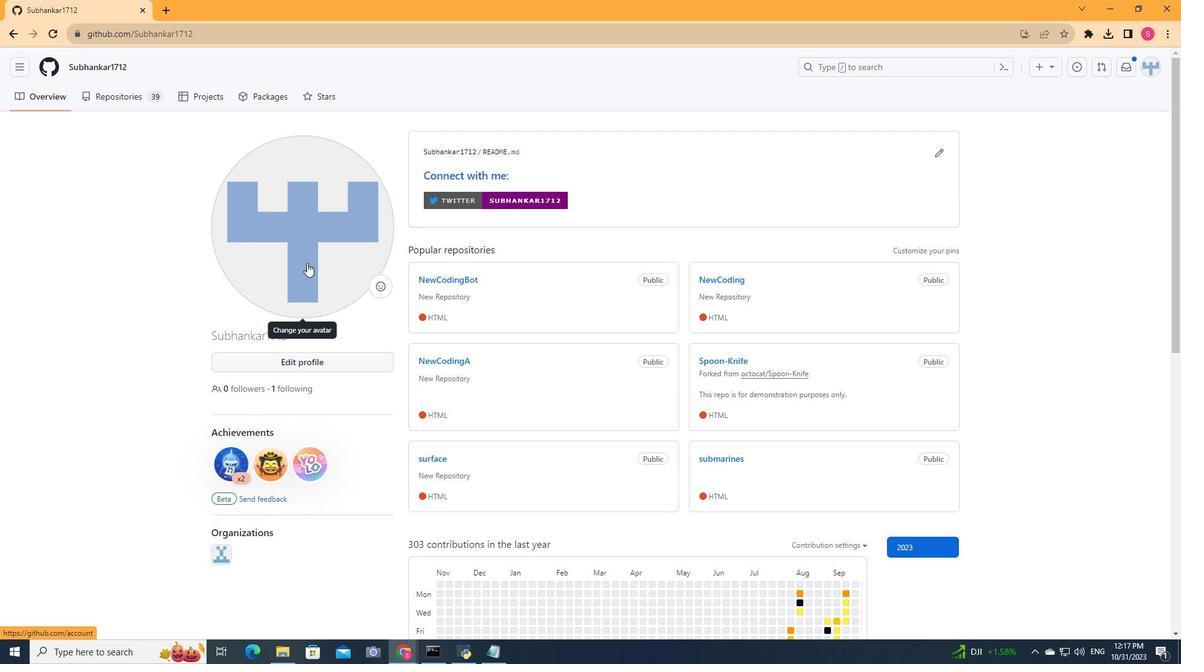 
Action: Mouse scrolled (307, 263) with delta (0, 0)
Screenshot: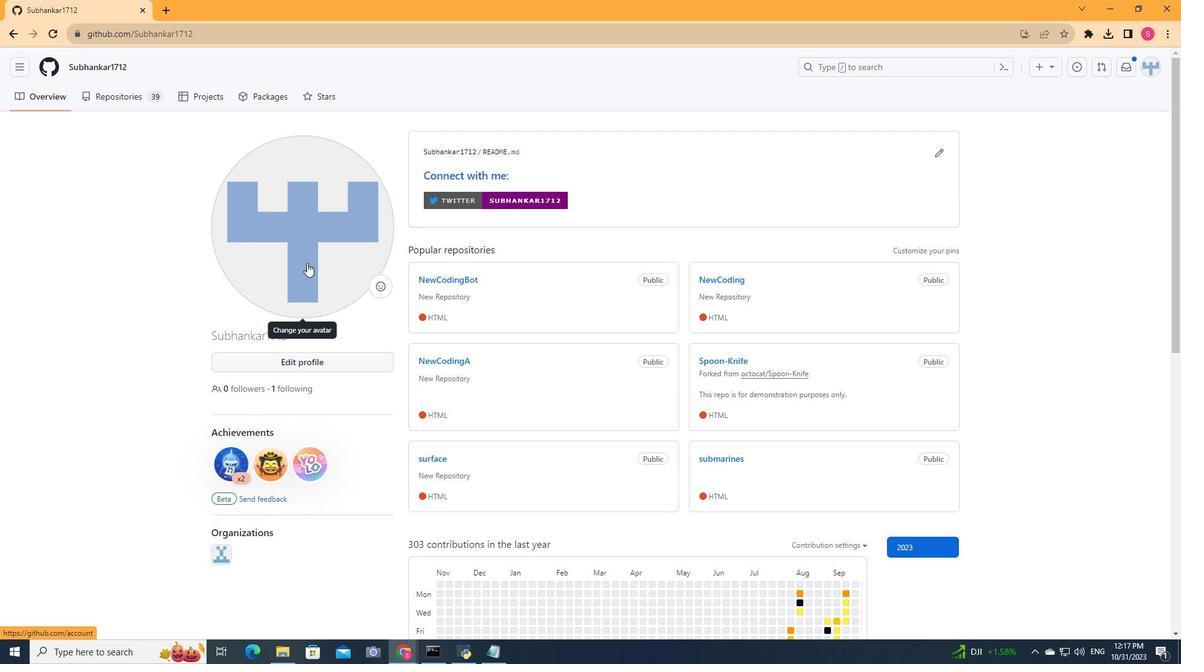 
Action: Mouse scrolled (307, 263) with delta (0, 0)
Screenshot: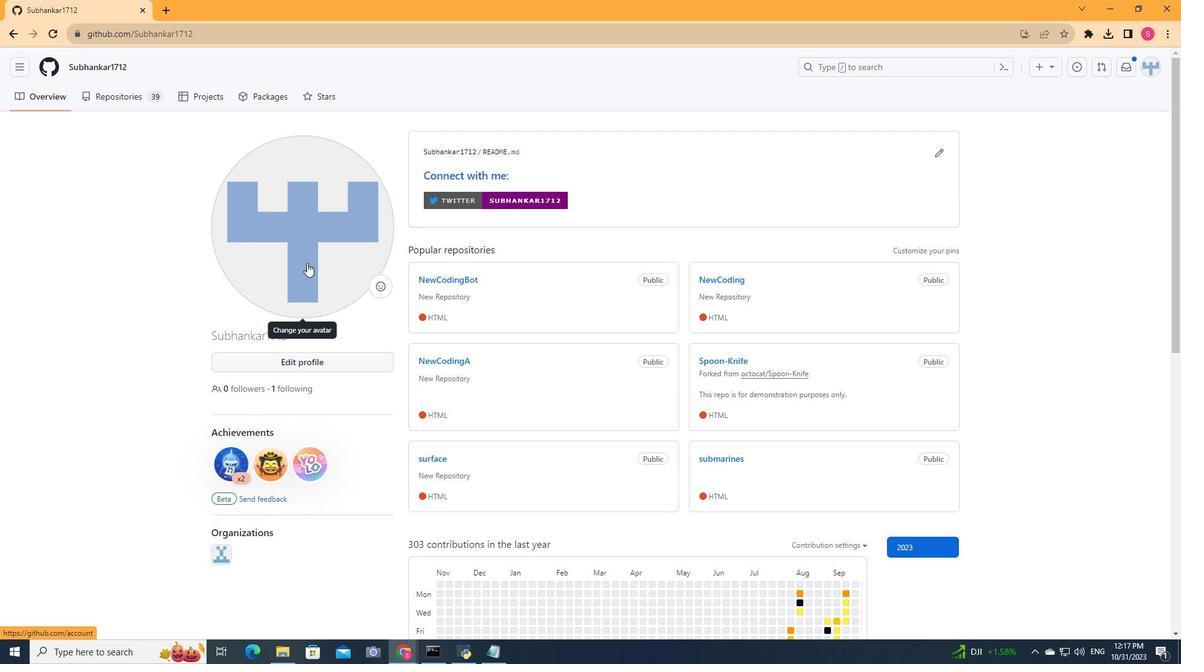 
Action: Mouse moved to (320, 282)
Screenshot: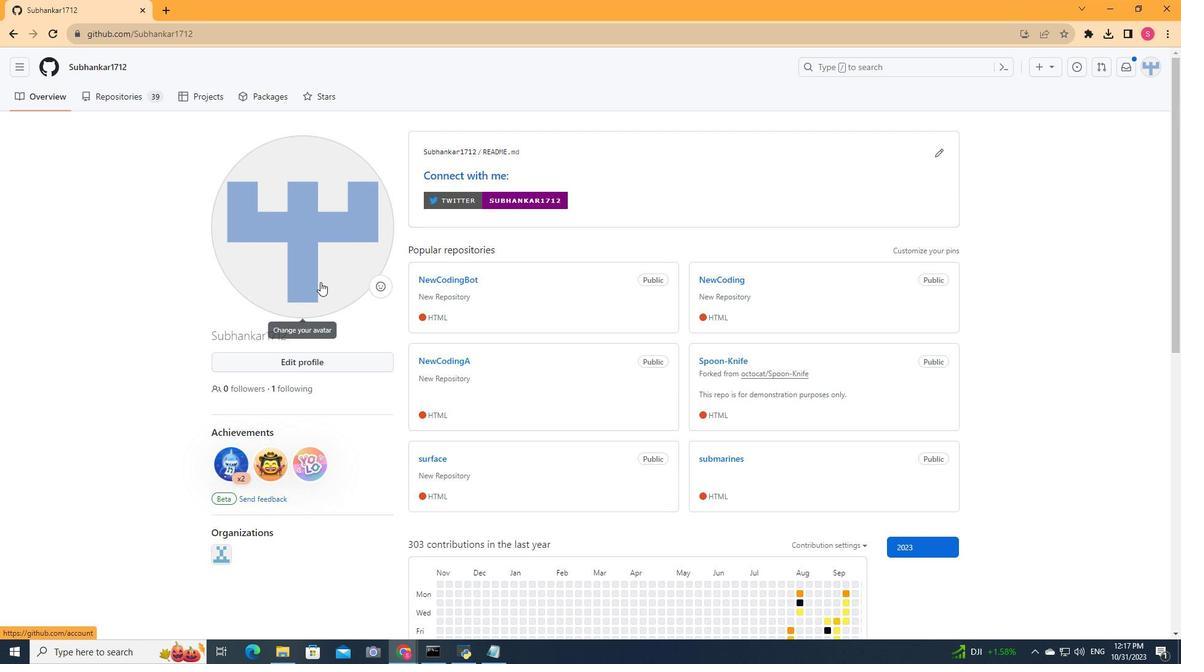 
Action: Mouse pressed left at (320, 282)
Screenshot: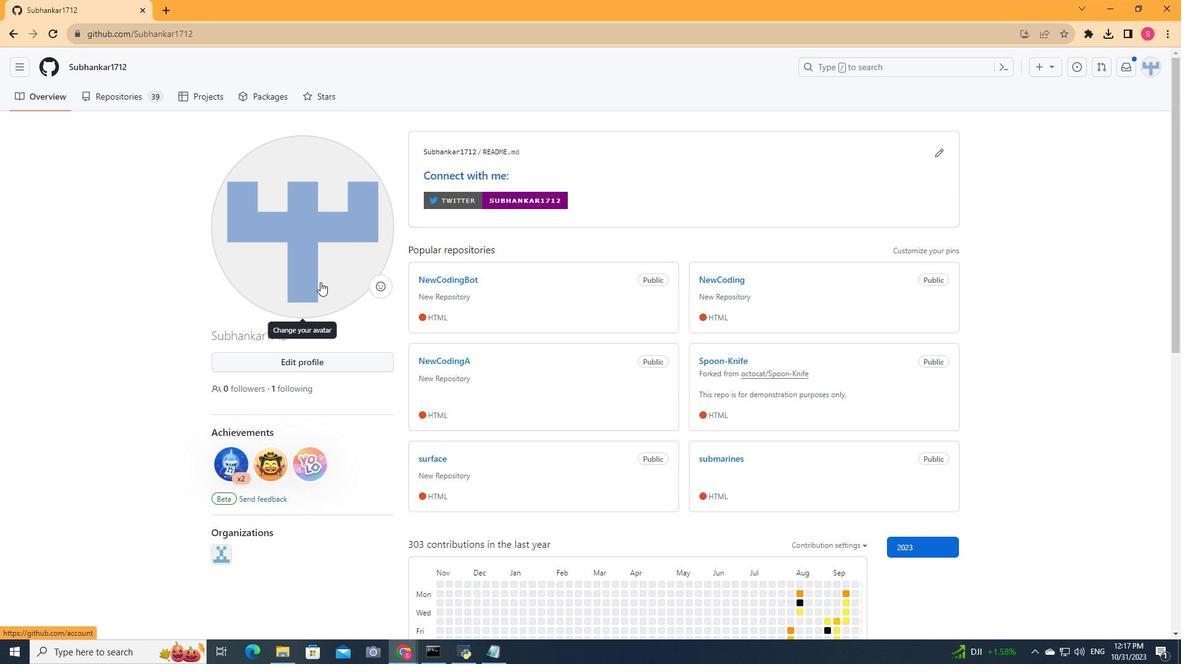 
Action: Mouse moved to (770, 339)
Screenshot: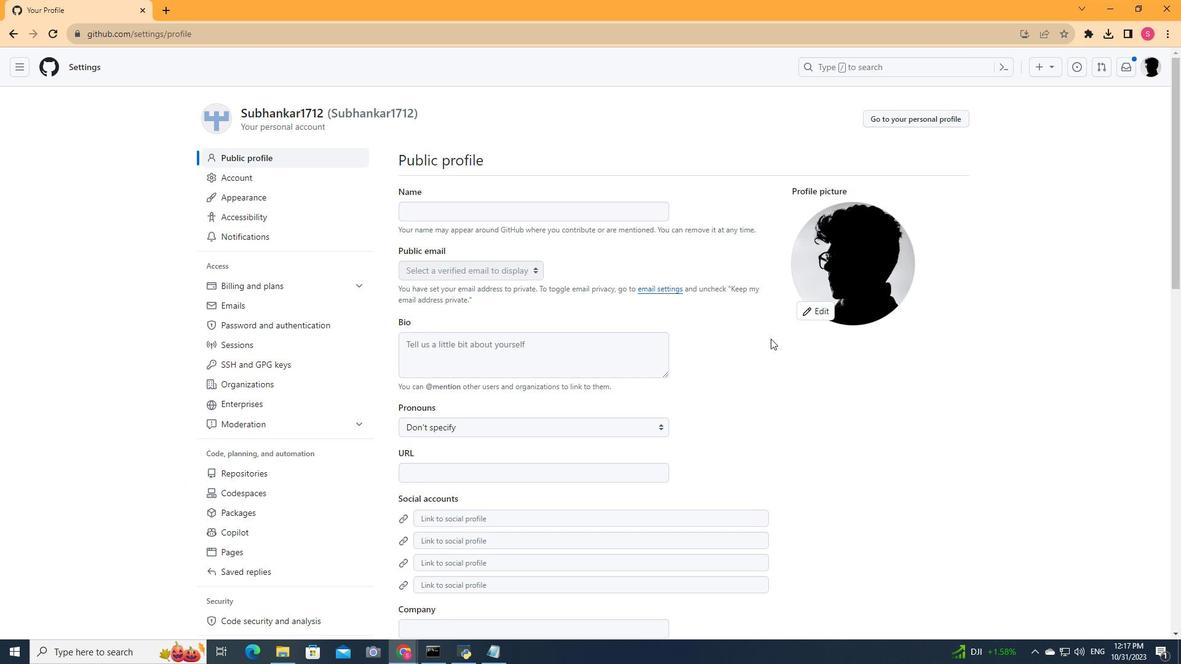 
Action: Mouse scrolled (770, 338) with delta (0, 0)
Screenshot: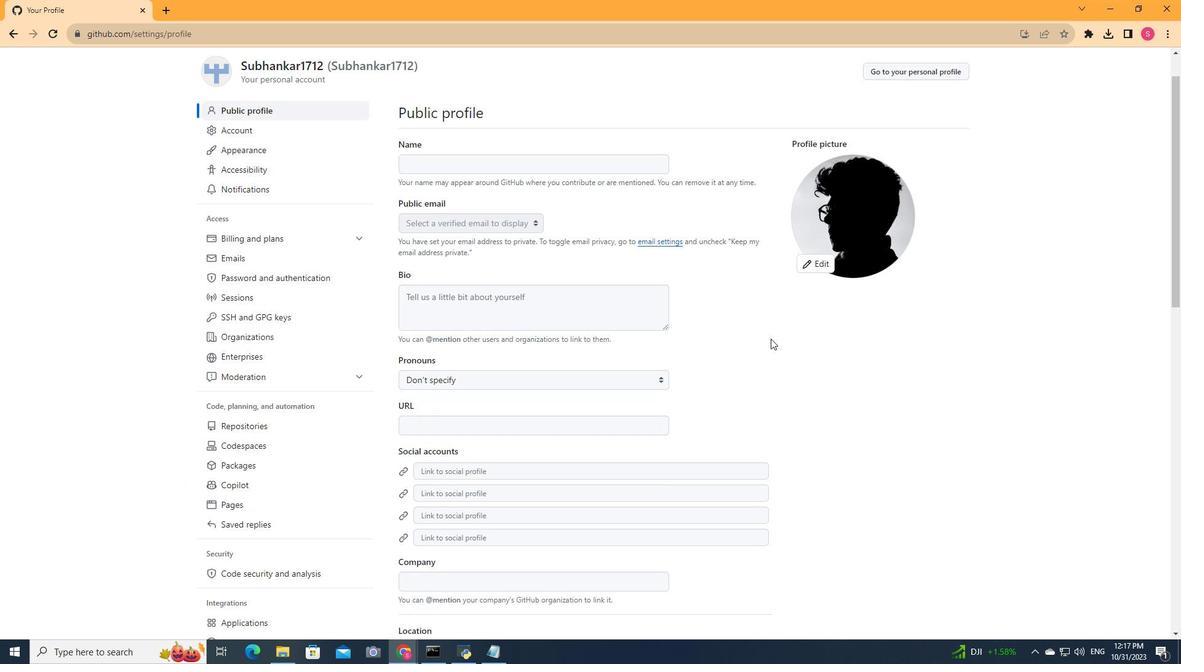 
Action: Mouse scrolled (770, 338) with delta (0, 0)
Screenshot: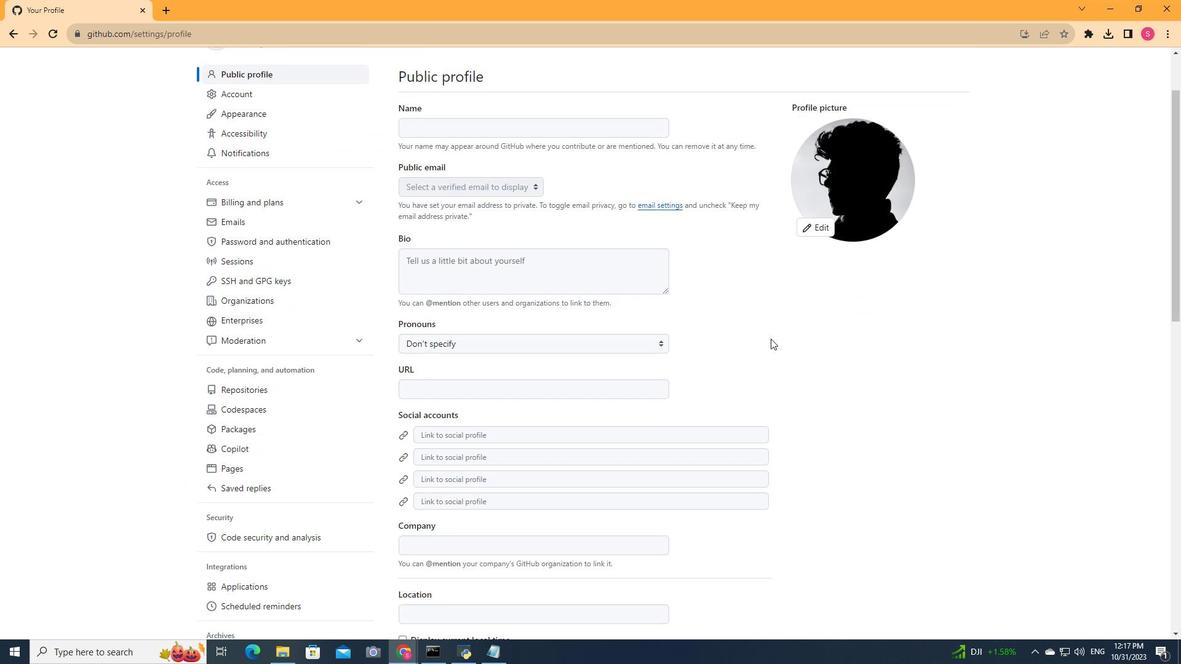 
Action: Mouse scrolled (770, 338) with delta (0, 0)
Screenshot: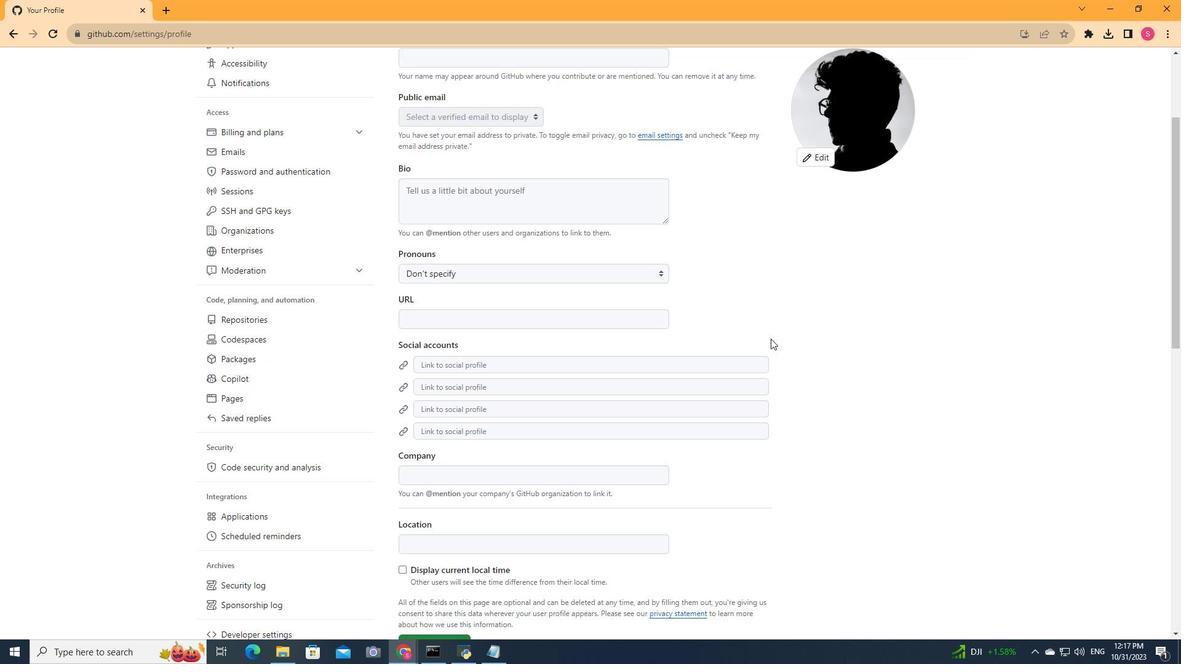 
Action: Mouse moved to (772, 339)
Screenshot: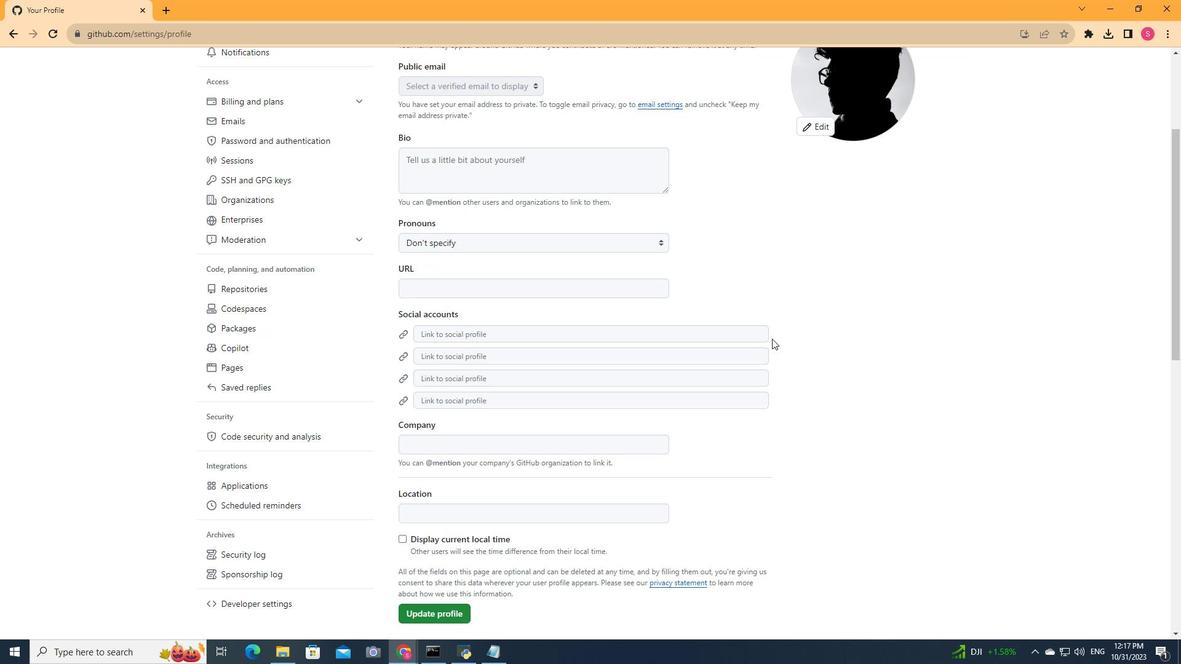
Action: Mouse scrolled (772, 338) with delta (0, 0)
Screenshot: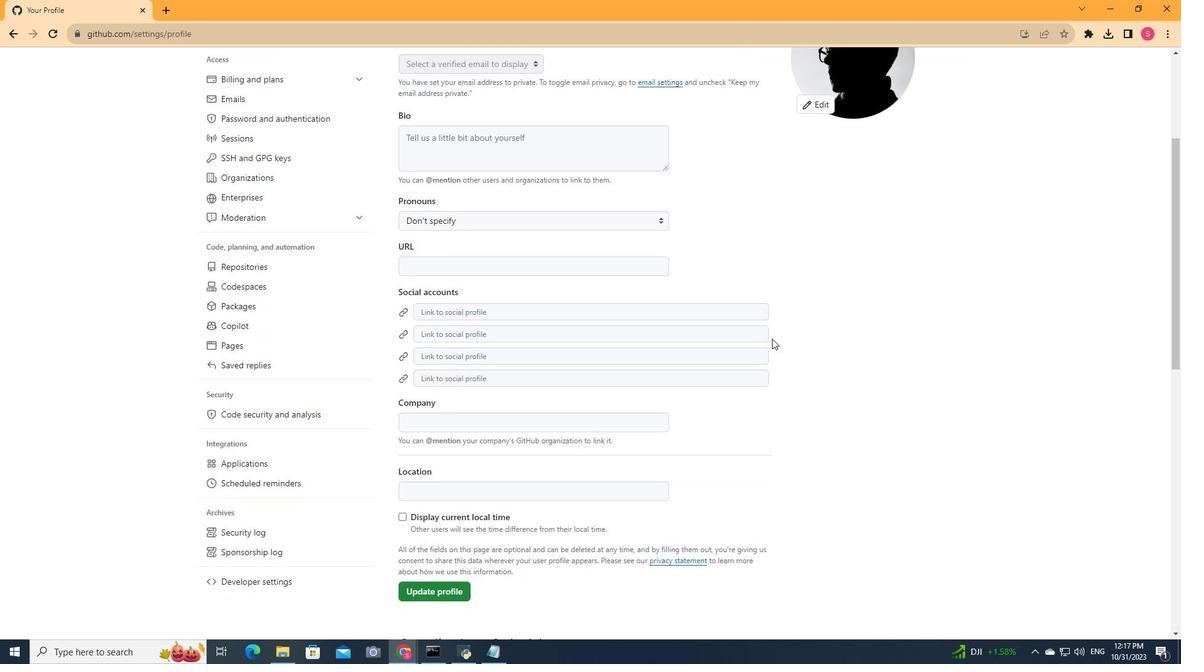 
Action: Mouse scrolled (772, 338) with delta (0, 0)
Screenshot: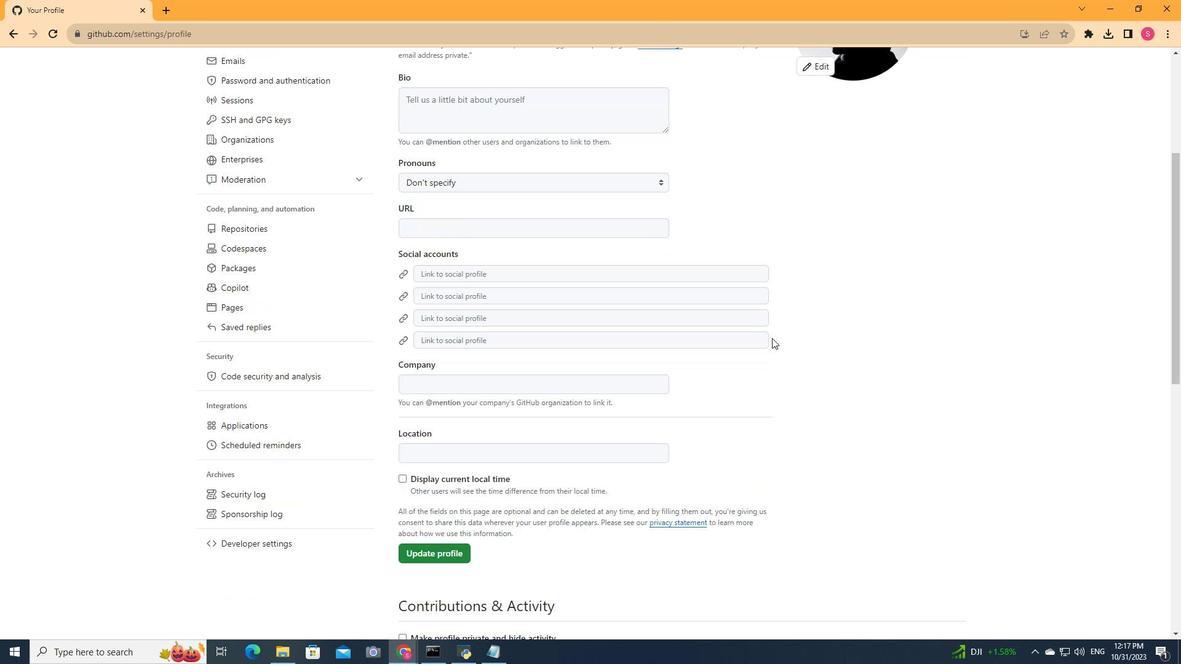 
Action: Mouse moved to (773, 334)
Screenshot: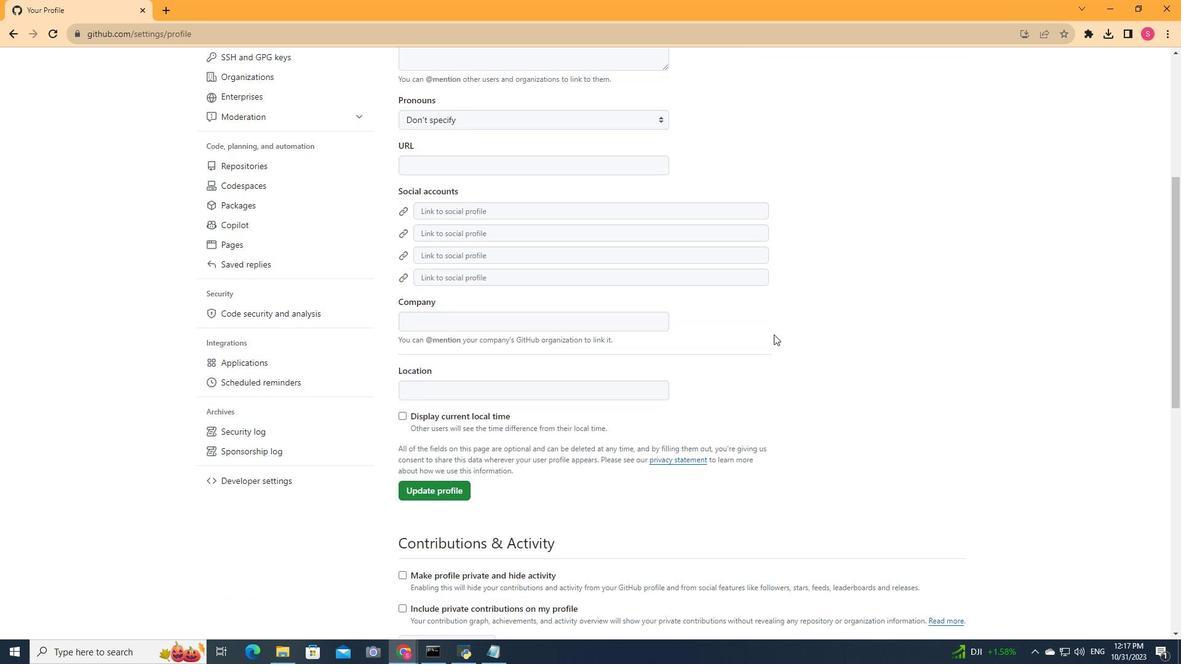 
Action: Mouse scrolled (773, 334) with delta (0, 0)
Screenshot: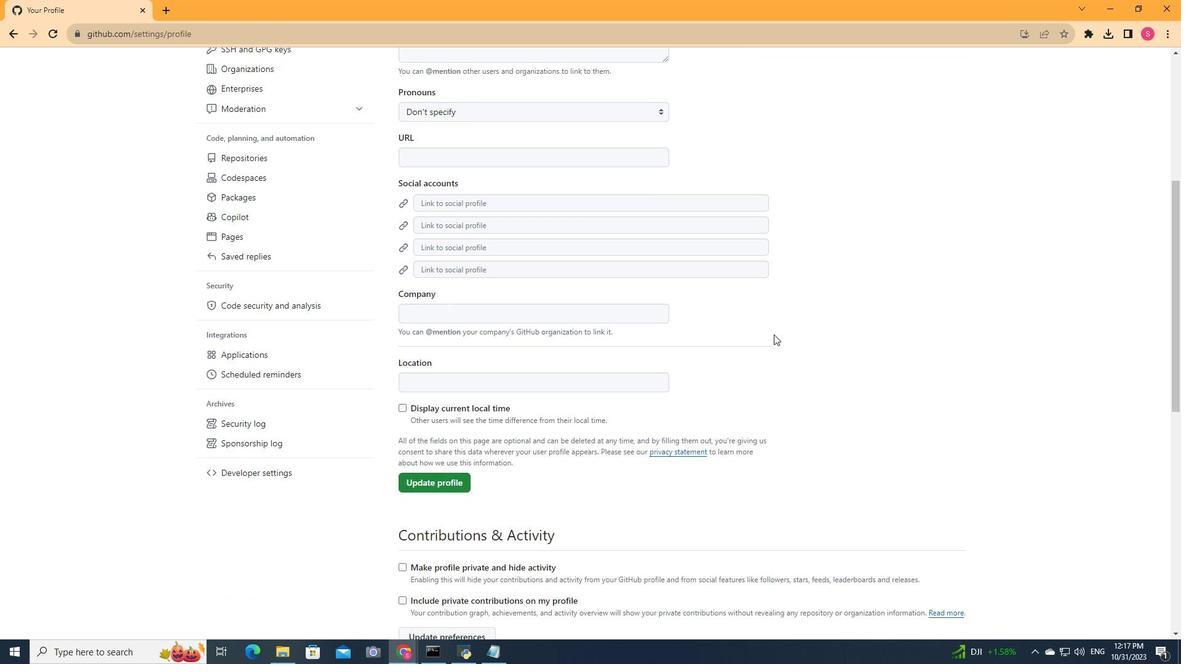 
Action: Mouse scrolled (773, 334) with delta (0, 0)
Screenshot: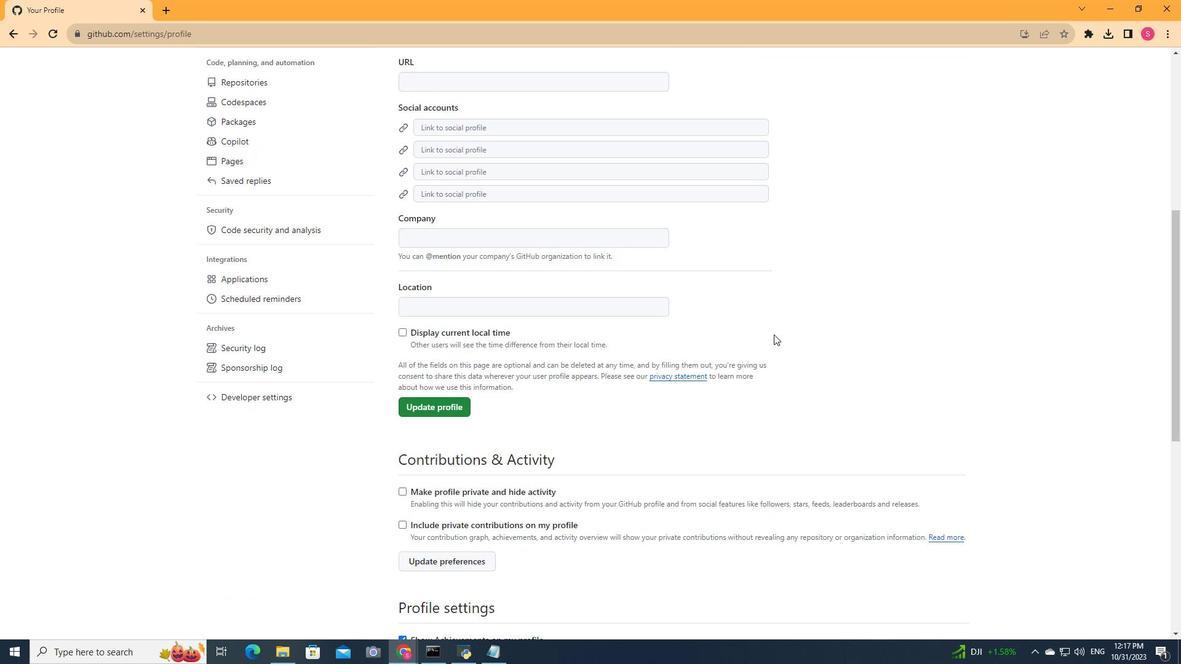 
Action: Mouse scrolled (773, 334) with delta (0, 0)
Screenshot: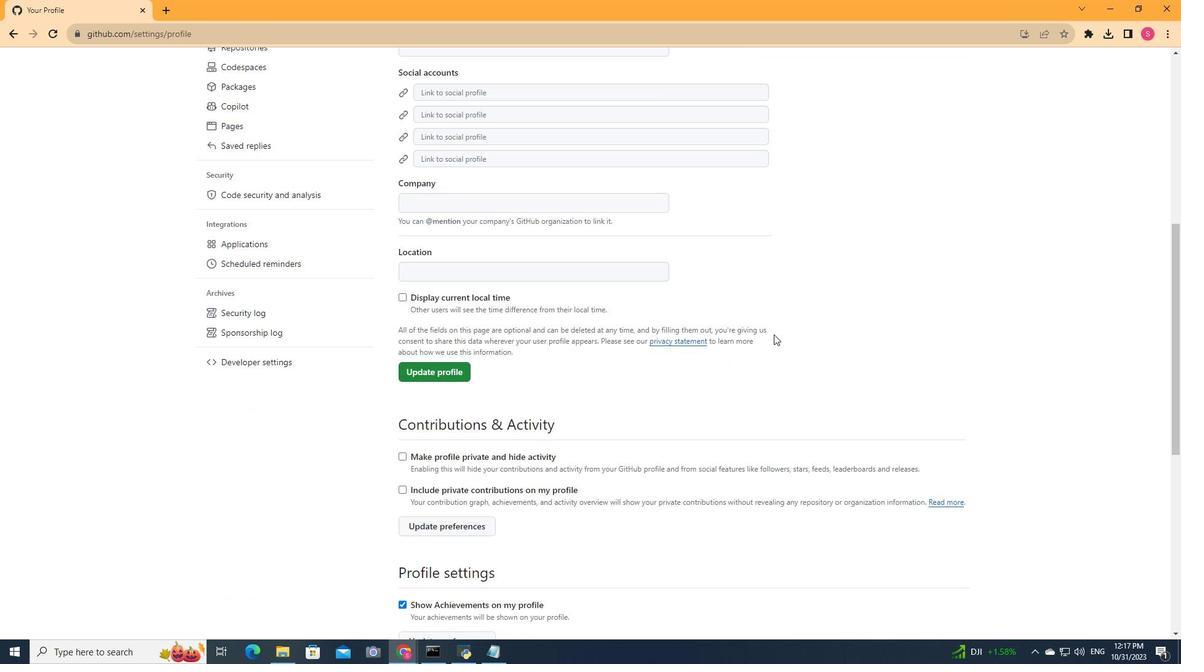
Action: Mouse scrolled (773, 334) with delta (0, 0)
Screenshot: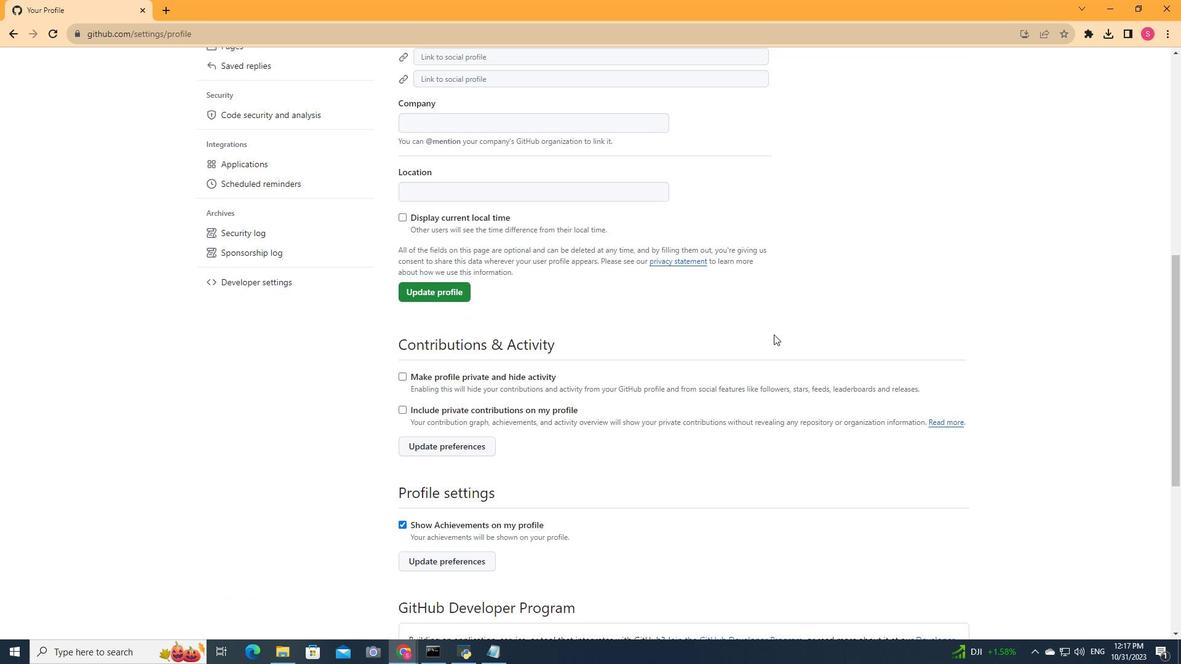
Action: Mouse scrolled (773, 334) with delta (0, 0)
Screenshot: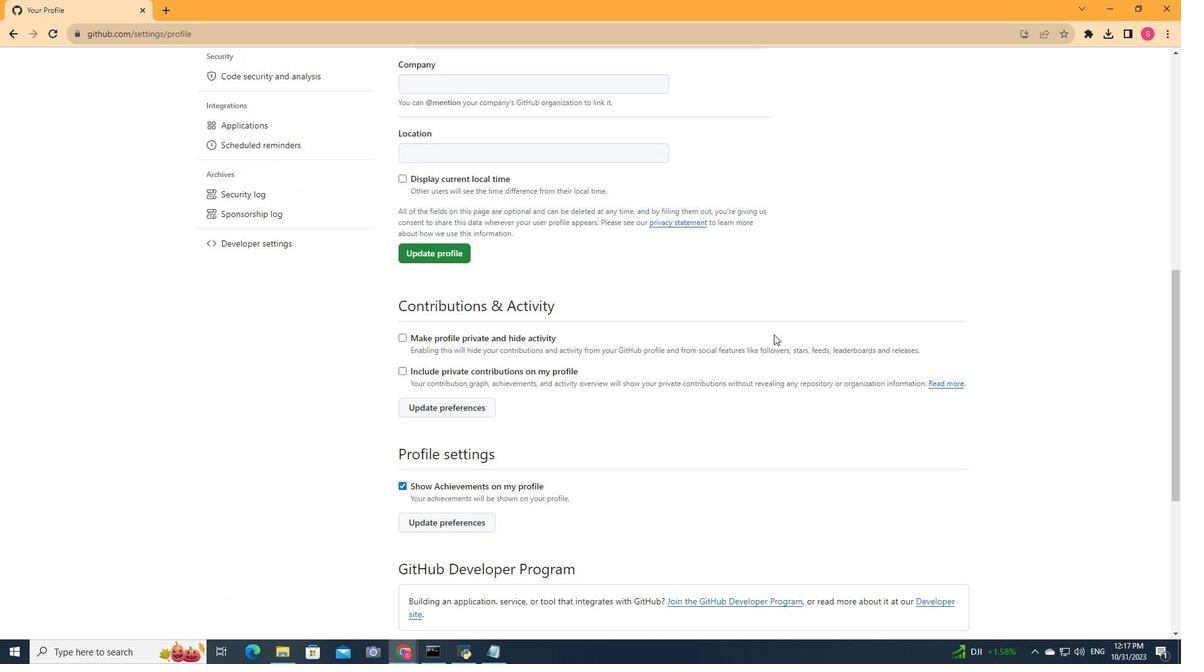 
Action: Mouse scrolled (773, 334) with delta (0, 0)
Screenshot: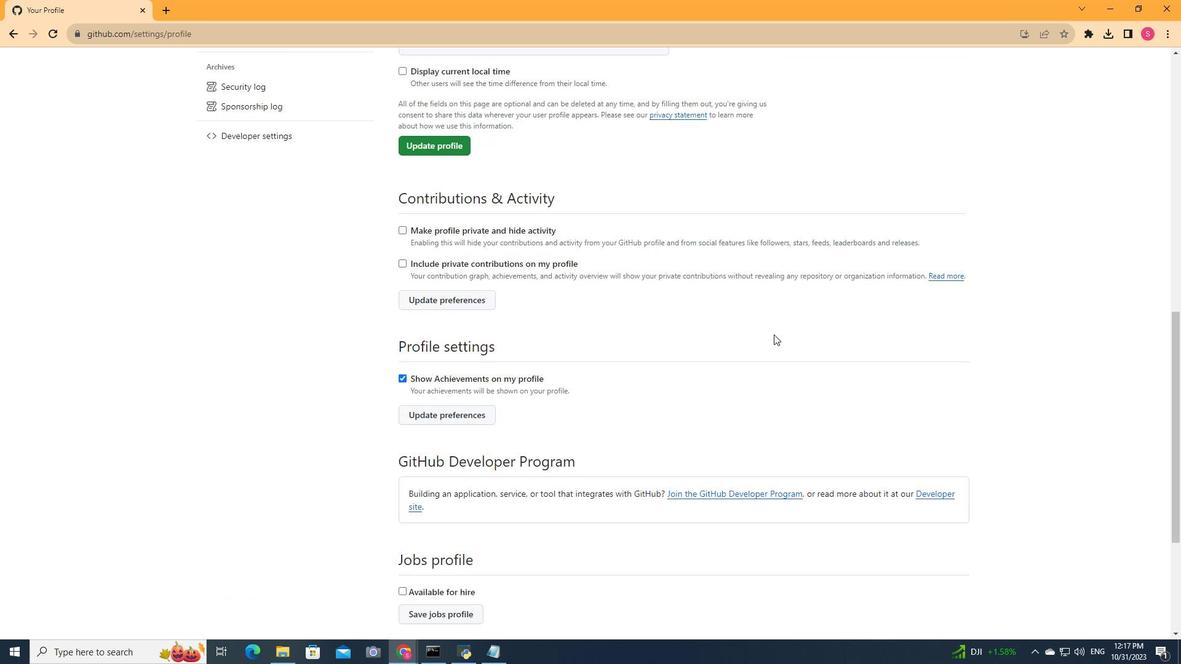 
Action: Mouse scrolled (773, 334) with delta (0, 0)
Screenshot: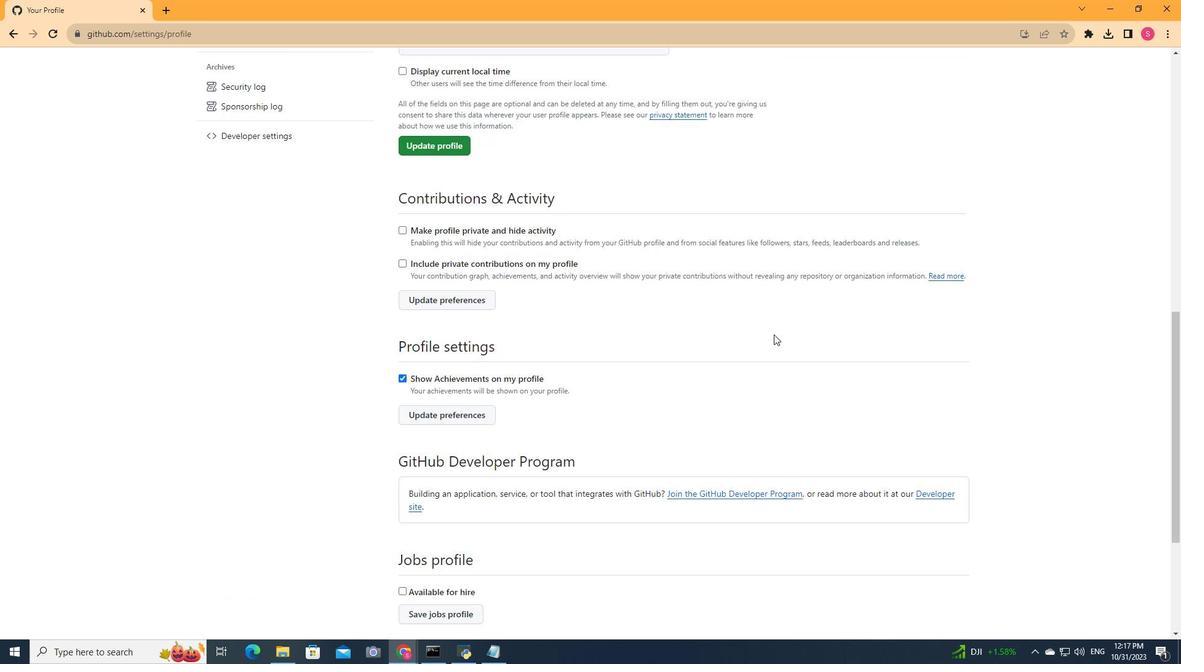 
Action: Mouse scrolled (773, 334) with delta (0, 0)
Screenshot: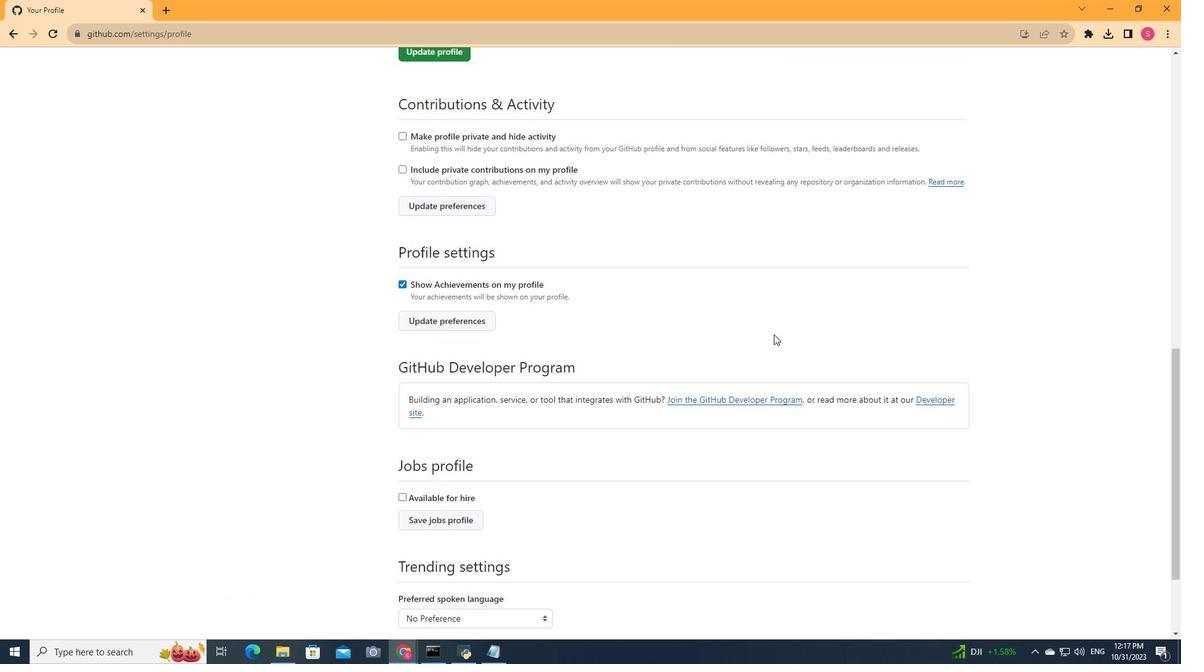 
Action: Mouse scrolled (773, 334) with delta (0, 0)
Screenshot: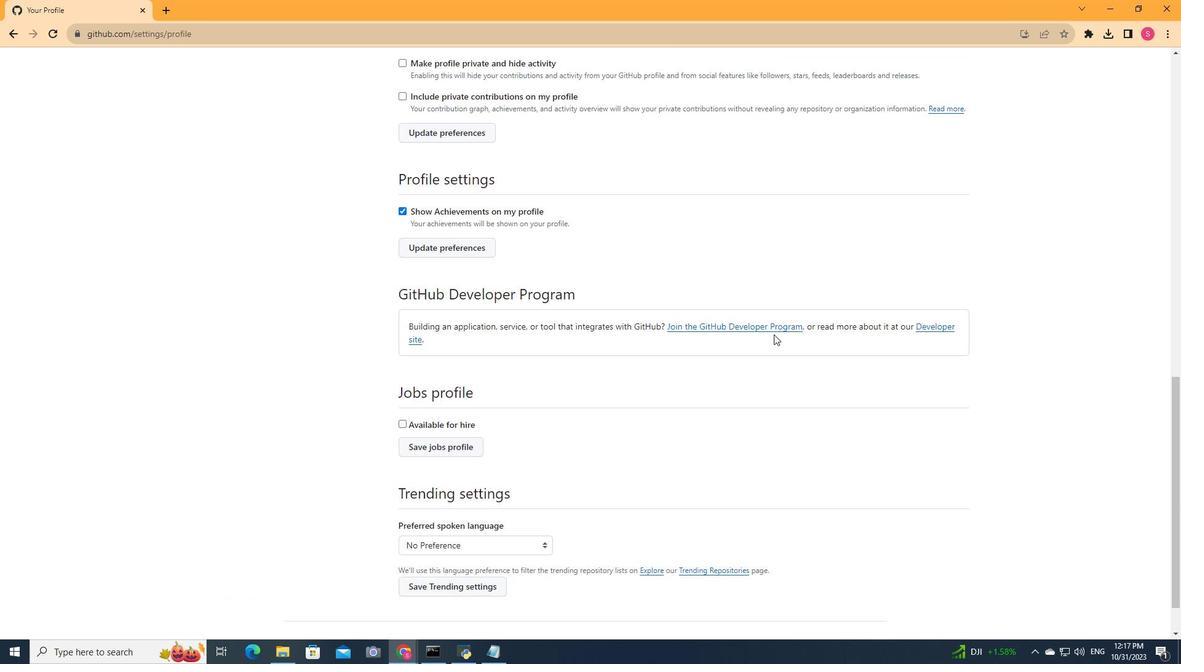 
Action: Mouse scrolled (773, 334) with delta (0, 0)
Screenshot: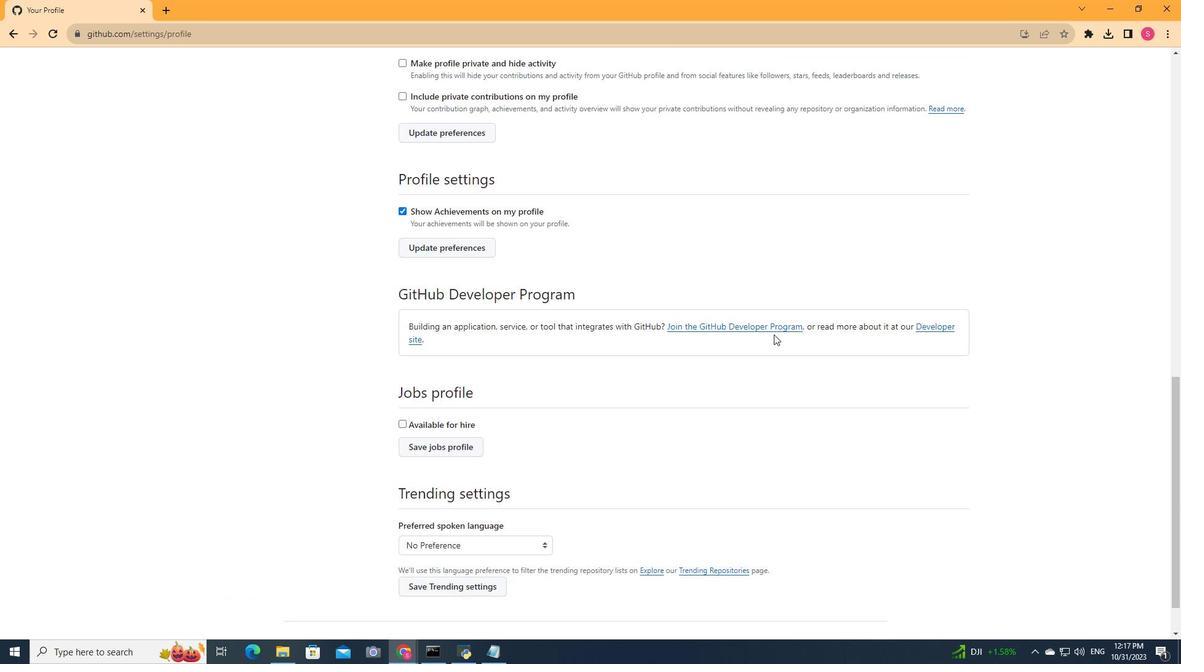 
Action: Mouse scrolled (773, 334) with delta (0, 0)
Screenshot: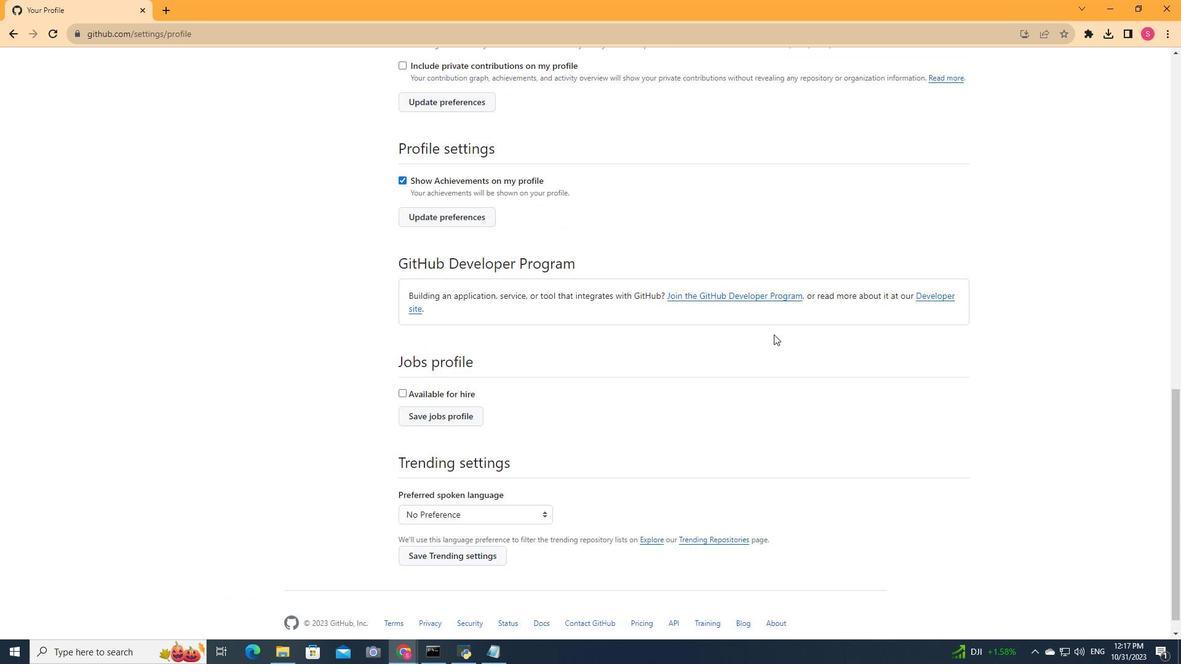 
Action: Mouse scrolled (773, 334) with delta (0, 0)
Screenshot: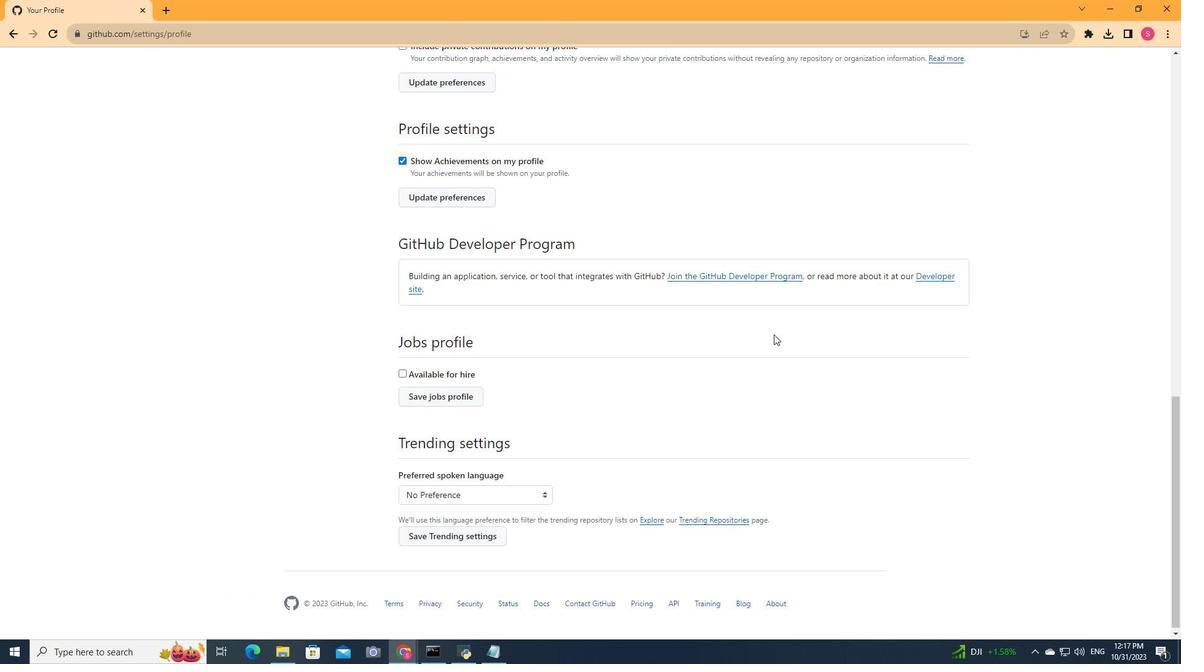 
Action: Mouse scrolled (773, 334) with delta (0, 0)
Screenshot: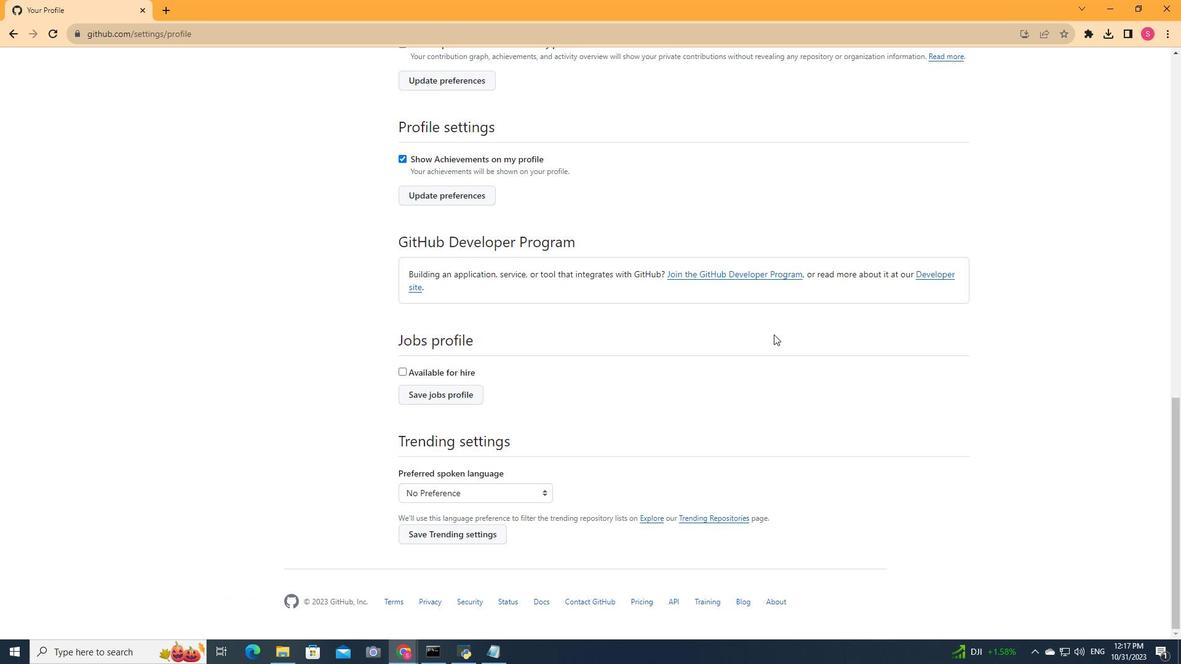 
Action: Mouse scrolled (773, 334) with delta (0, 0)
Screenshot: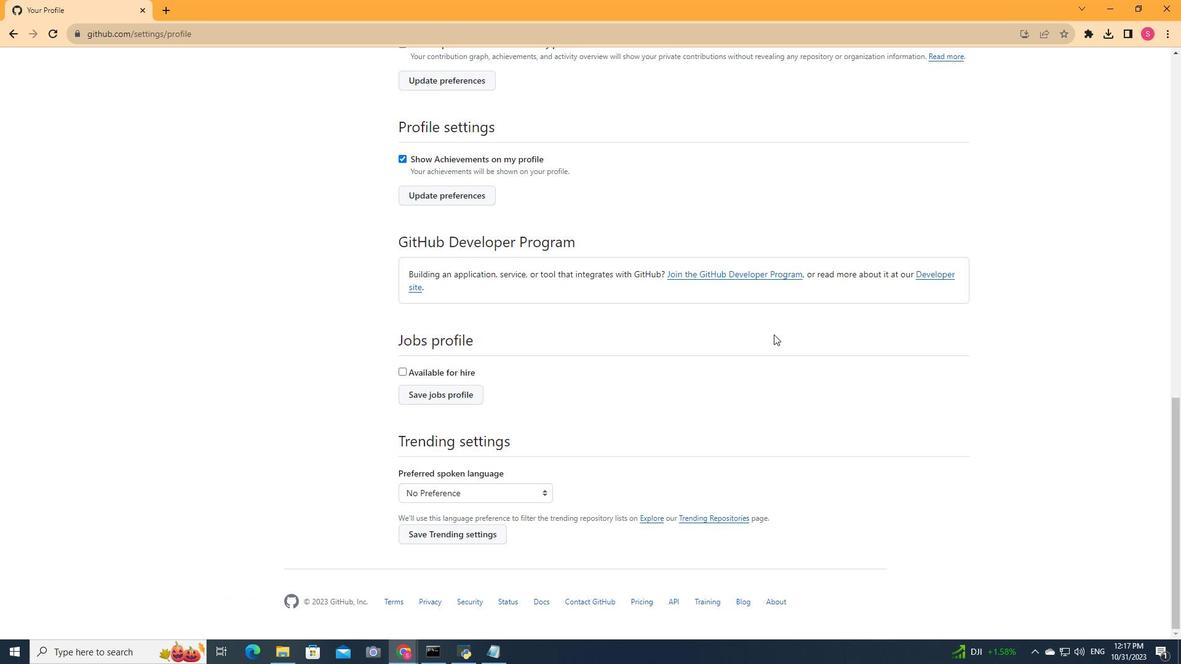 
Action: Mouse scrolled (773, 334) with delta (0, 0)
Screenshot: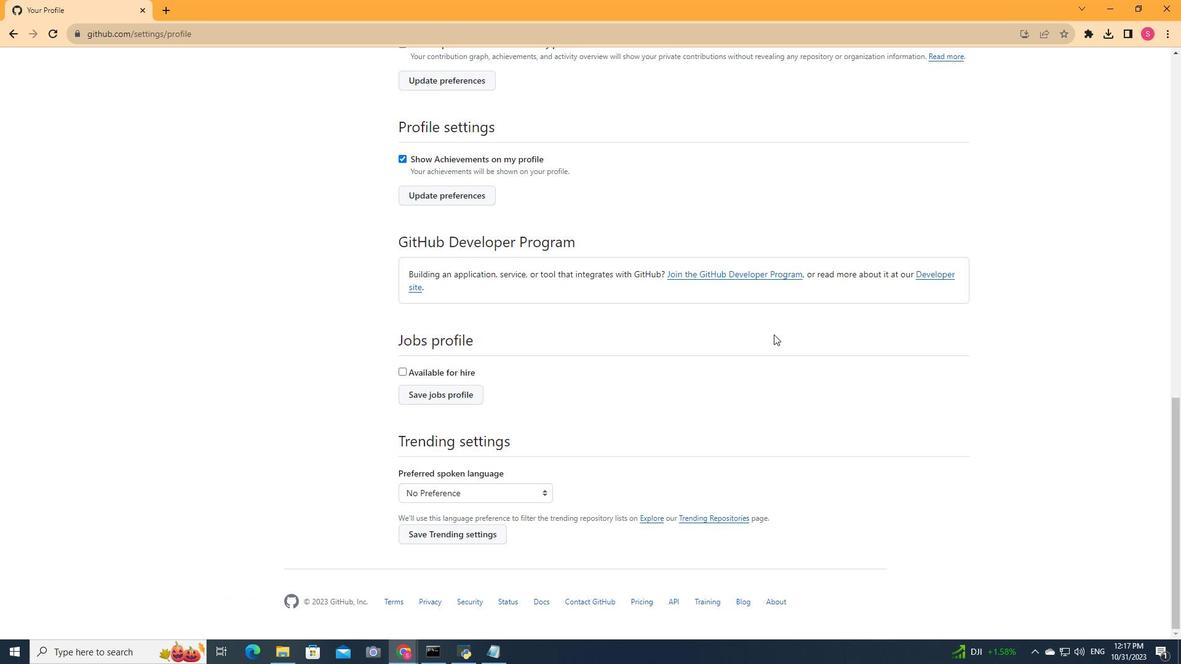 
Action: Mouse scrolled (773, 335) with delta (0, 0)
Screenshot: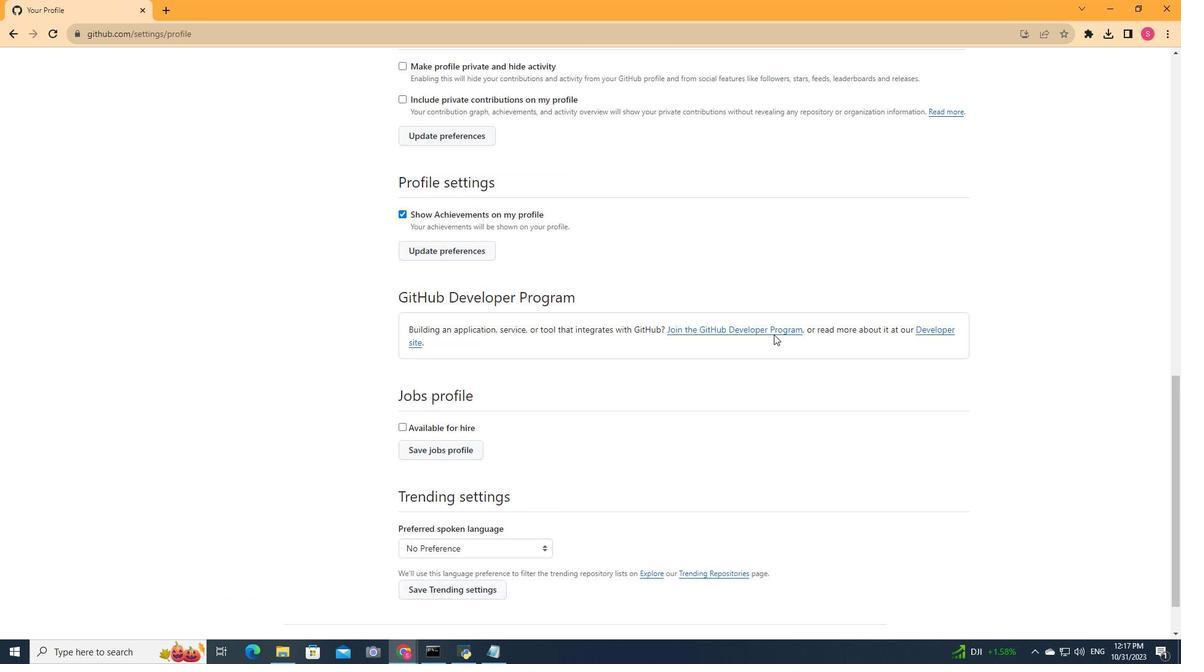 
Action: Mouse scrolled (773, 335) with delta (0, 0)
Screenshot: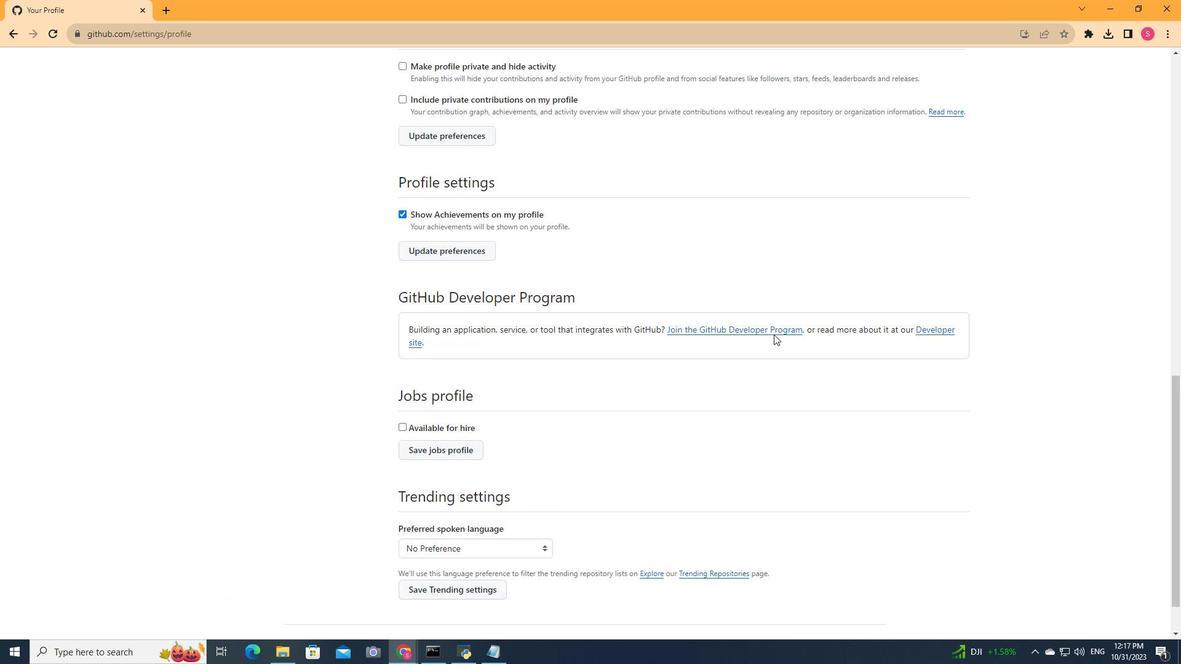 
Action: Mouse scrolled (773, 335) with delta (0, 0)
Screenshot: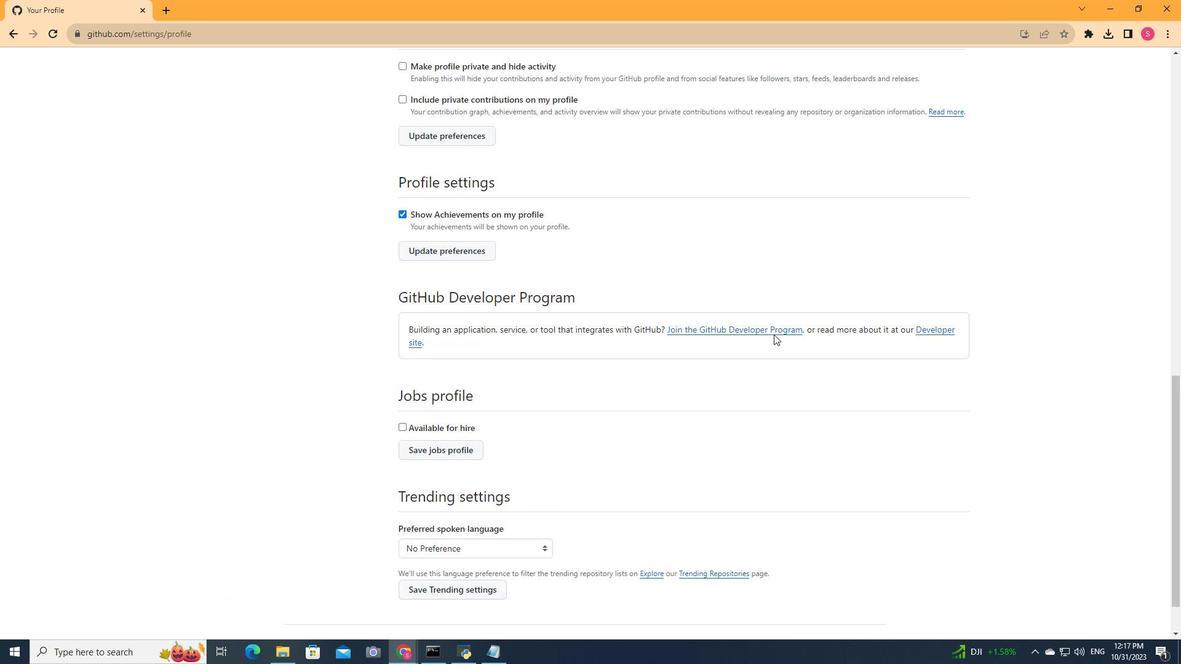 
Action: Mouse scrolled (773, 335) with delta (0, 0)
Screenshot: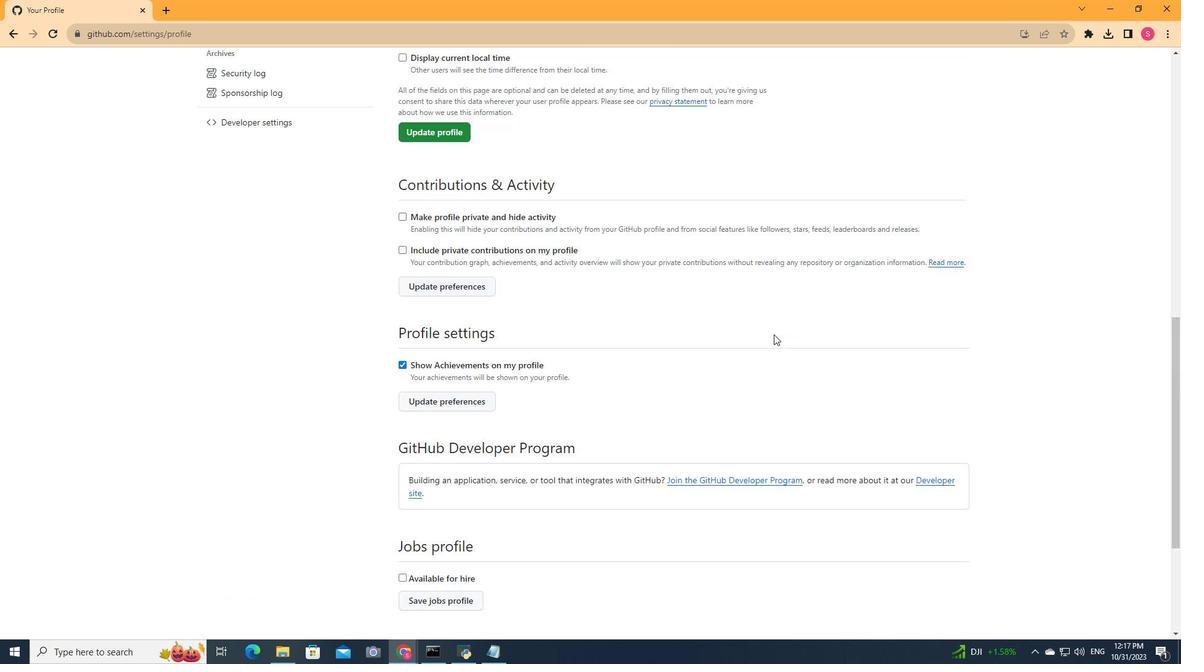 
Action: Mouse scrolled (773, 335) with delta (0, 0)
Screenshot: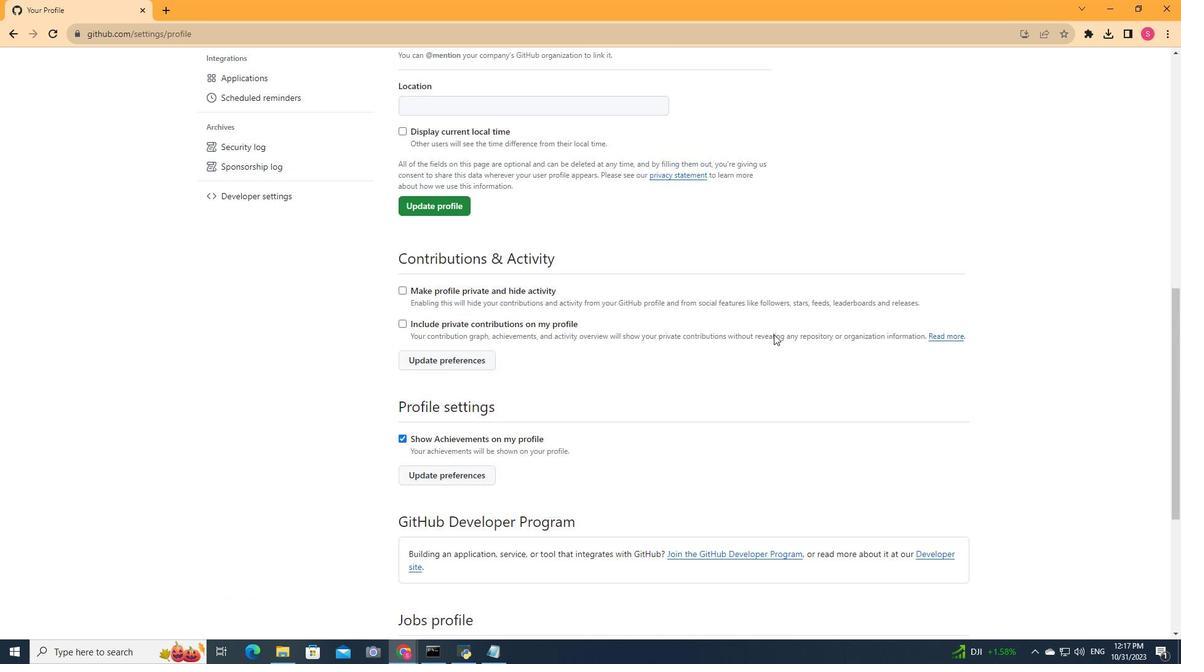 
Action: Mouse scrolled (773, 335) with delta (0, 0)
Screenshot: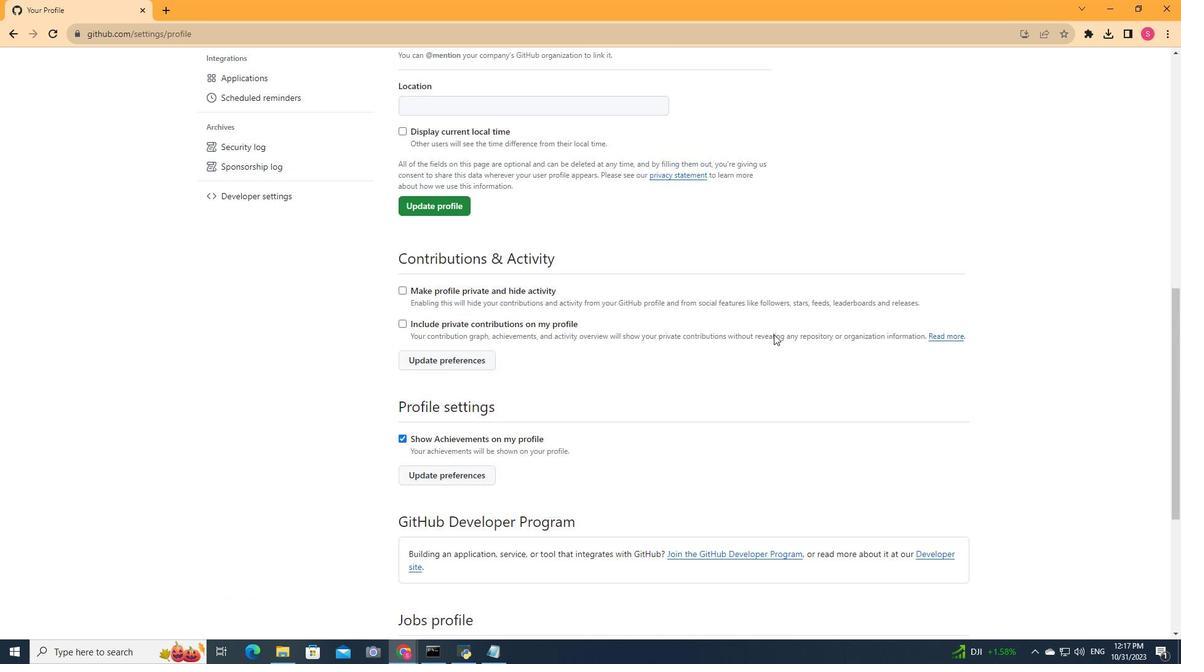 
Action: Mouse scrolled (773, 335) with delta (0, 0)
Screenshot: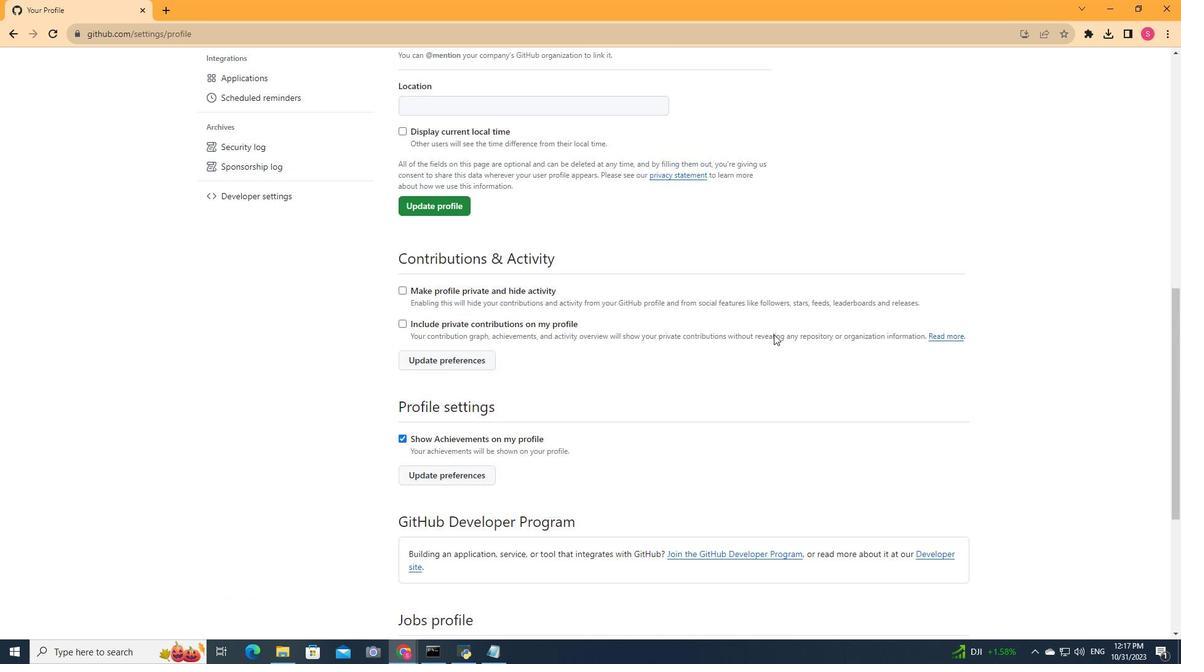 
Action: Mouse scrolled (773, 335) with delta (0, 0)
Screenshot: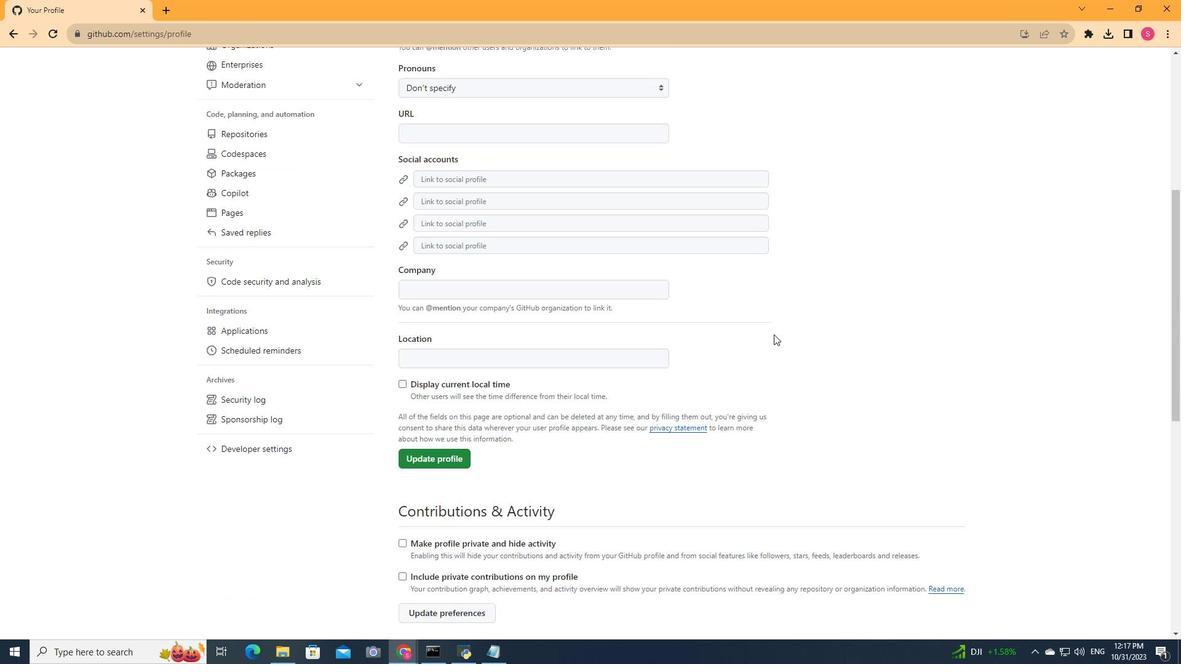 
Action: Mouse scrolled (773, 335) with delta (0, 0)
Screenshot: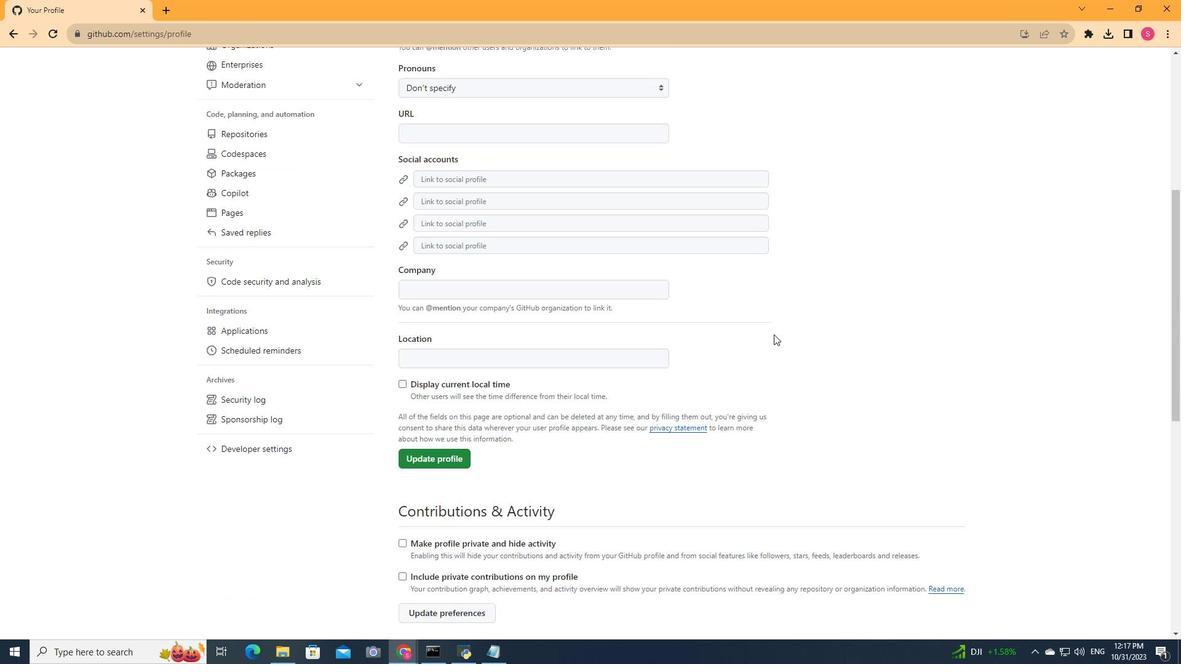 
Action: Mouse scrolled (773, 335) with delta (0, 0)
Screenshot: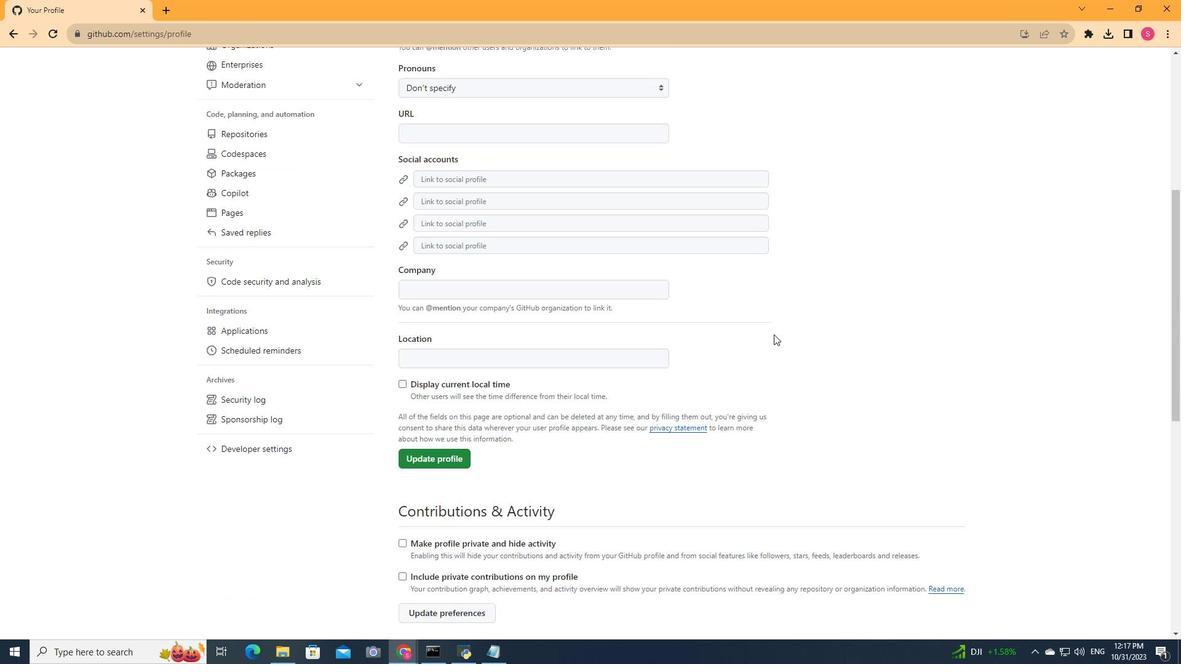 
Action: Mouse scrolled (773, 335) with delta (0, 0)
Screenshot: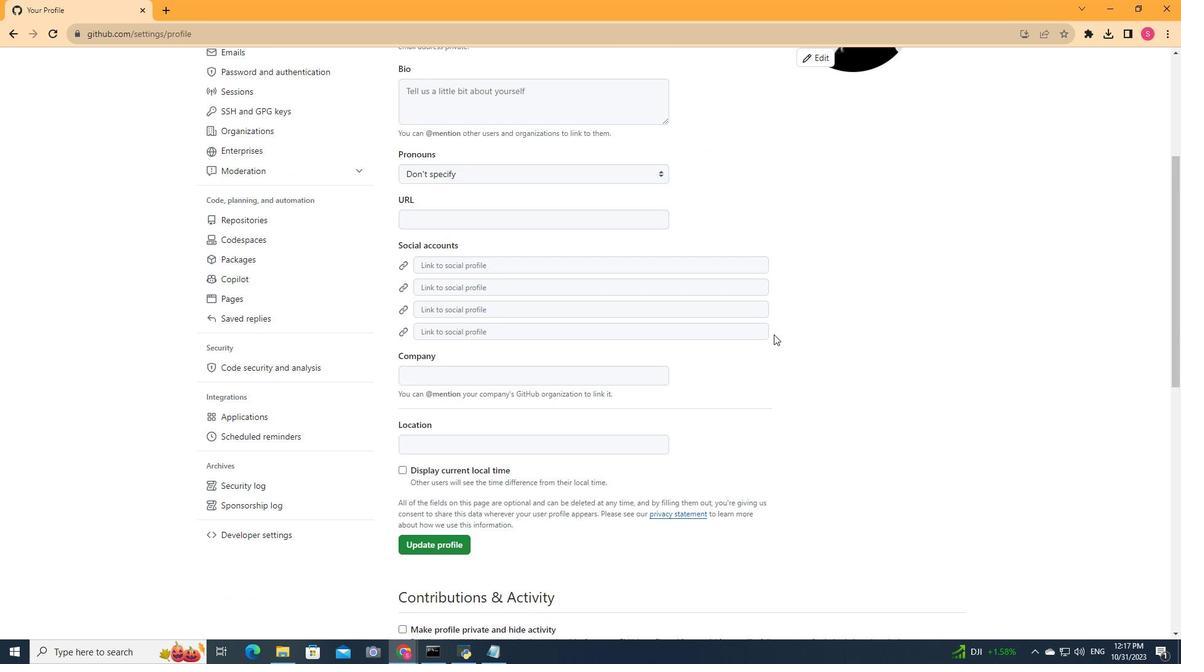 
Action: Mouse scrolled (773, 335) with delta (0, 0)
Screenshot: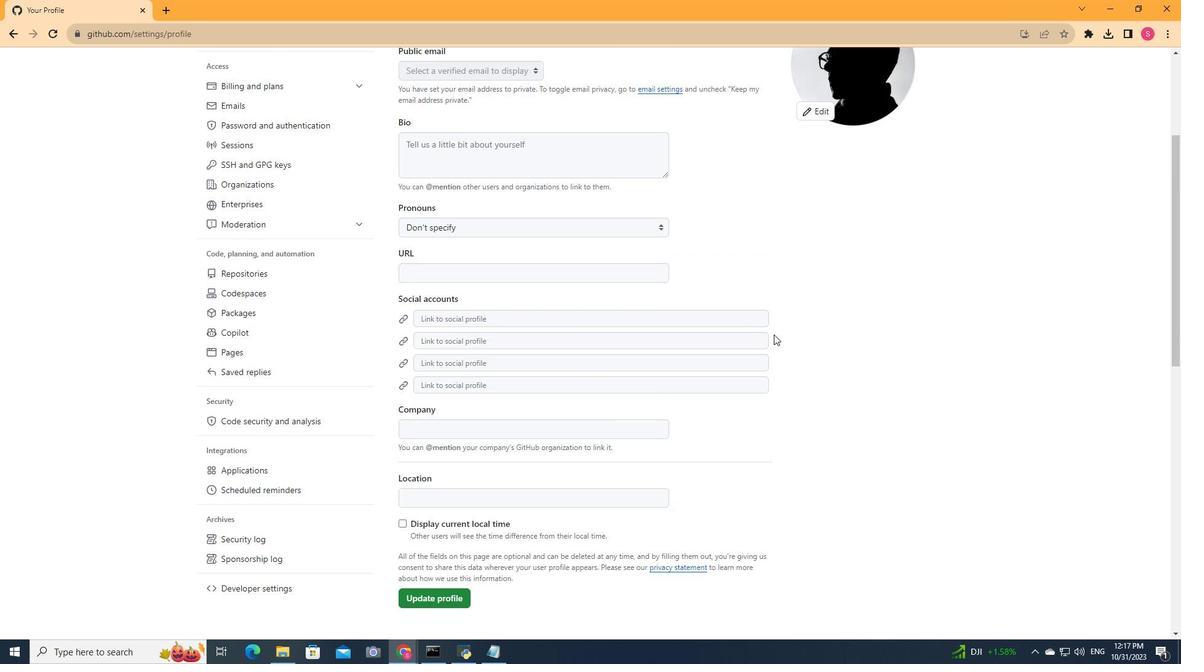
Action: Mouse scrolled (773, 335) with delta (0, 0)
Screenshot: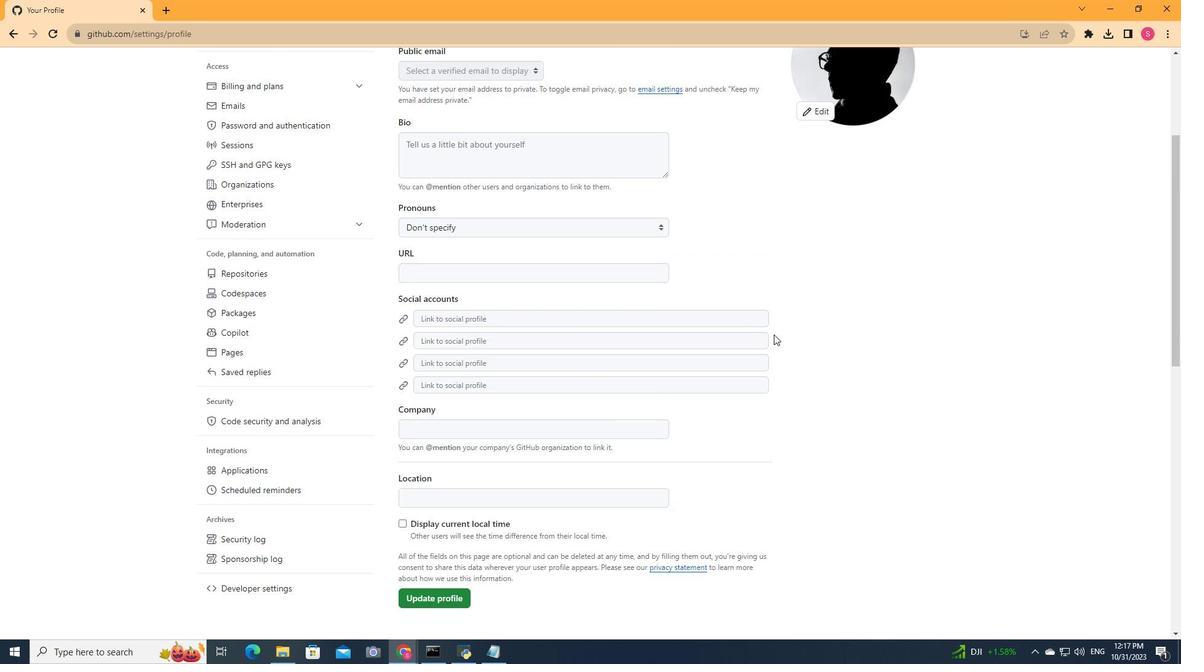 
Action: Mouse scrolled (773, 335) with delta (0, 0)
Screenshot: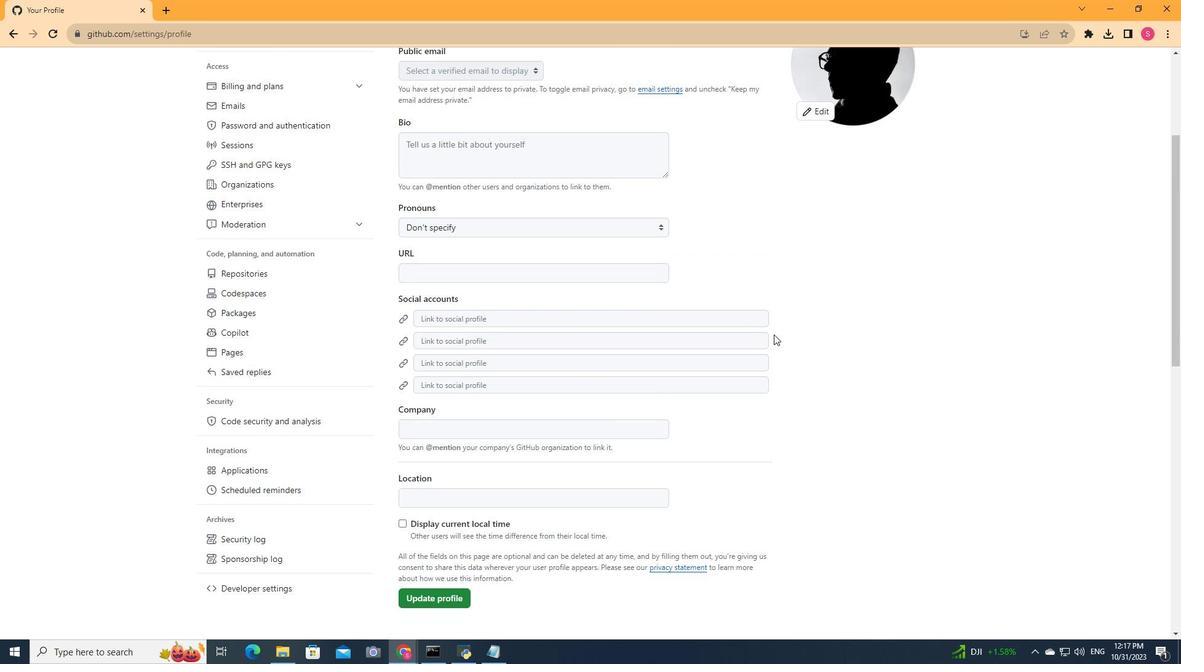 
Action: Mouse scrolled (773, 335) with delta (0, 0)
Screenshot: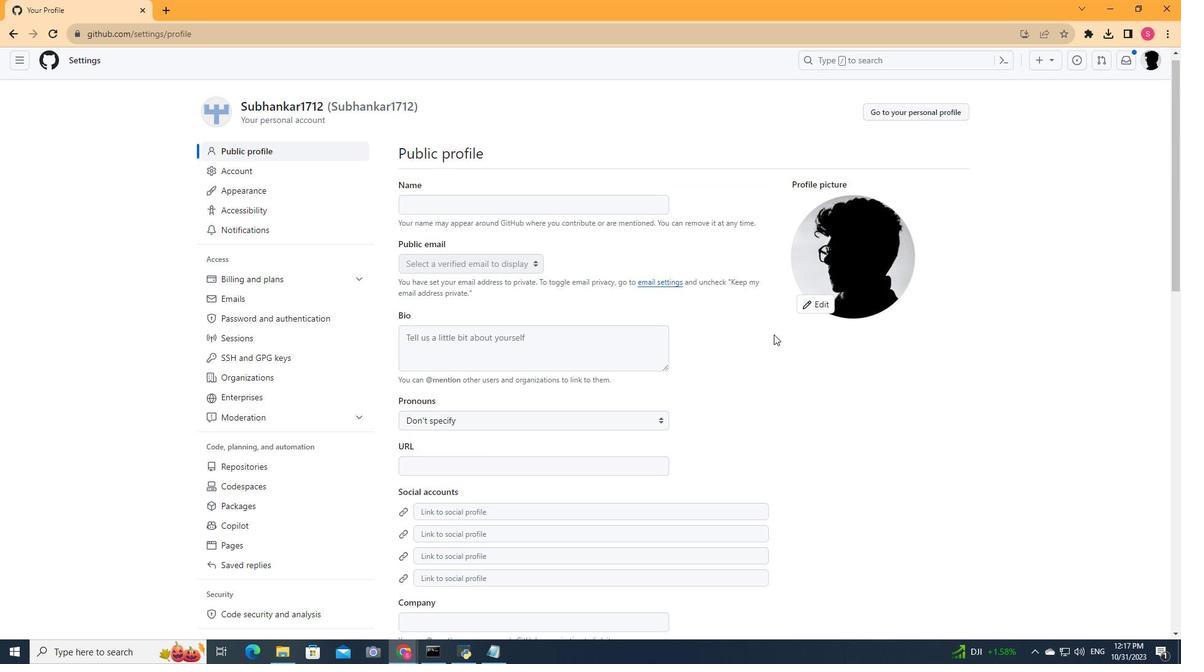 
Action: Mouse scrolled (773, 335) with delta (0, 0)
Screenshot: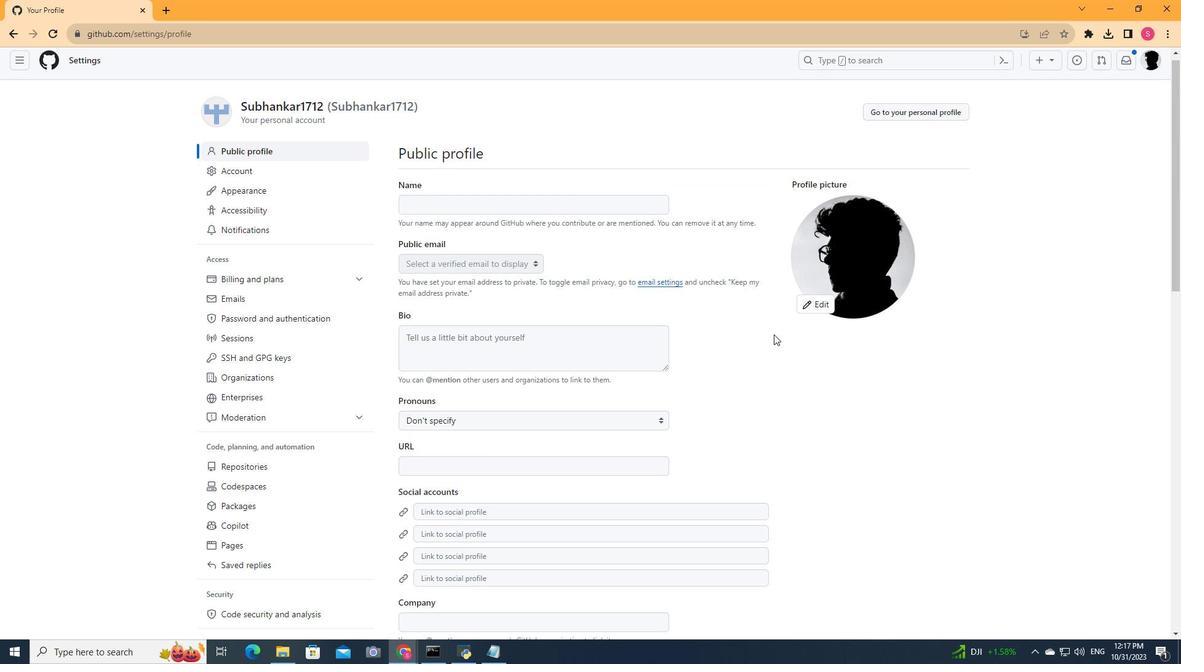 
Action: Mouse scrolled (773, 335) with delta (0, 0)
Screenshot: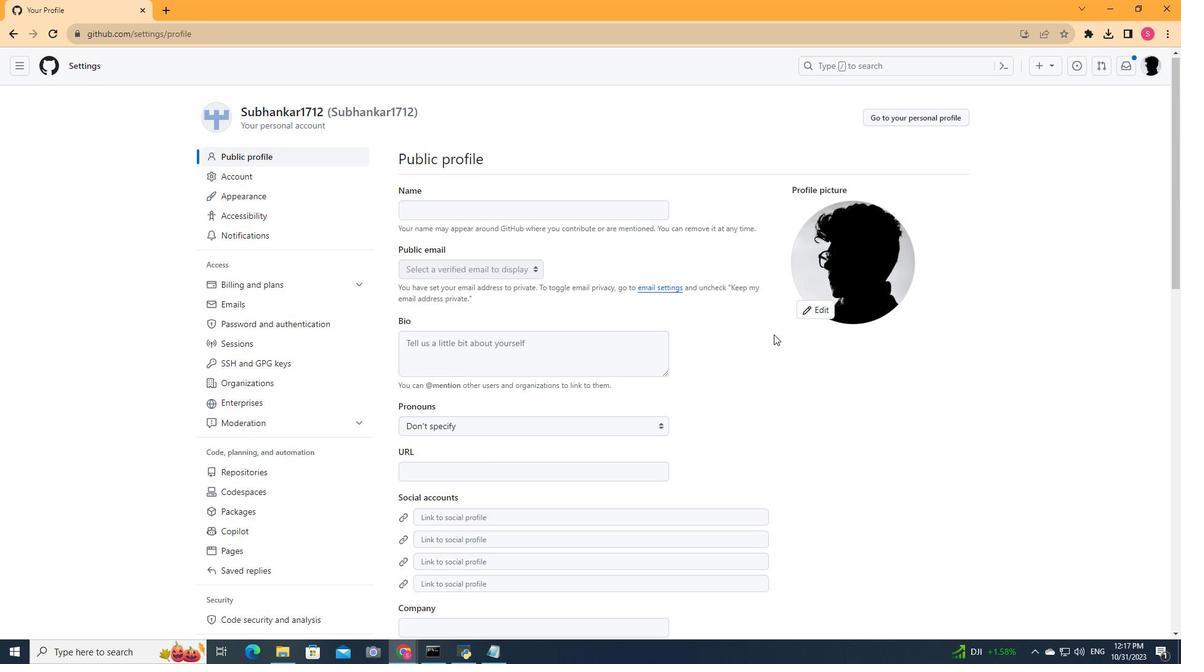 
Action: Mouse scrolled (773, 335) with delta (0, 0)
Screenshot: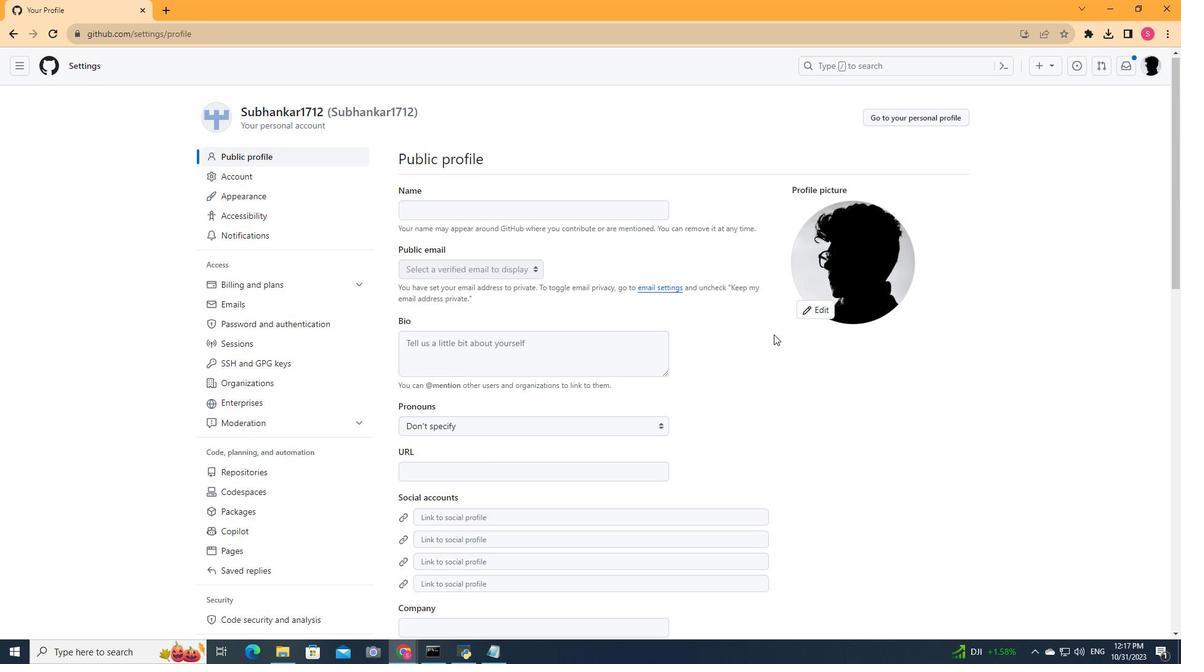
Action: Mouse scrolled (773, 335) with delta (0, 0)
Screenshot: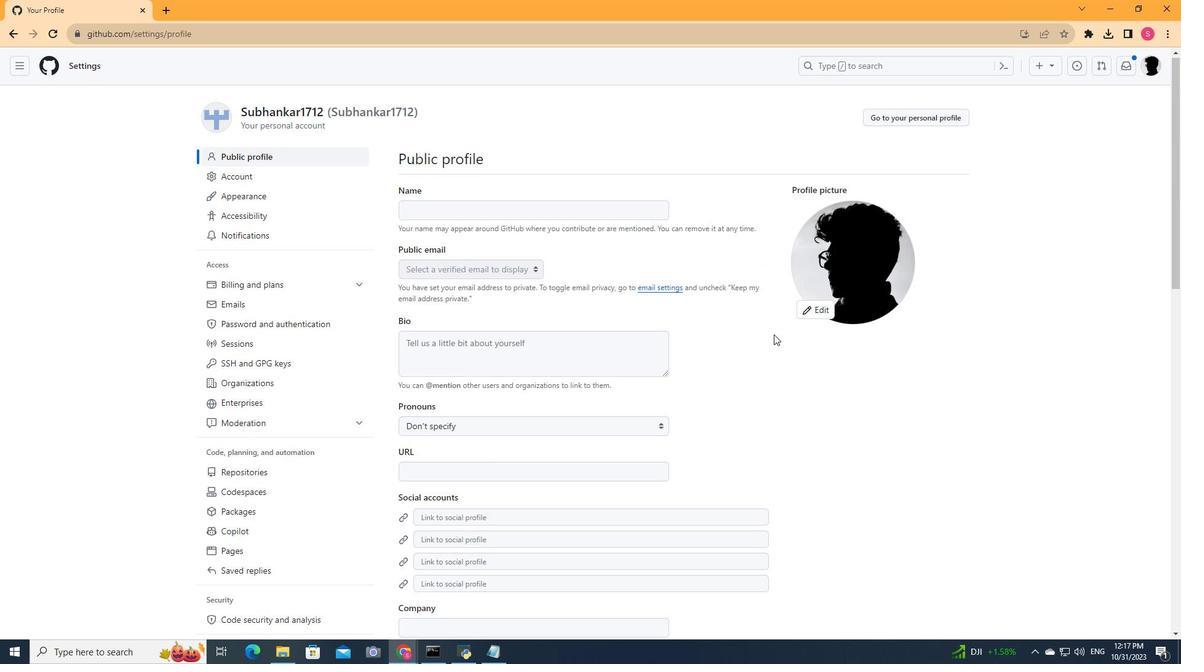 
Action: Mouse scrolled (773, 335) with delta (0, 0)
Screenshot: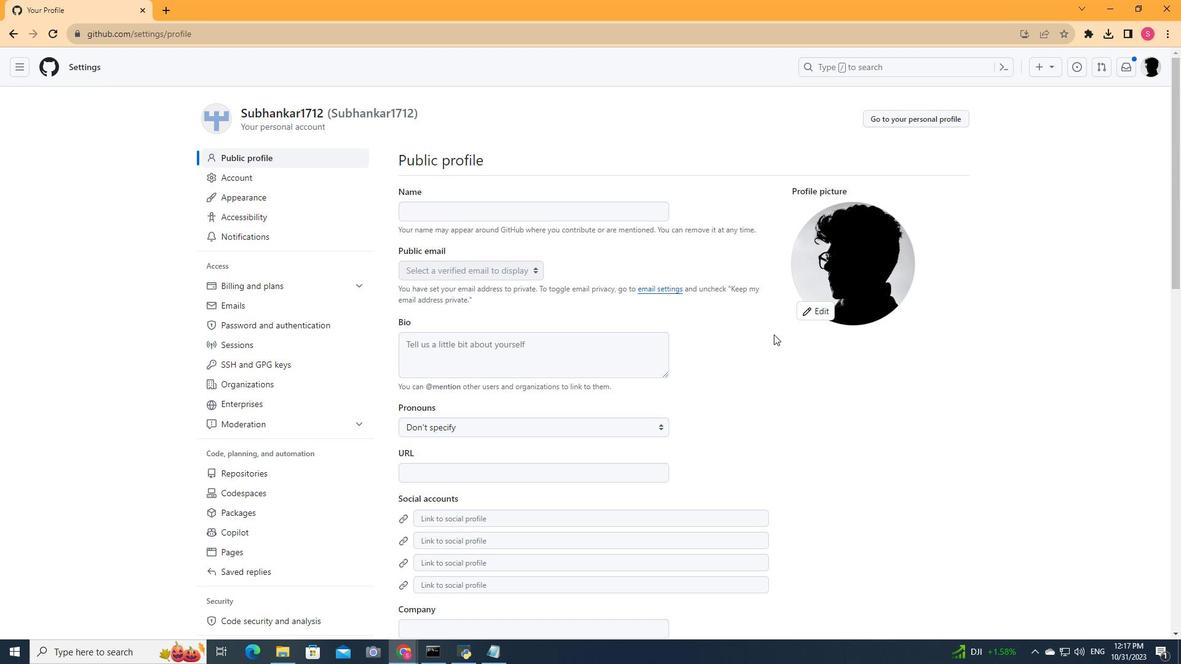 
Action: Mouse scrolled (773, 335) with delta (0, 0)
Screenshot: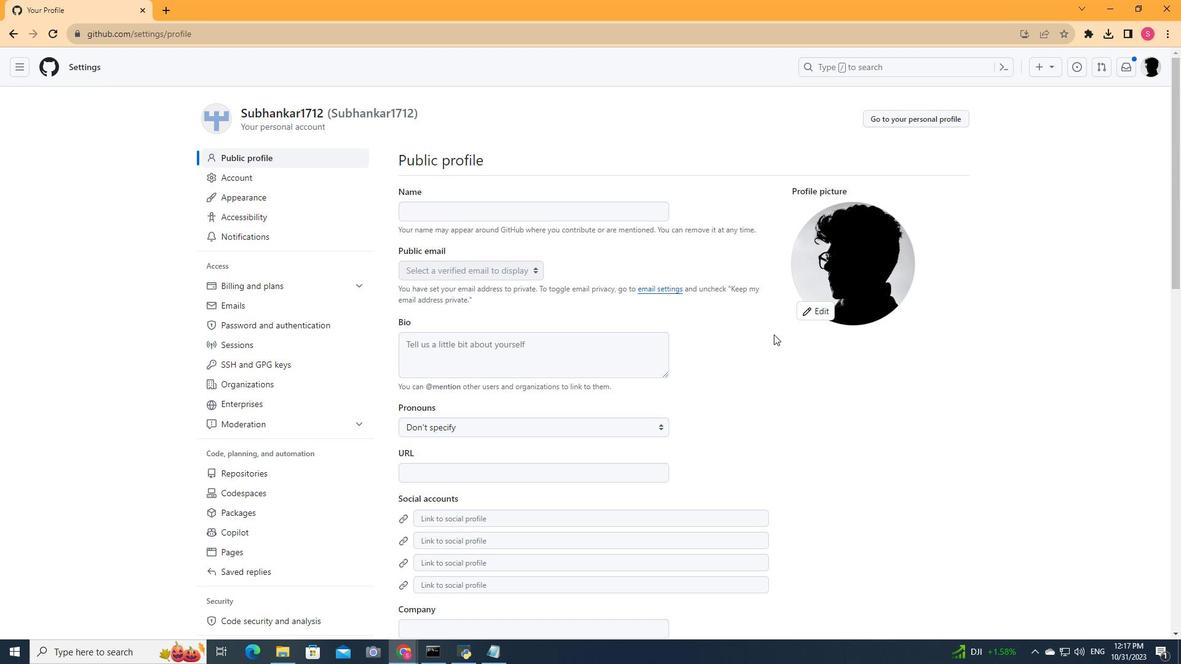 
Action: Mouse scrolled (773, 335) with delta (0, 0)
Screenshot: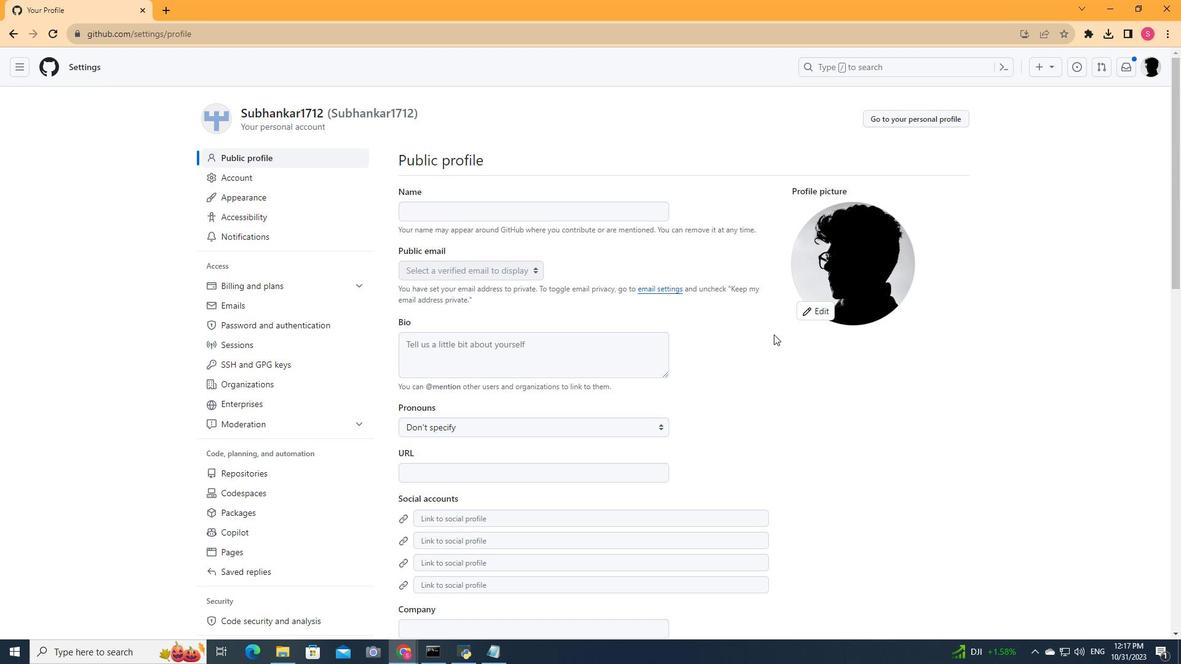 
Action: Mouse scrolled (773, 335) with delta (0, 0)
Screenshot: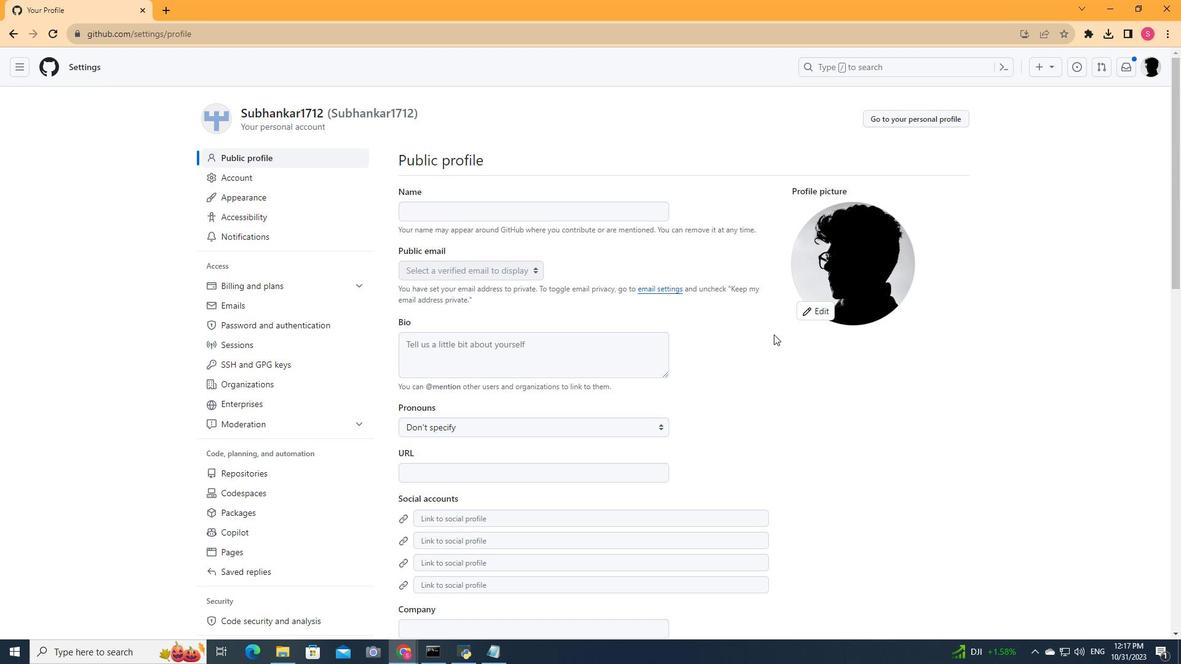 
Action: Mouse moved to (931, 117)
Screenshot: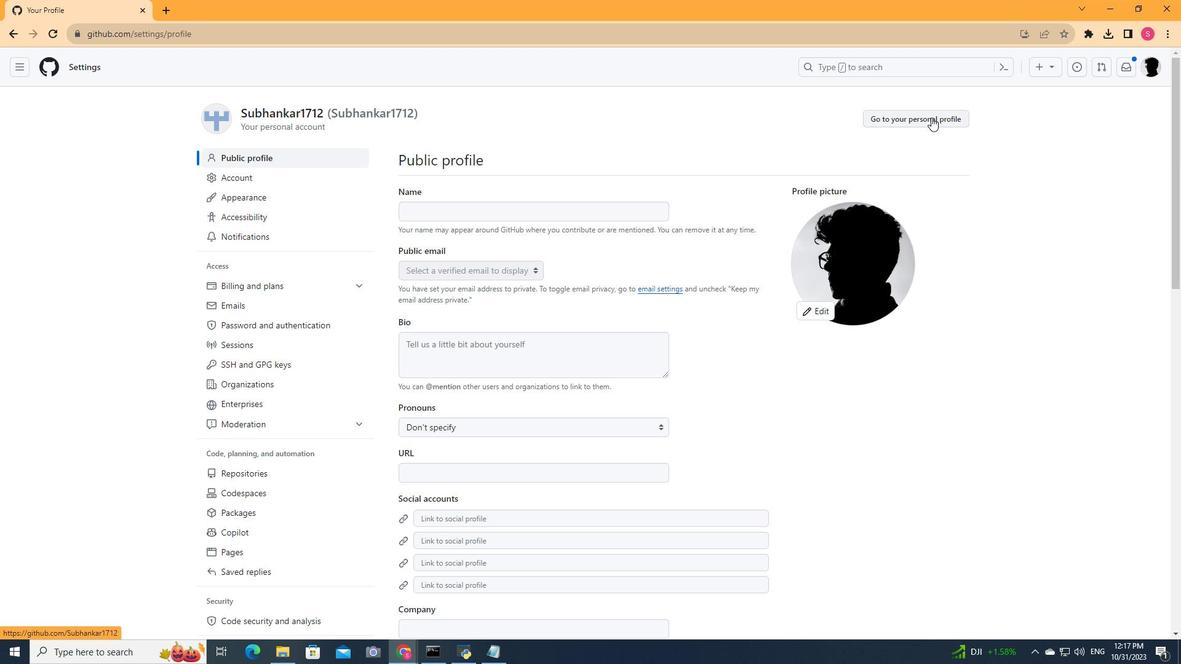 
Action: Mouse pressed left at (931, 117)
Screenshot: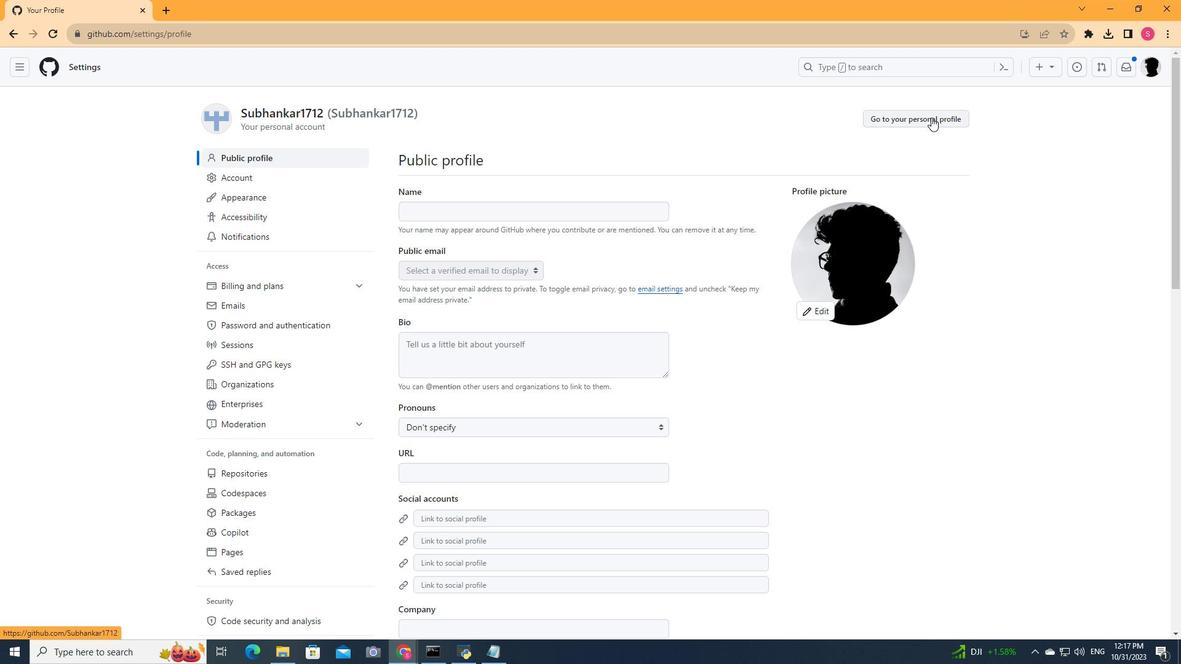 
Action: Mouse moved to (249, 157)
Screenshot: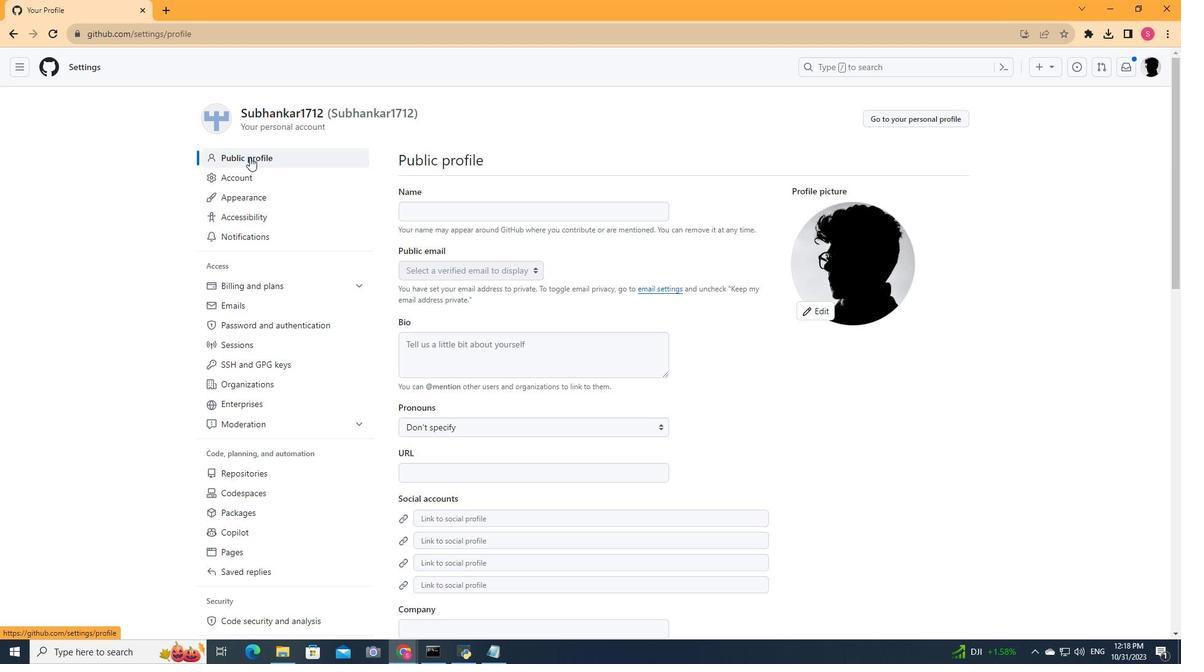 
Action: Mouse pressed left at (249, 157)
Screenshot: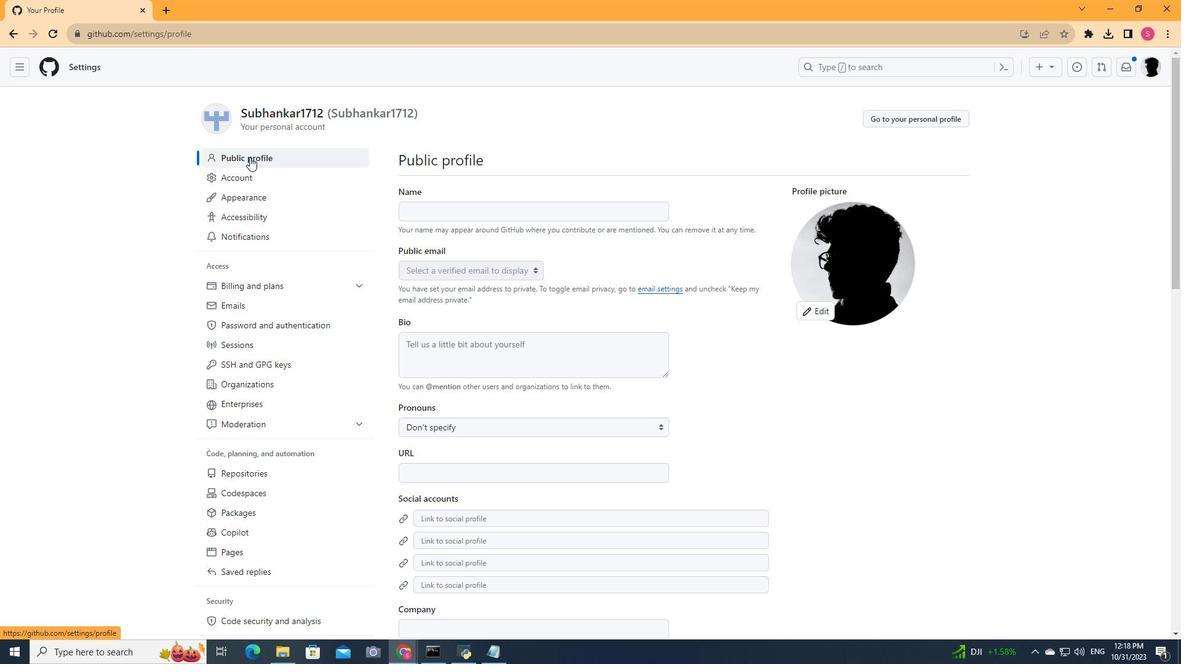 
Action: Mouse moved to (17, 66)
Screenshot: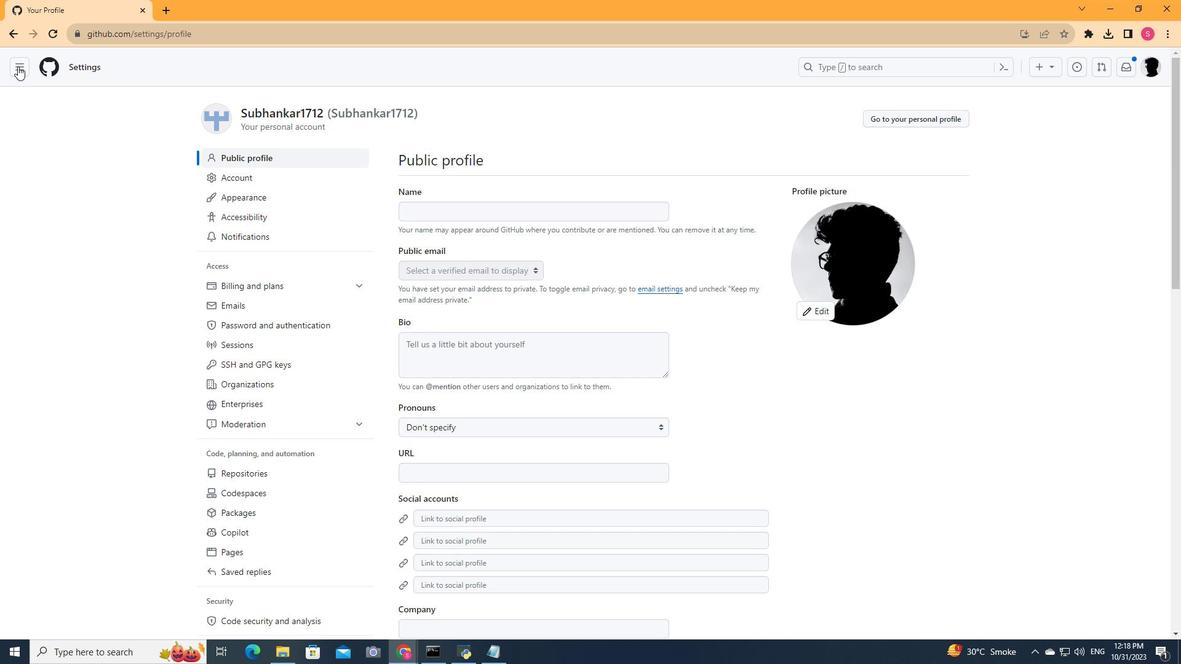 
Action: Mouse pressed left at (17, 66)
Screenshot: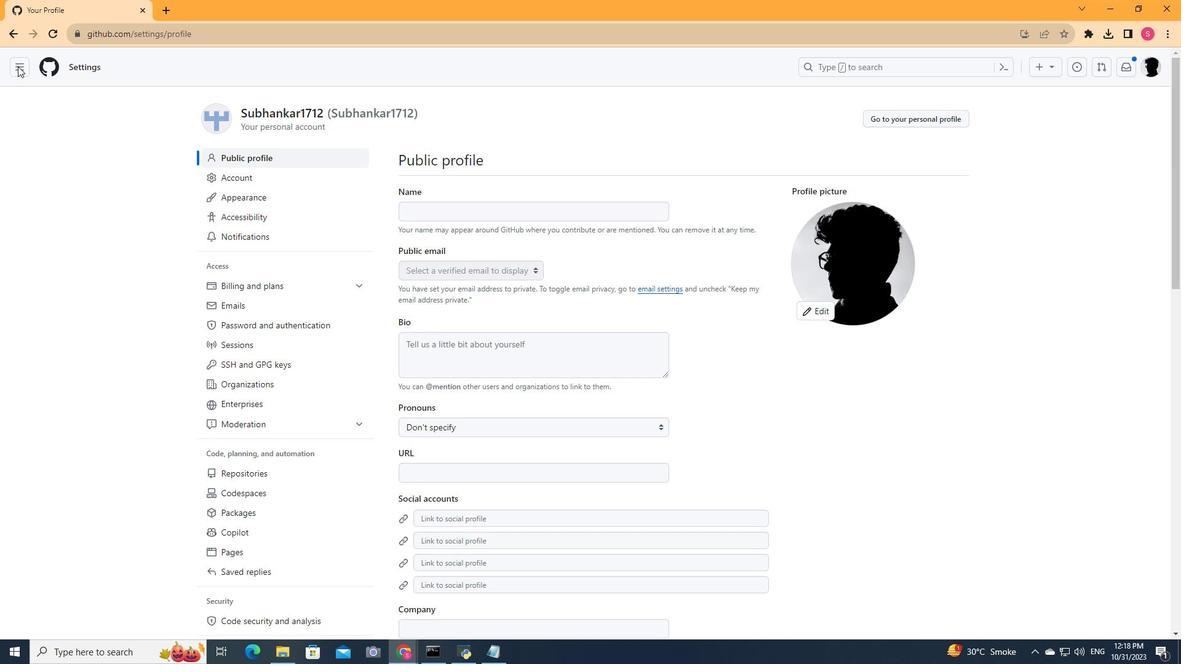 
Action: Mouse moved to (46, 97)
Screenshot: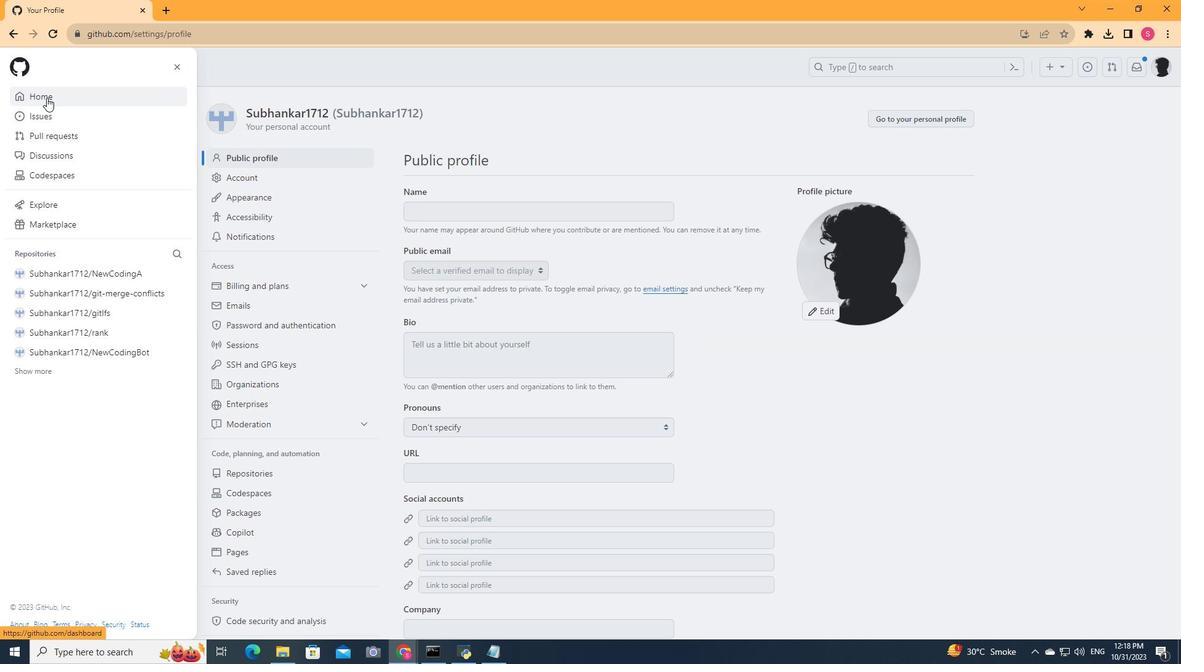 
Action: Mouse pressed left at (46, 97)
Screenshot: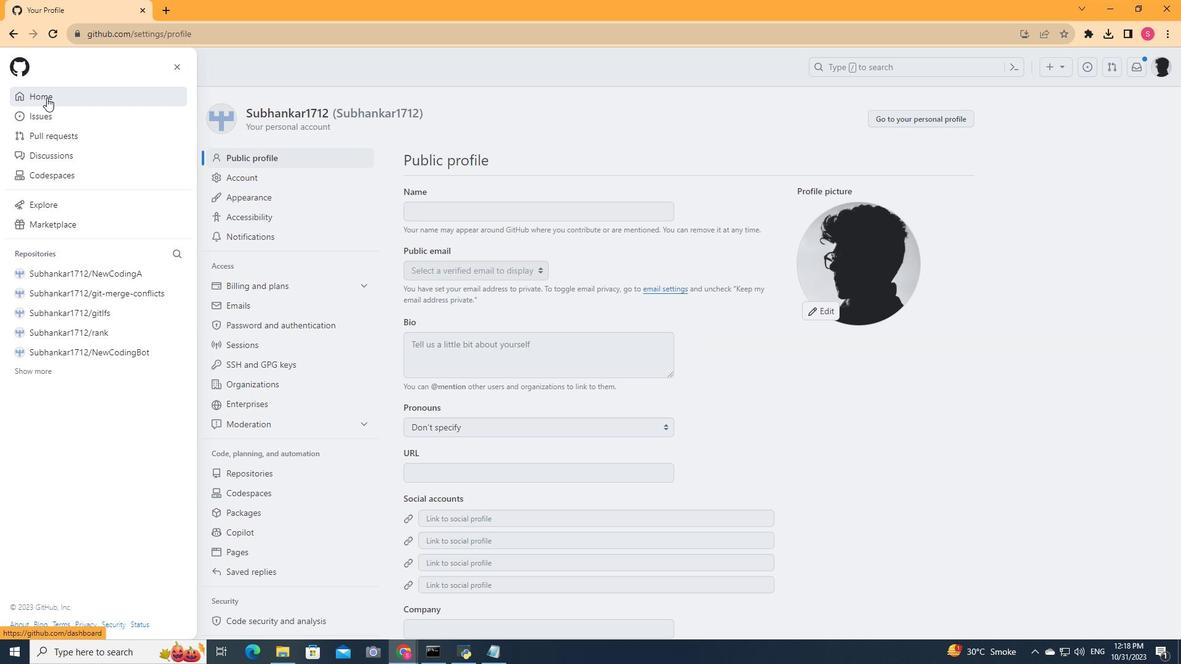 
Action: Mouse moved to (1150, 63)
Screenshot: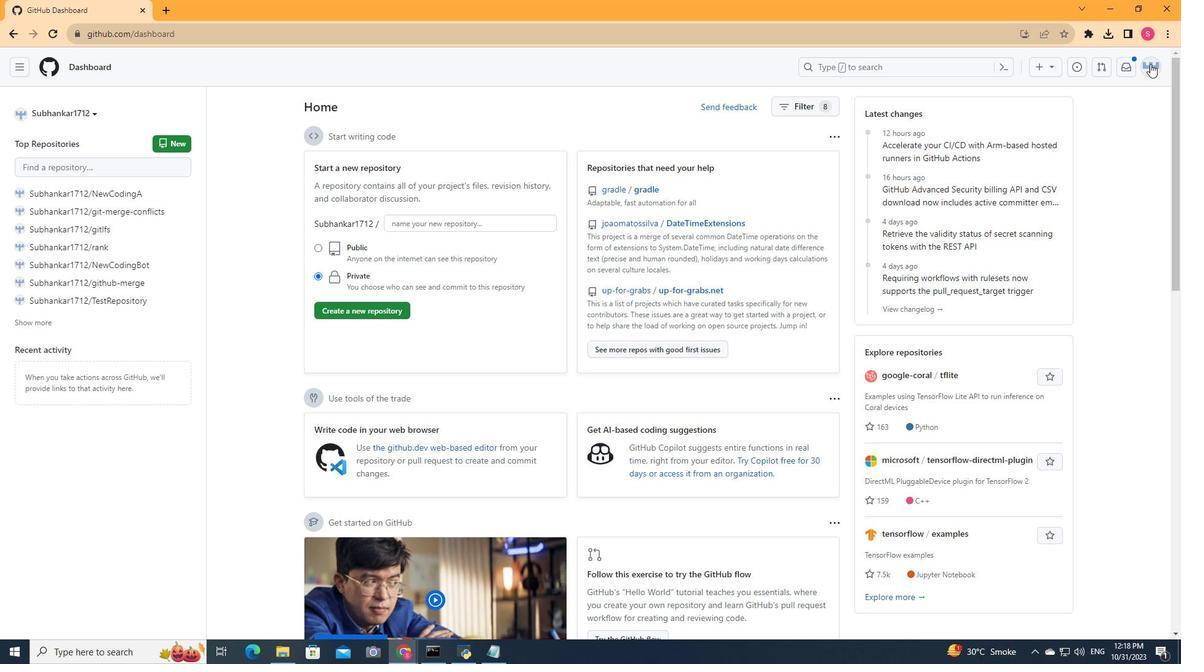 
Action: Mouse pressed left at (1150, 63)
Screenshot: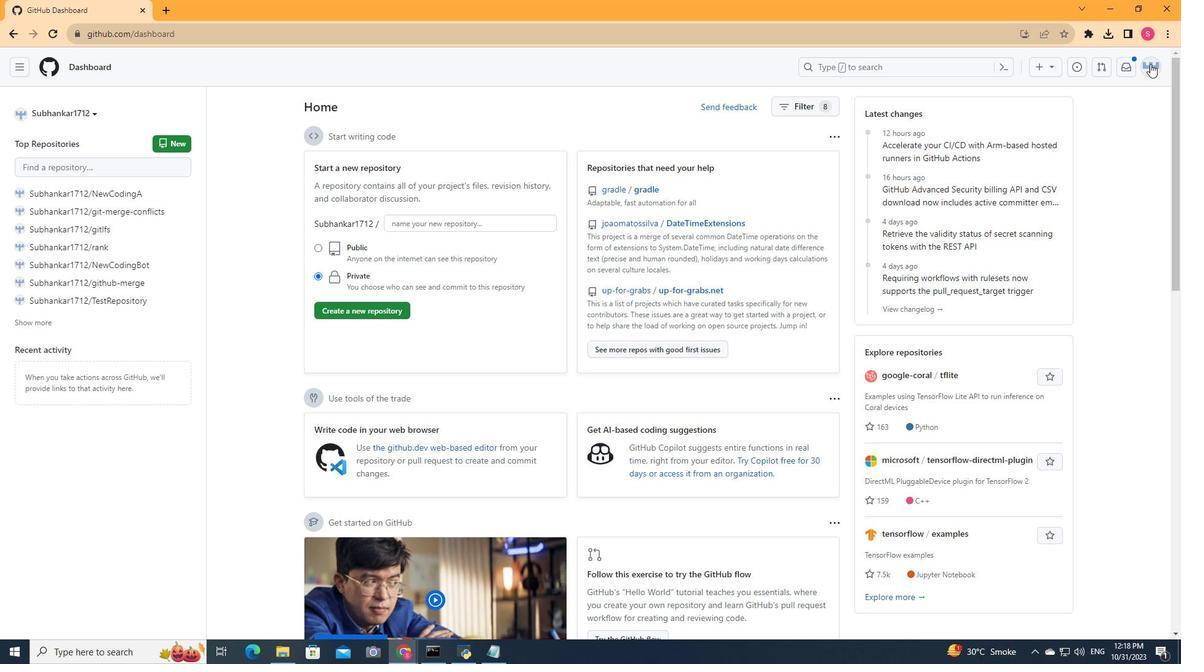 
Action: Mouse moved to (1028, 127)
Screenshot: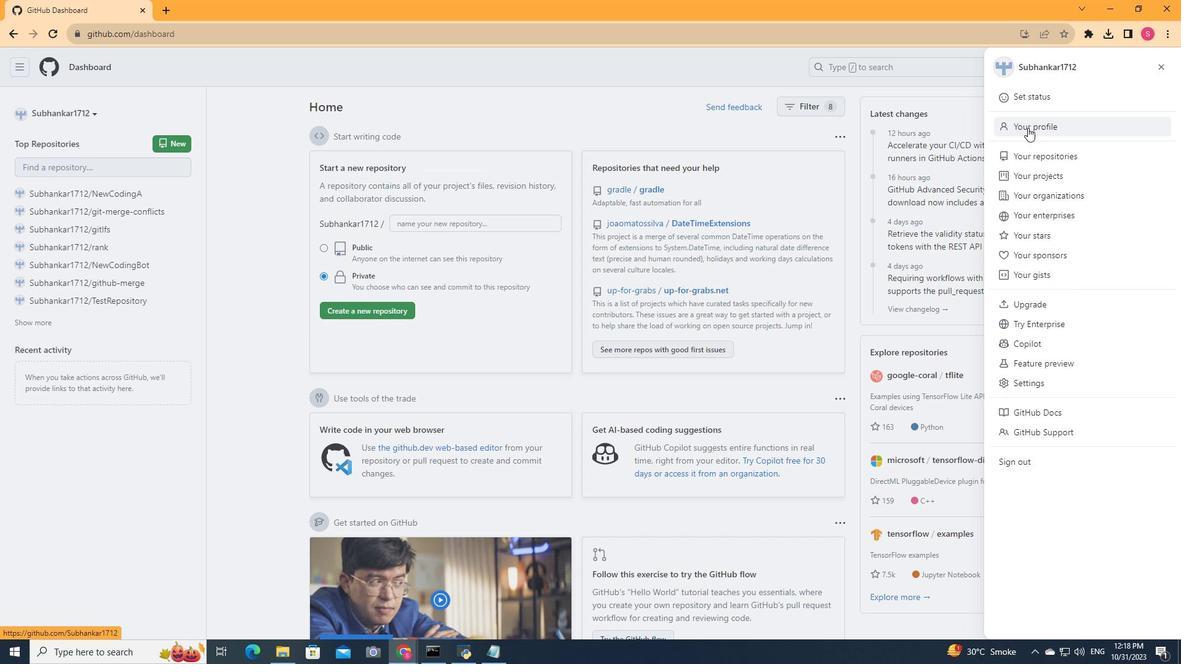 
Action: Mouse pressed left at (1028, 127)
Screenshot: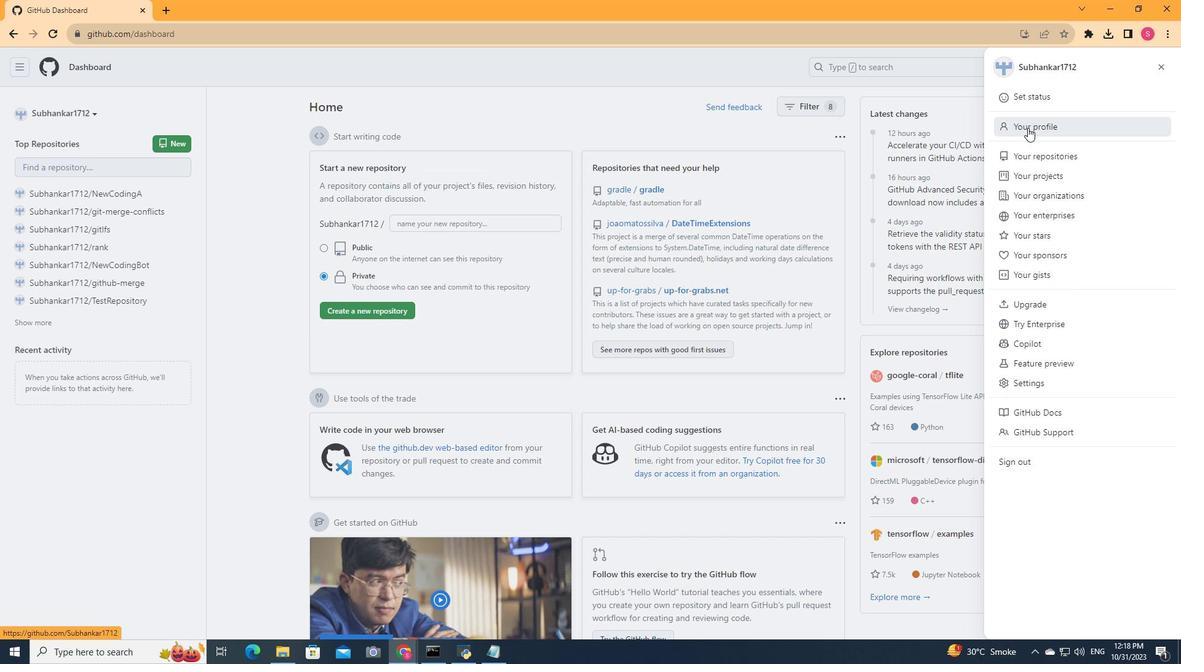 
Action: Mouse moved to (290, 363)
Screenshot: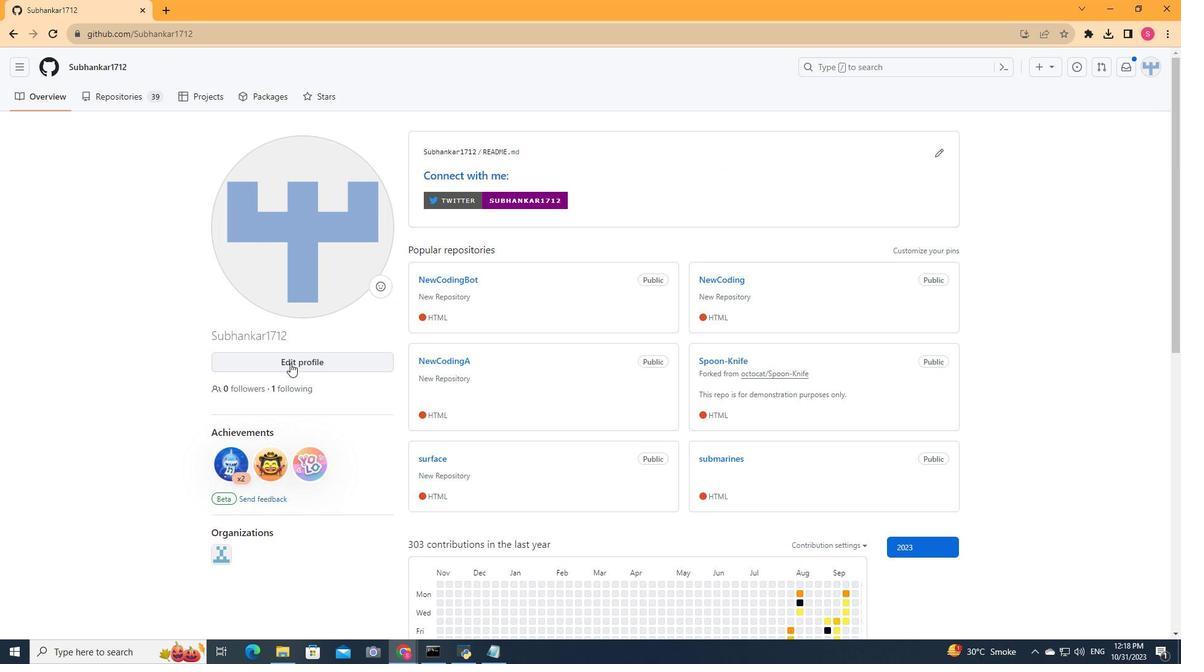 
Action: Mouse pressed left at (290, 363)
Screenshot: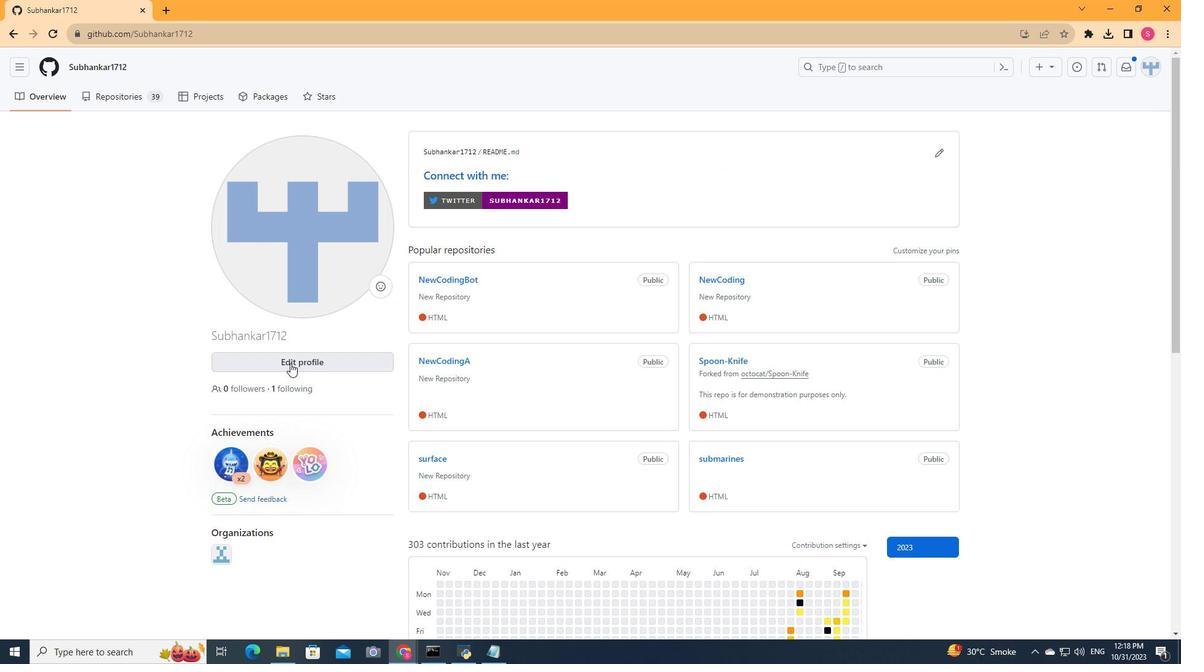 
Action: Mouse moved to (307, 297)
Screenshot: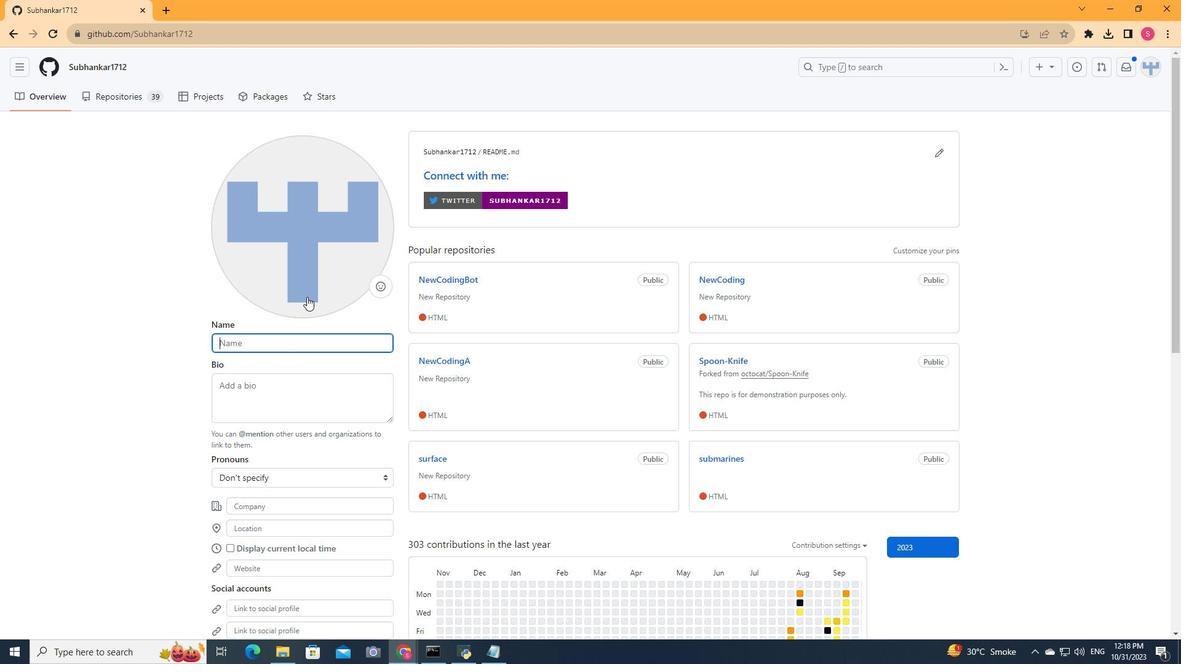 
Action: Mouse pressed left at (307, 297)
Screenshot: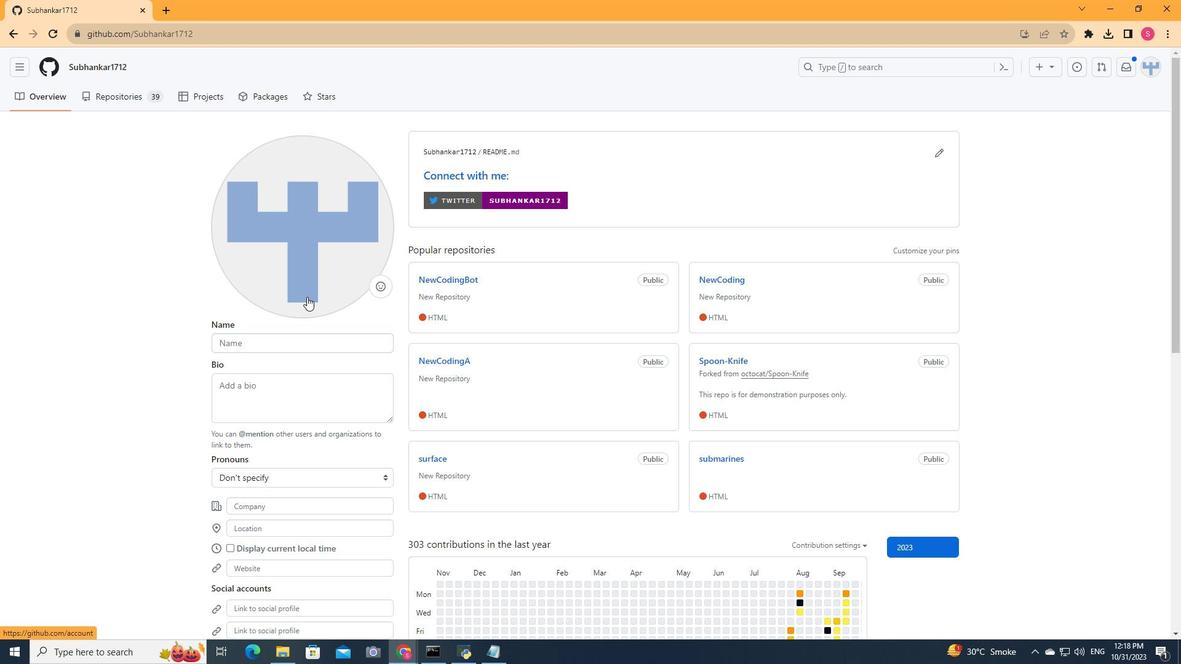 
Action: Mouse moved to (603, 308)
Screenshot: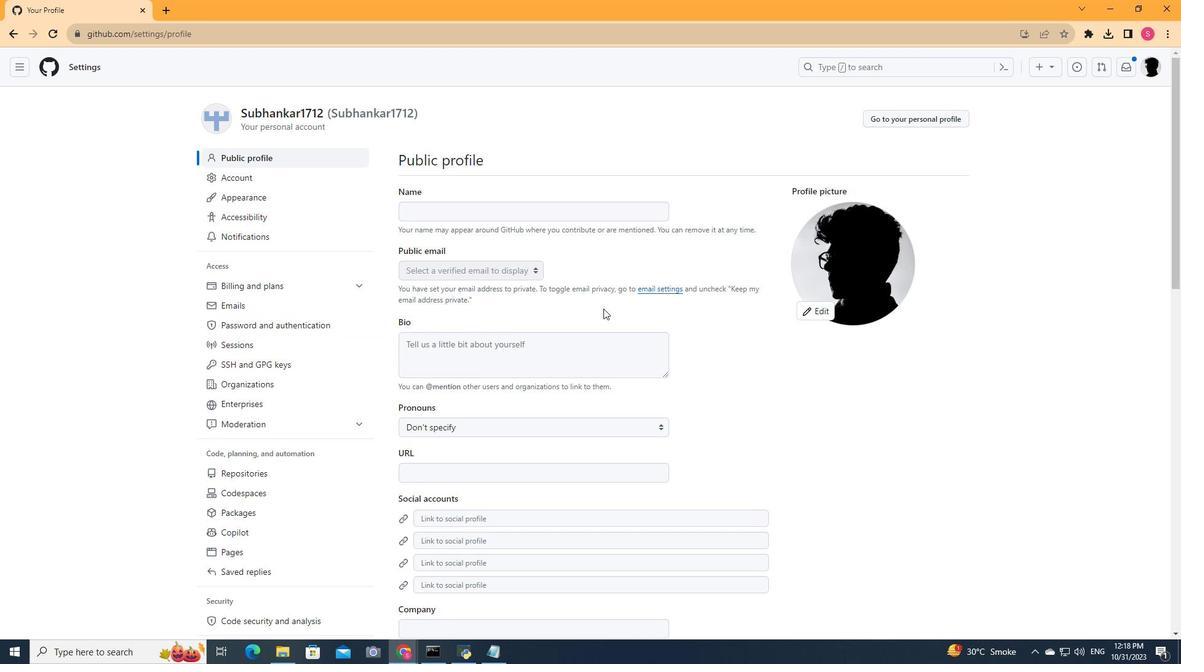 
Action: Mouse scrolled (603, 308) with delta (0, 0)
Screenshot: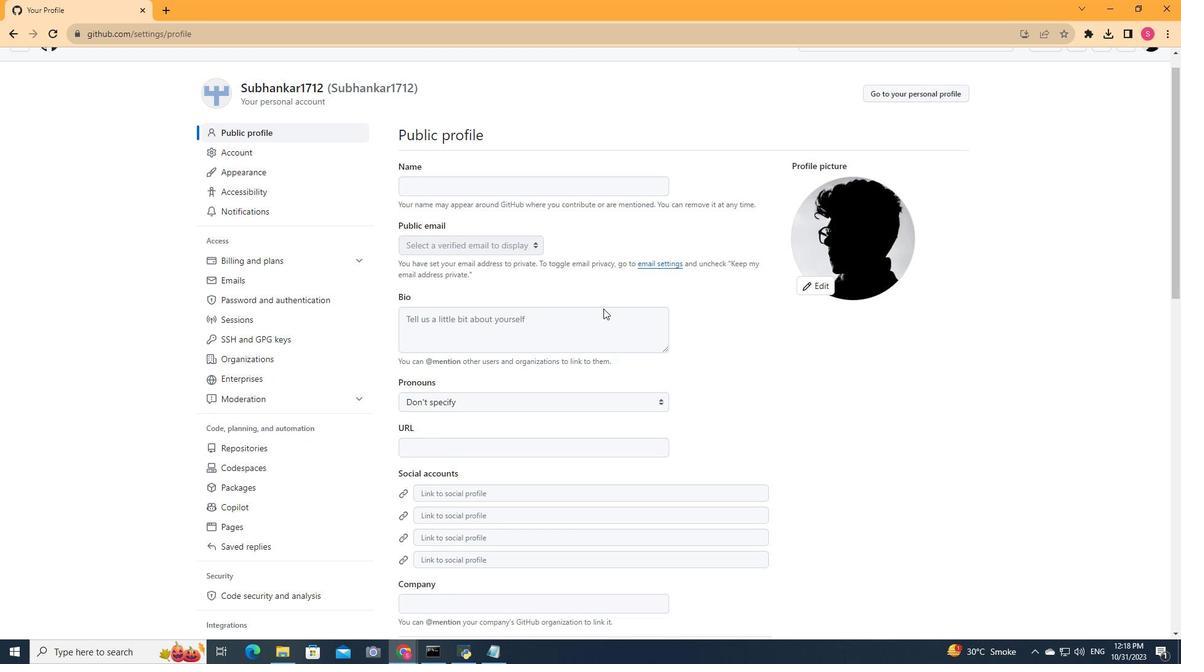 
Action: Mouse scrolled (603, 308) with delta (0, 0)
Screenshot: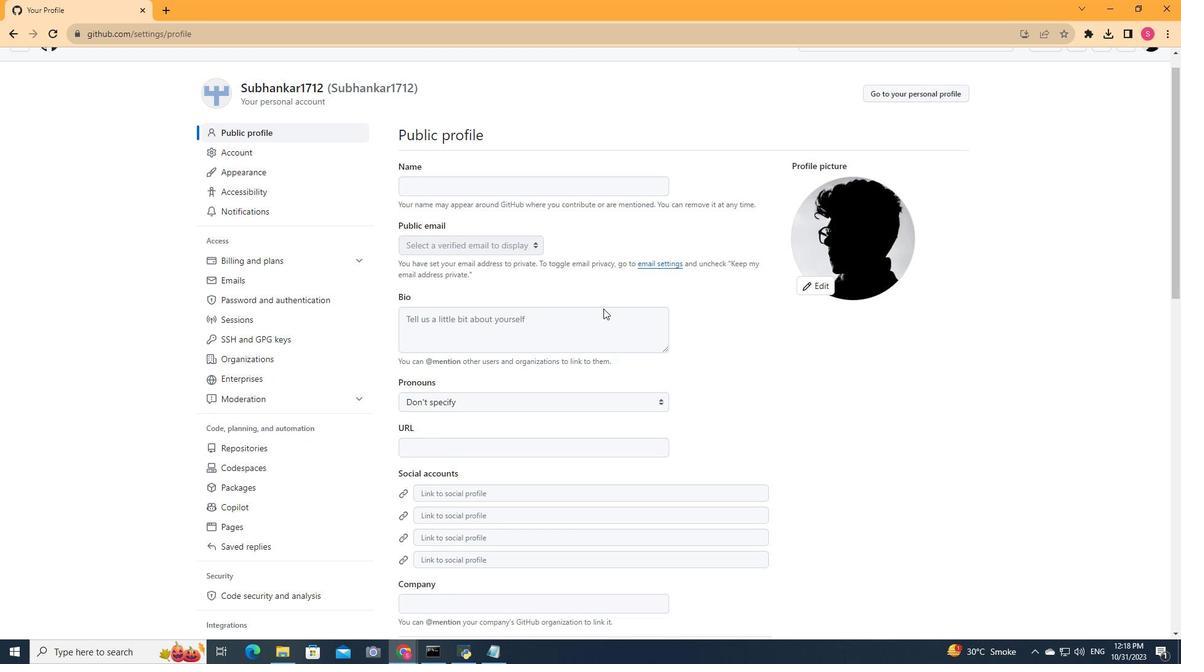 
Action: Mouse scrolled (603, 308) with delta (0, 0)
Screenshot: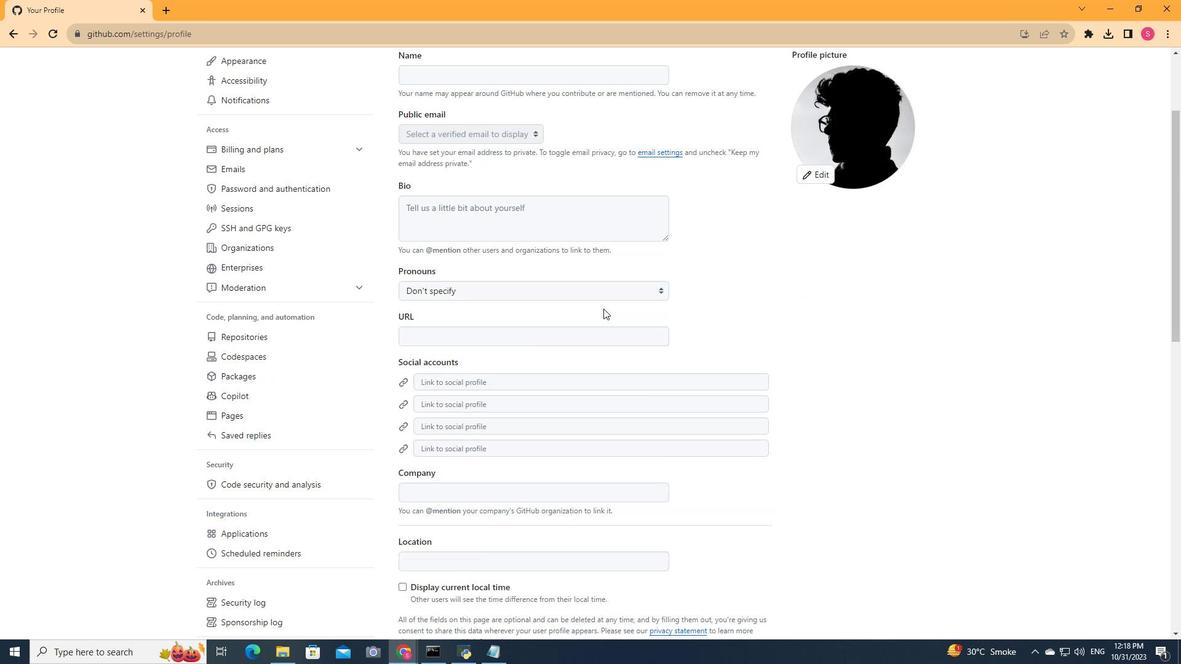 
Action: Mouse scrolled (603, 308) with delta (0, 0)
Screenshot: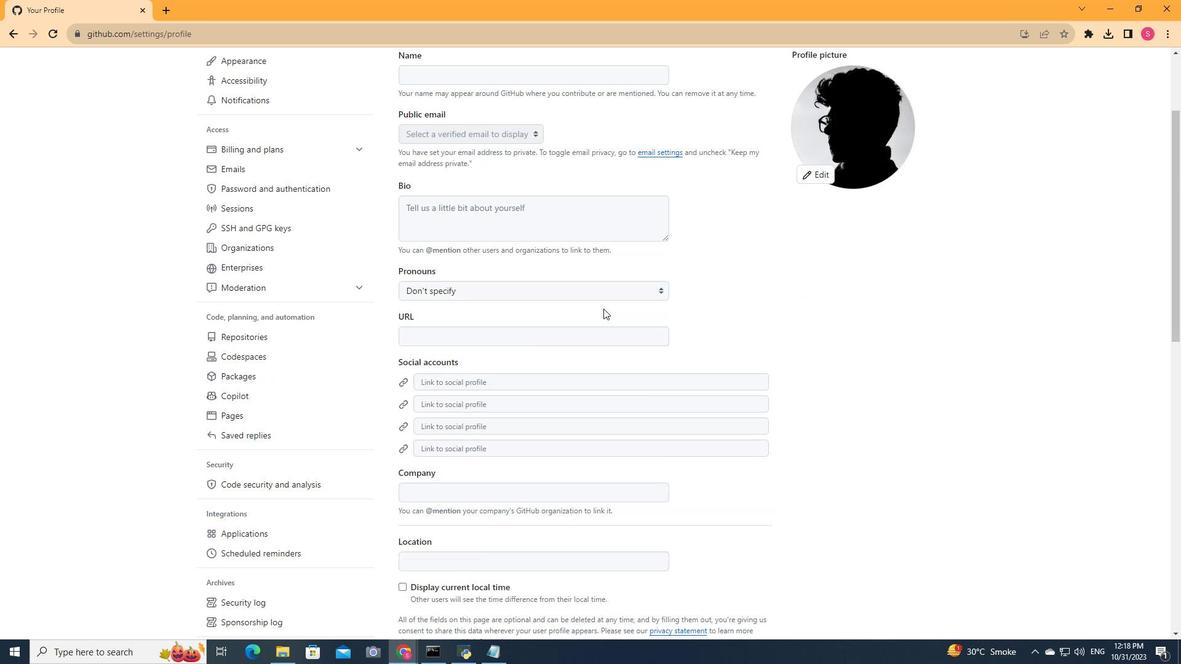 
Action: Mouse scrolled (603, 308) with delta (0, 0)
Screenshot: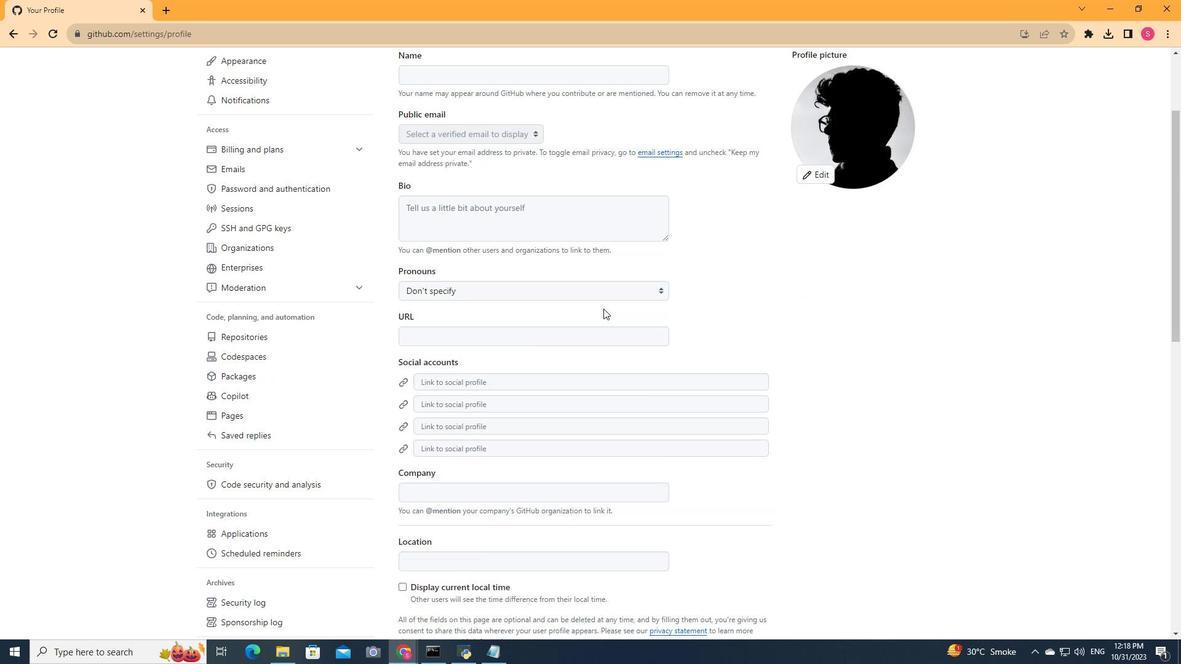 
Action: Mouse moved to (434, 492)
Screenshot: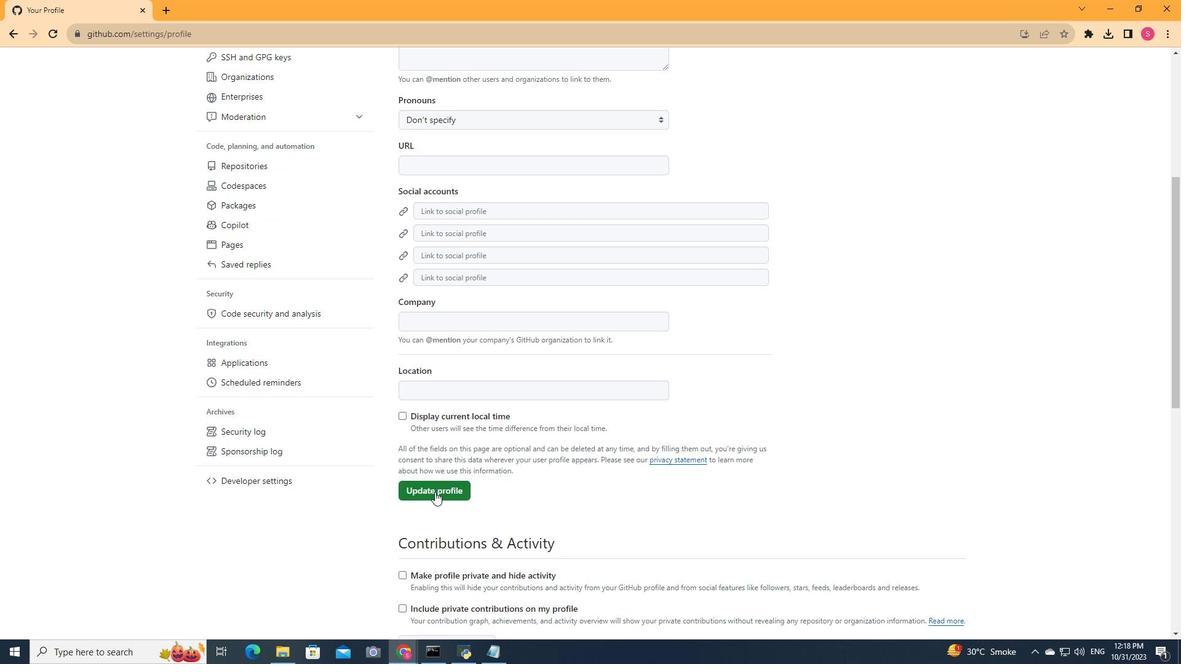 
Action: Mouse pressed left at (434, 492)
Screenshot: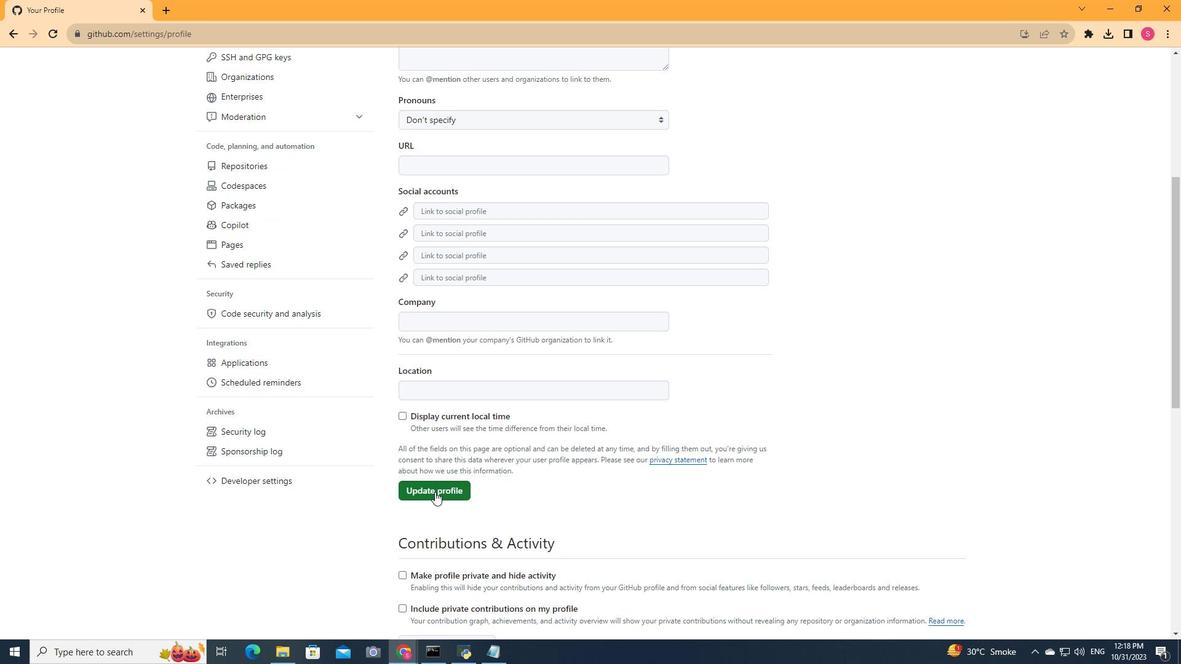 
Action: Mouse moved to (965, 191)
Screenshot: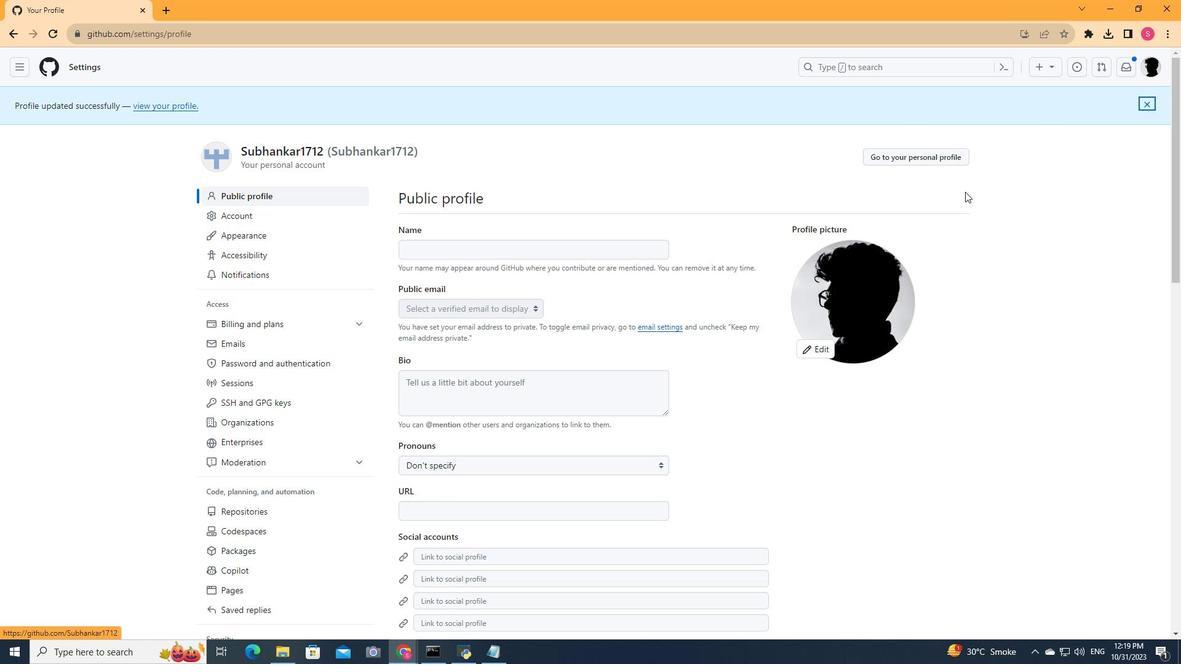 
